 Task: Create new invoice with Date Opened :15-Apr-23, Select Customer: The Lewisville Liquor, Terms: Payment Term 1. Make invoice entry for item-1 with Date: 15-Apr-23, Description: Talenti Alphonso Mango Sorbetto Pint_x000D_
, Action: Material, Income Account: Income:Sales, Quantity: 2, Unit Price: 10.2, Discount $: 1. Make entry for item-2 with Date: 15-Apr-23, Description: Lay's Dip French Onion (15 oz)_x000D_
, Action: Material, Income Account: Income:Sales, Quantity: 1, Unit Price: 7.5, Discount $: 2. Make entry for item-3 with Date: 15-Apr-23, Description: Organic Bananas (bunch), Action: Material, Income Account: Income:Sales, Quantity: 1, Unit Price: 8.5, Discount $: 2.5. Write Notes: 'Looking forward to serving you again.'. Post Invoice with Post Date: 15-Apr-23, Post to Accounts: Assets:Accounts Receivable. Pay / Process Payment with Transaction Date: 15-May-23, Amount: 30.9, Transfer Account: Checking Account. Print Invoice, display notes by going to Option, then go to Display Tab and check 'Invoice Notes'.
Action: Mouse moved to (210, 86)
Screenshot: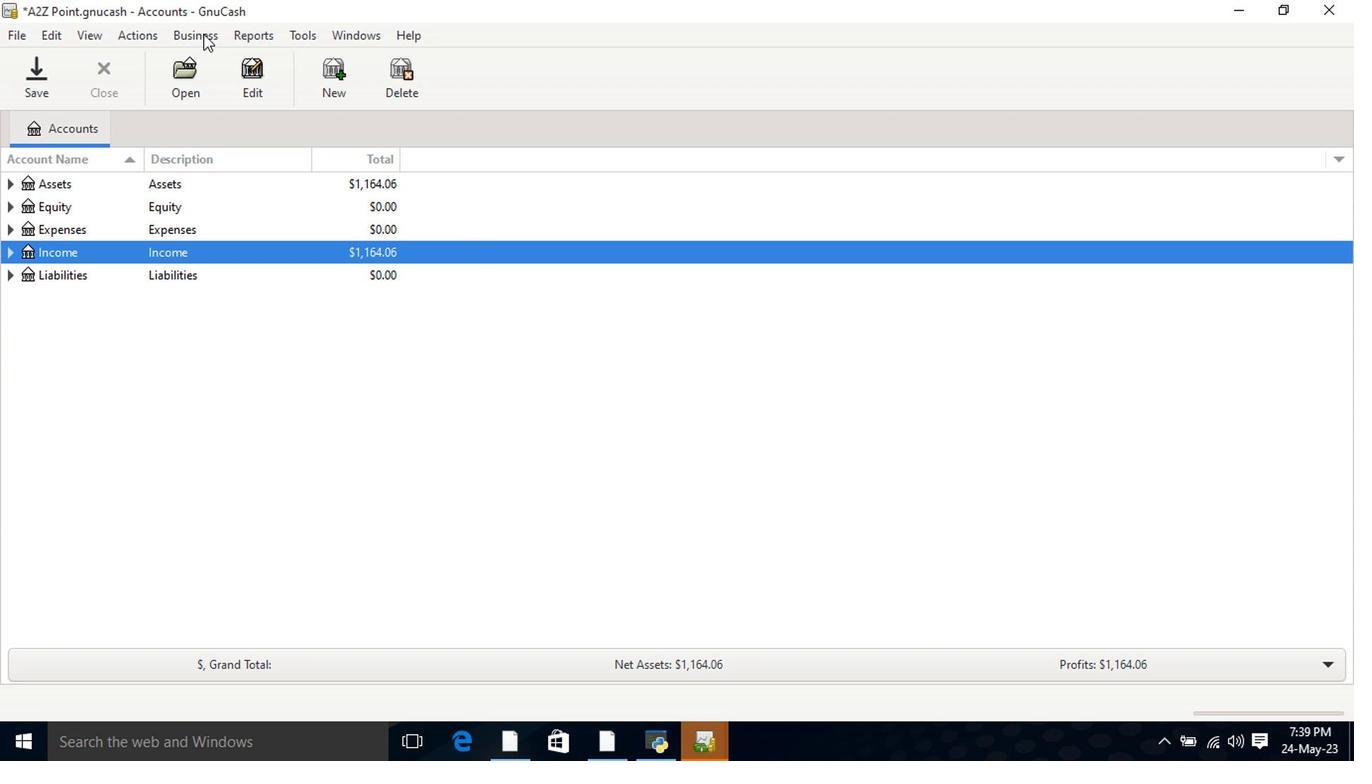 
Action: Mouse pressed left at (210, 86)
Screenshot: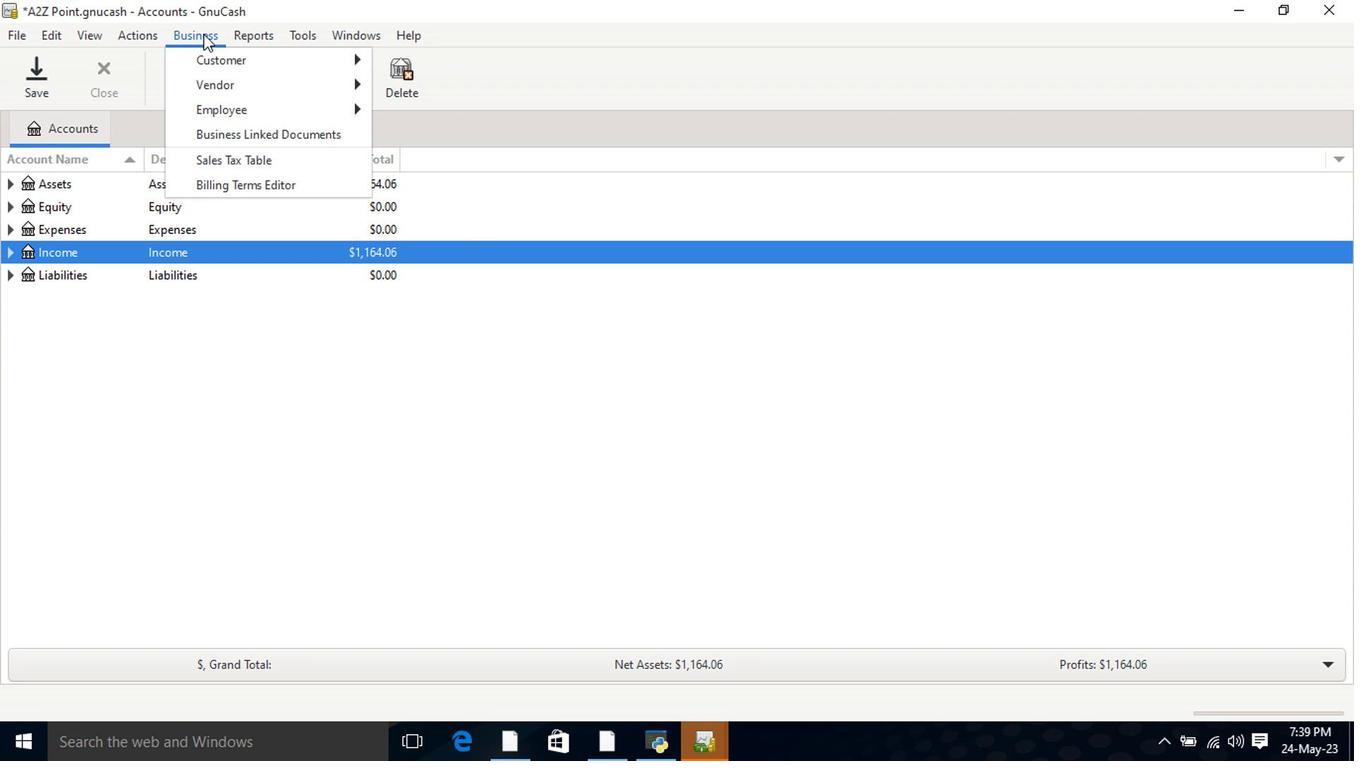 
Action: Mouse moved to (419, 169)
Screenshot: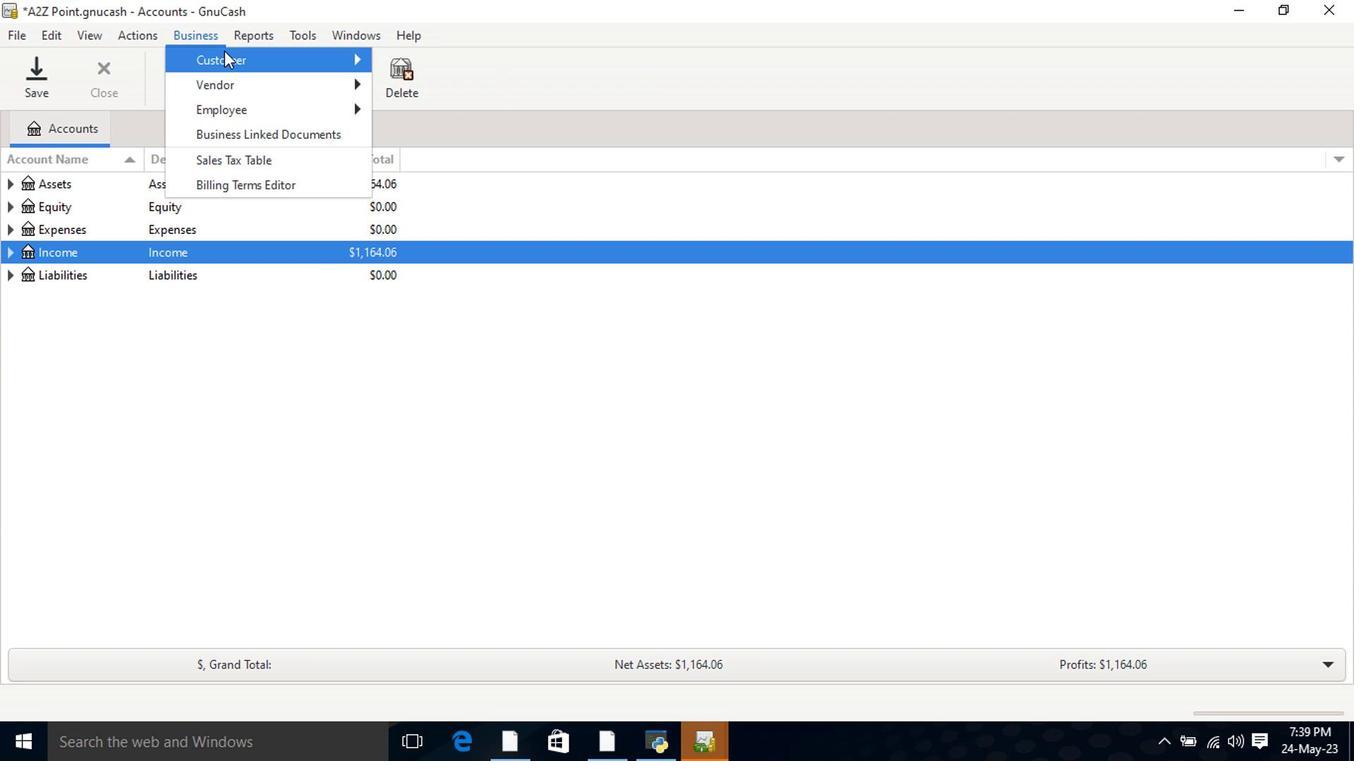 
Action: Mouse pressed left at (419, 169)
Screenshot: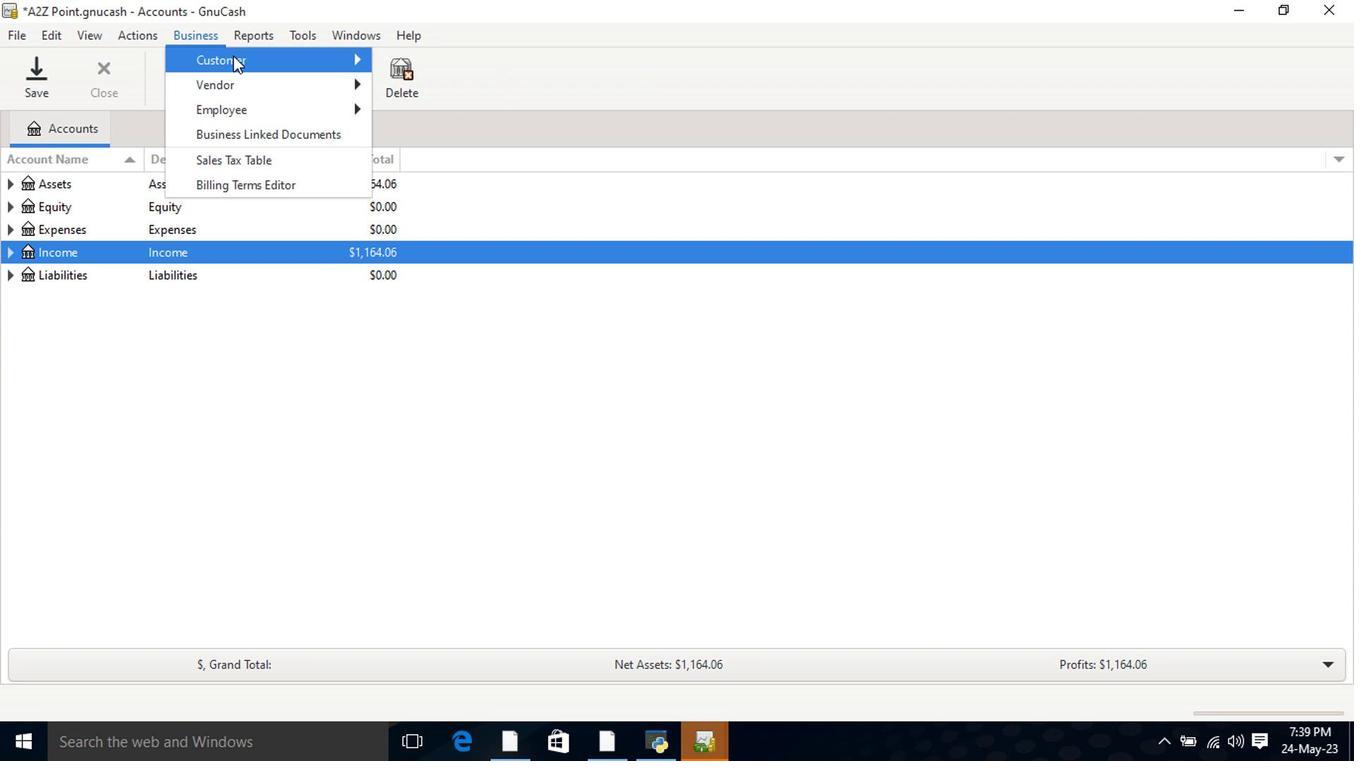 
Action: Mouse moved to (788, 323)
Screenshot: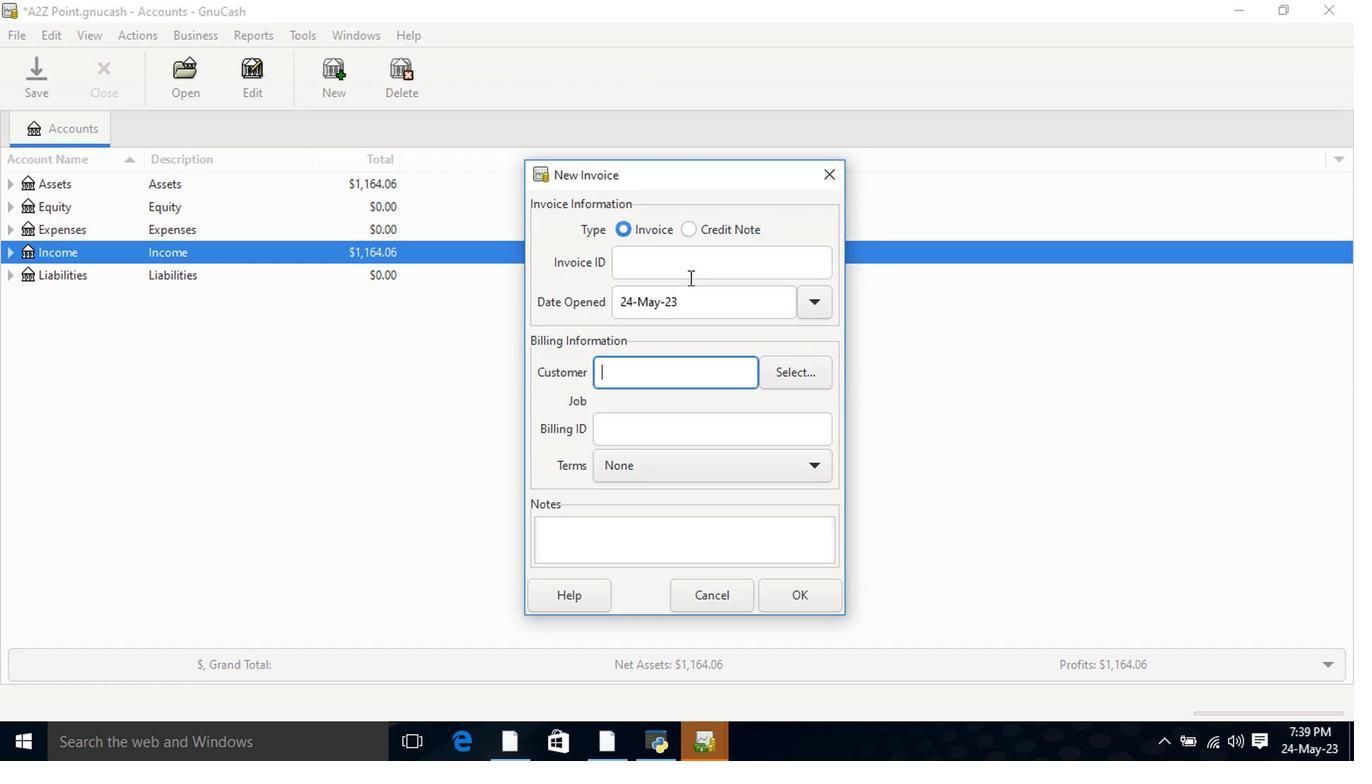 
Action: Mouse pressed left at (788, 323)
Screenshot: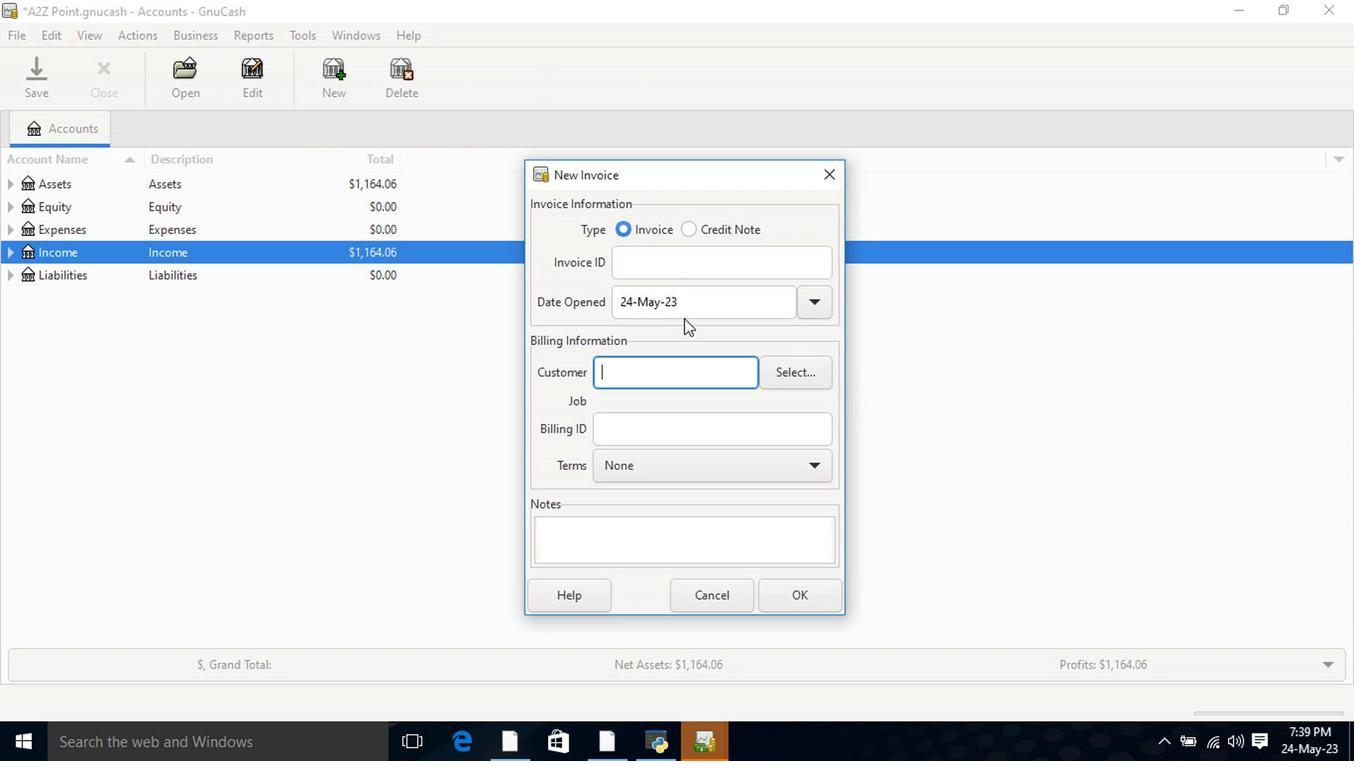 
Action: Mouse moved to (649, 343)
Screenshot: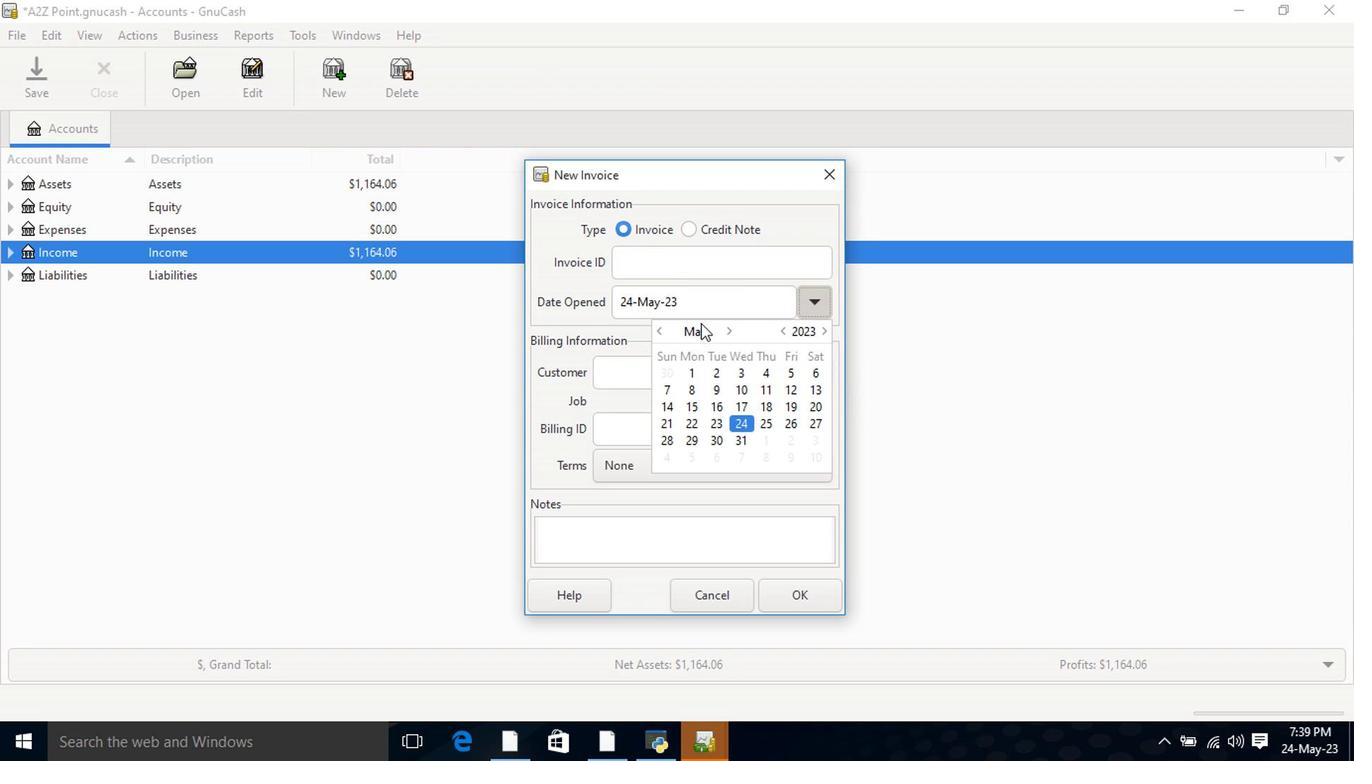 
Action: Mouse pressed left at (649, 343)
Screenshot: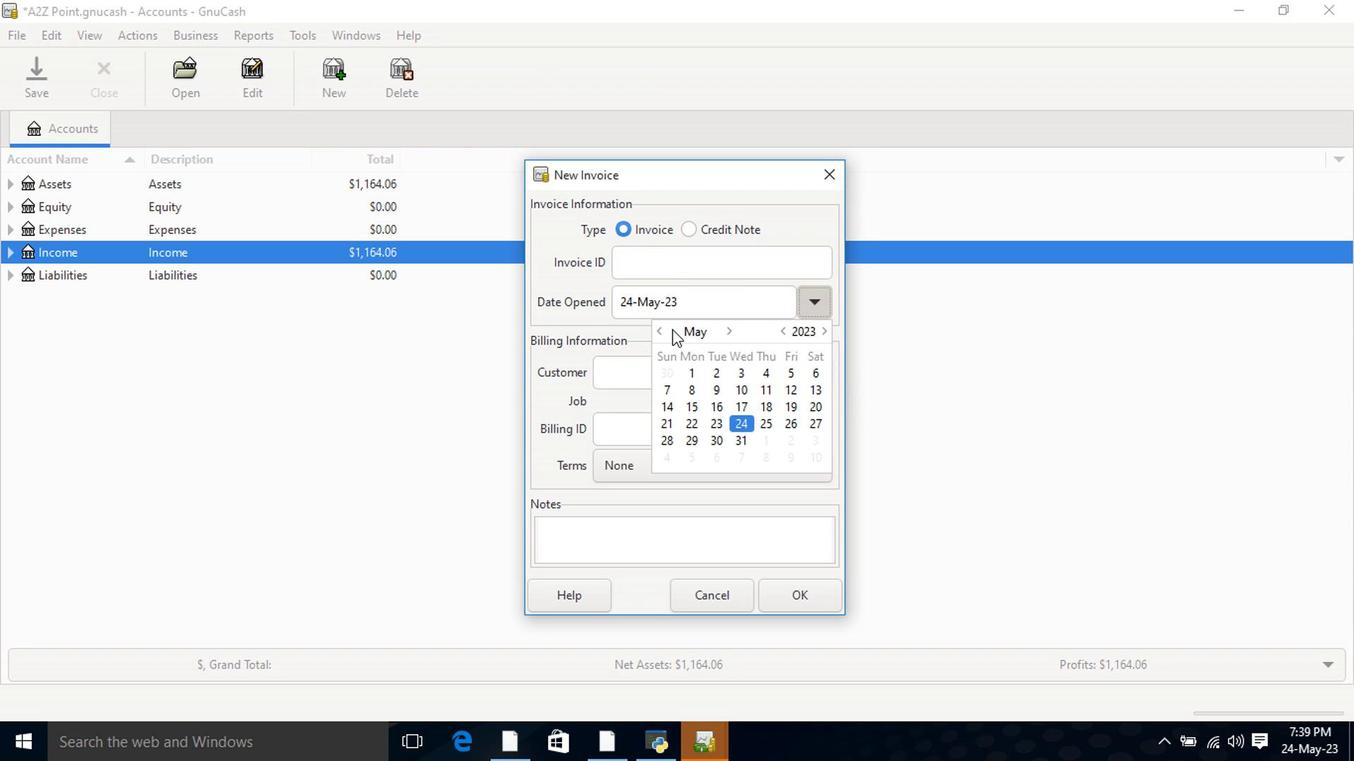 
Action: Mouse moved to (792, 411)
Screenshot: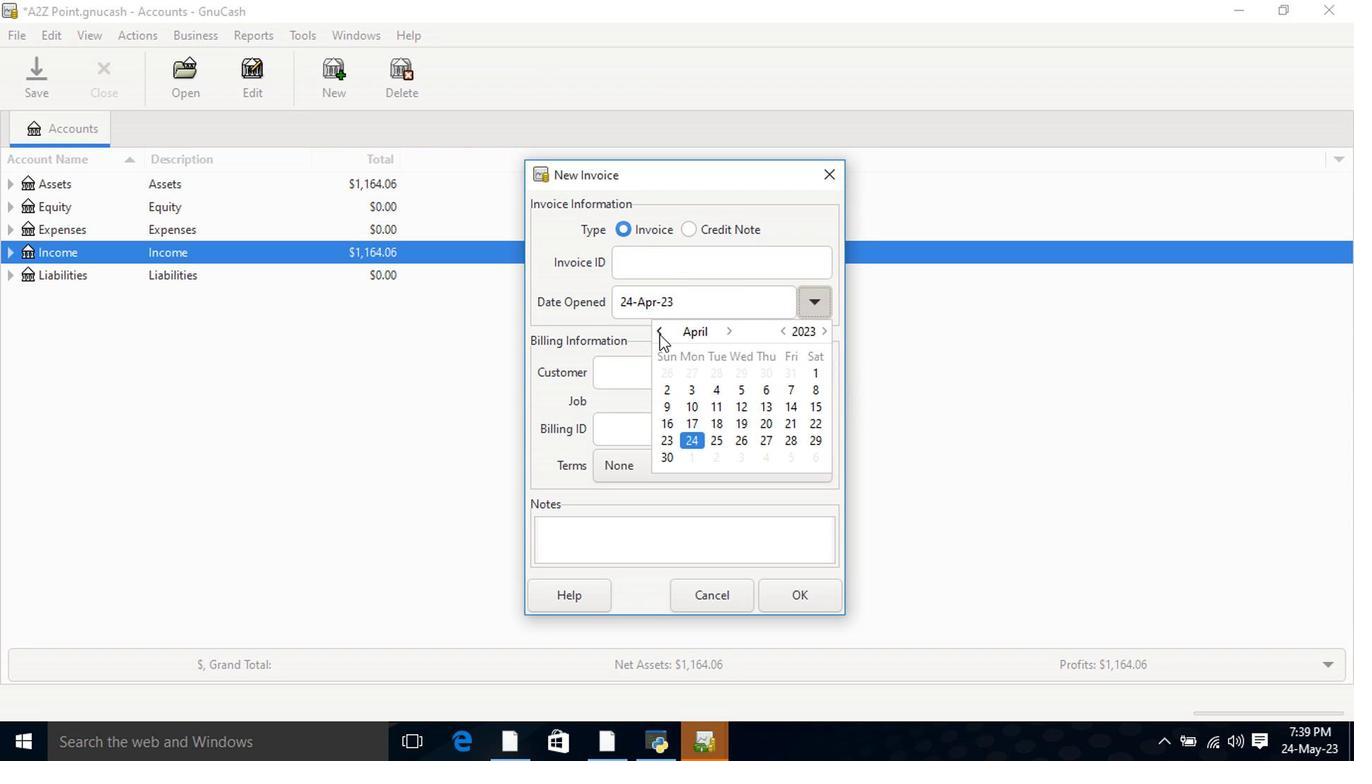 
Action: Mouse pressed left at (792, 411)
Screenshot: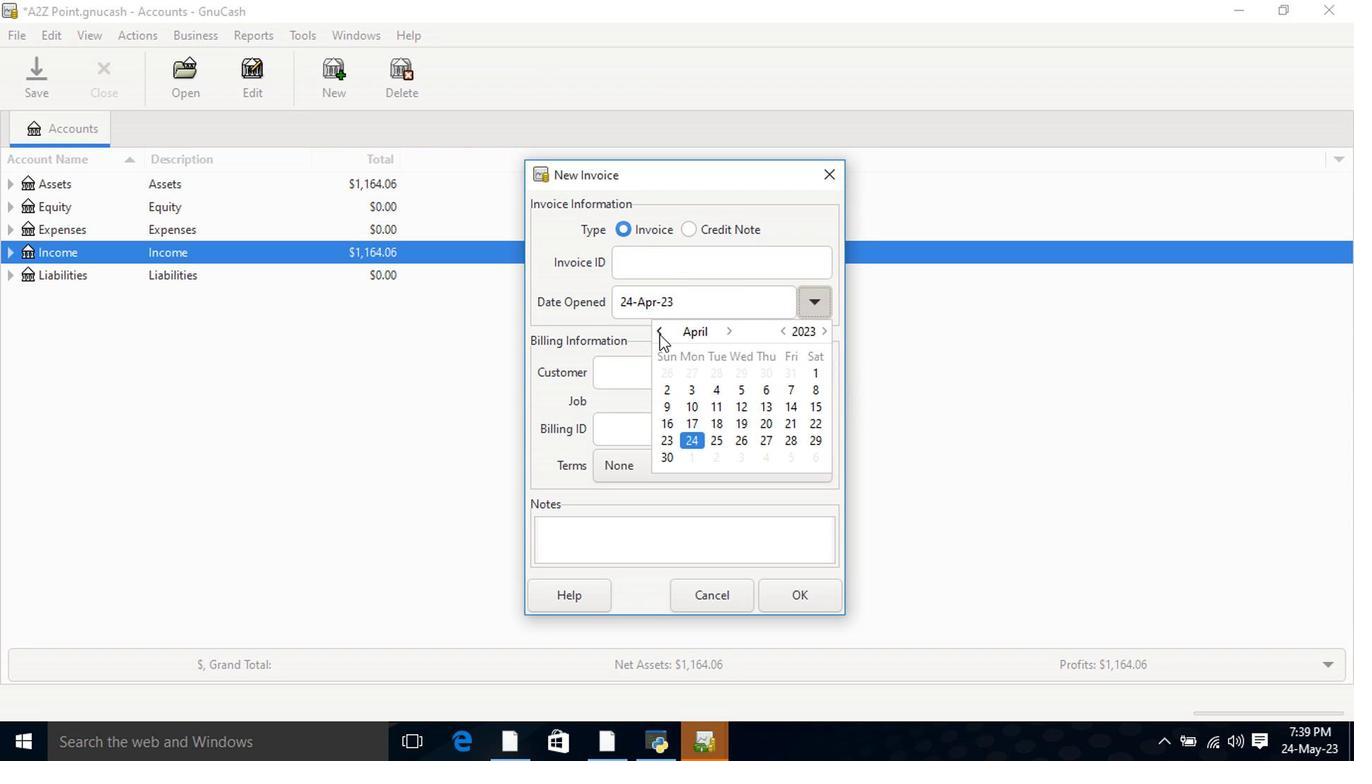 
Action: Mouse pressed left at (792, 411)
Screenshot: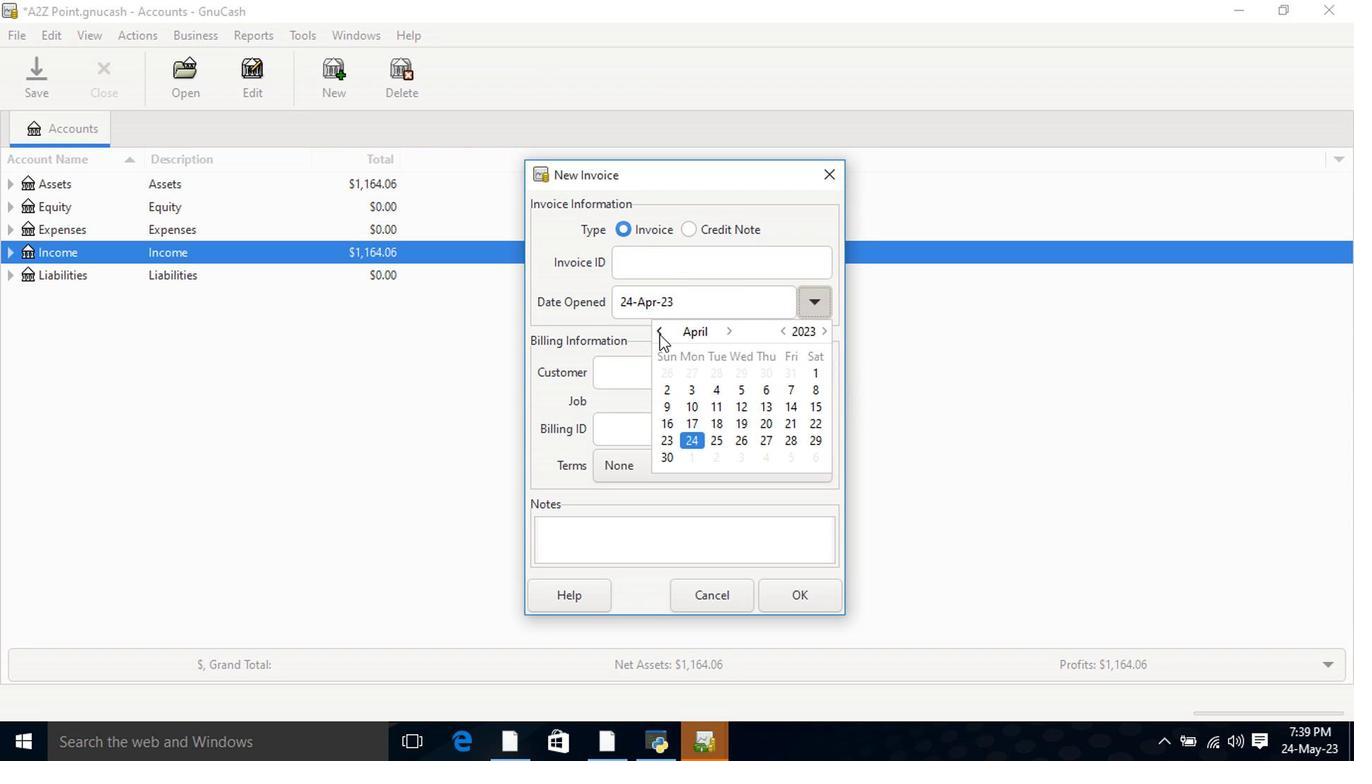 
Action: Mouse moved to (556, 354)
Screenshot: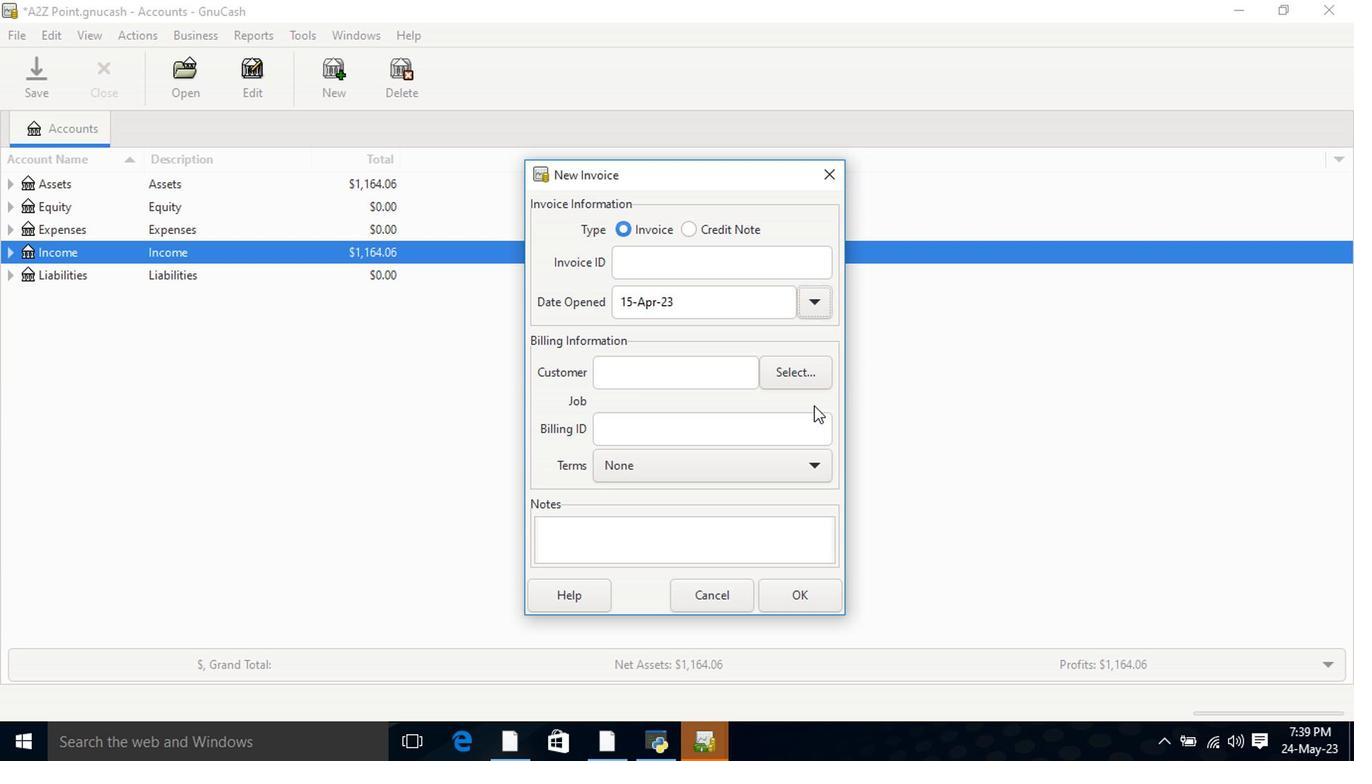 
Action: Mouse pressed left at (556, 354)
Screenshot: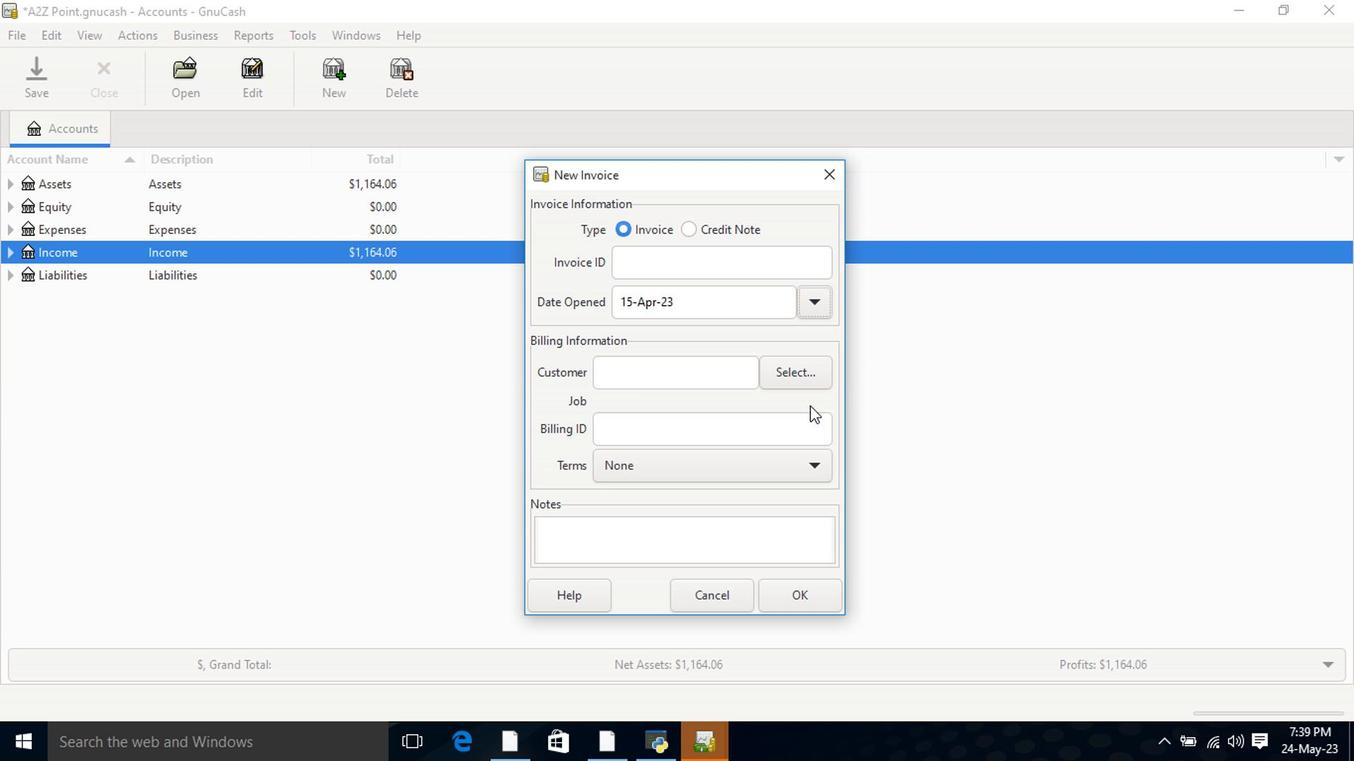 
Action: Mouse moved to (611, 373)
Screenshot: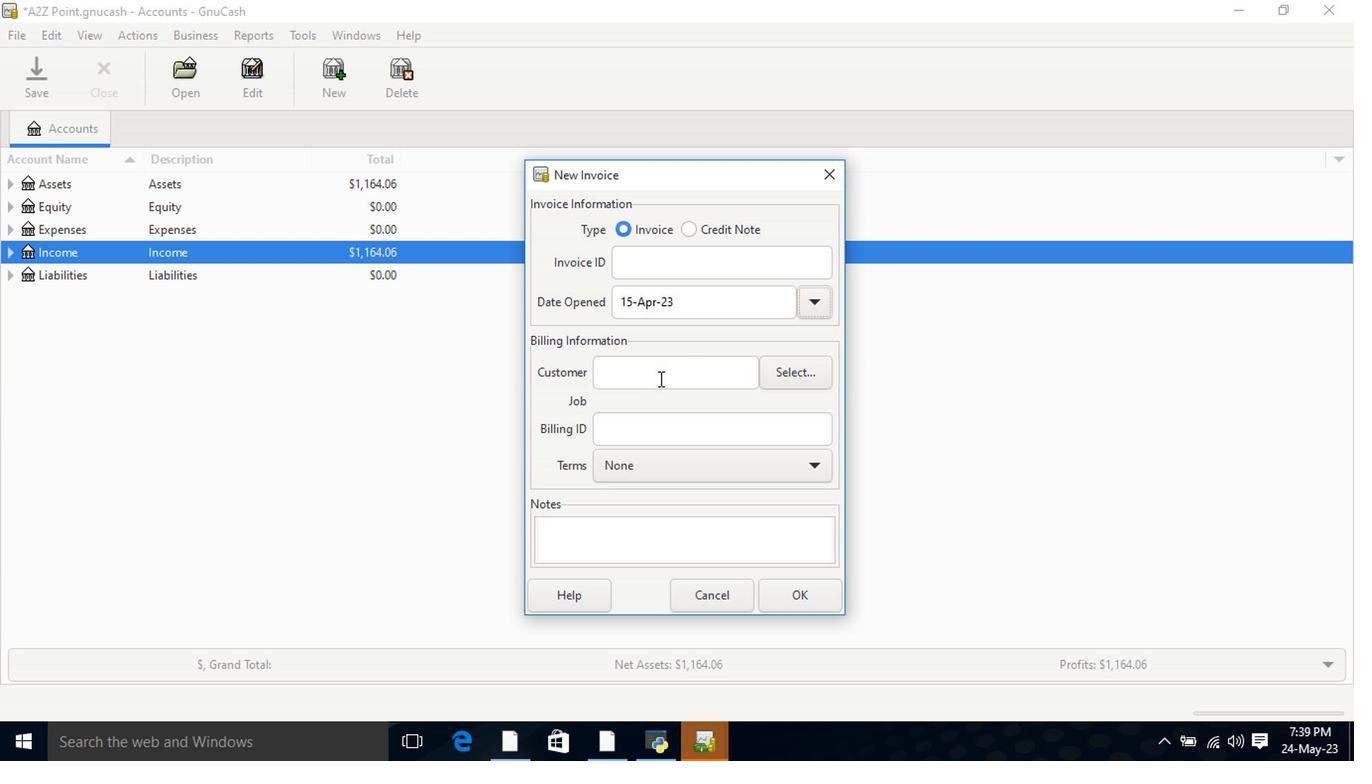 
Action: Mouse pressed left at (611, 373)
Screenshot: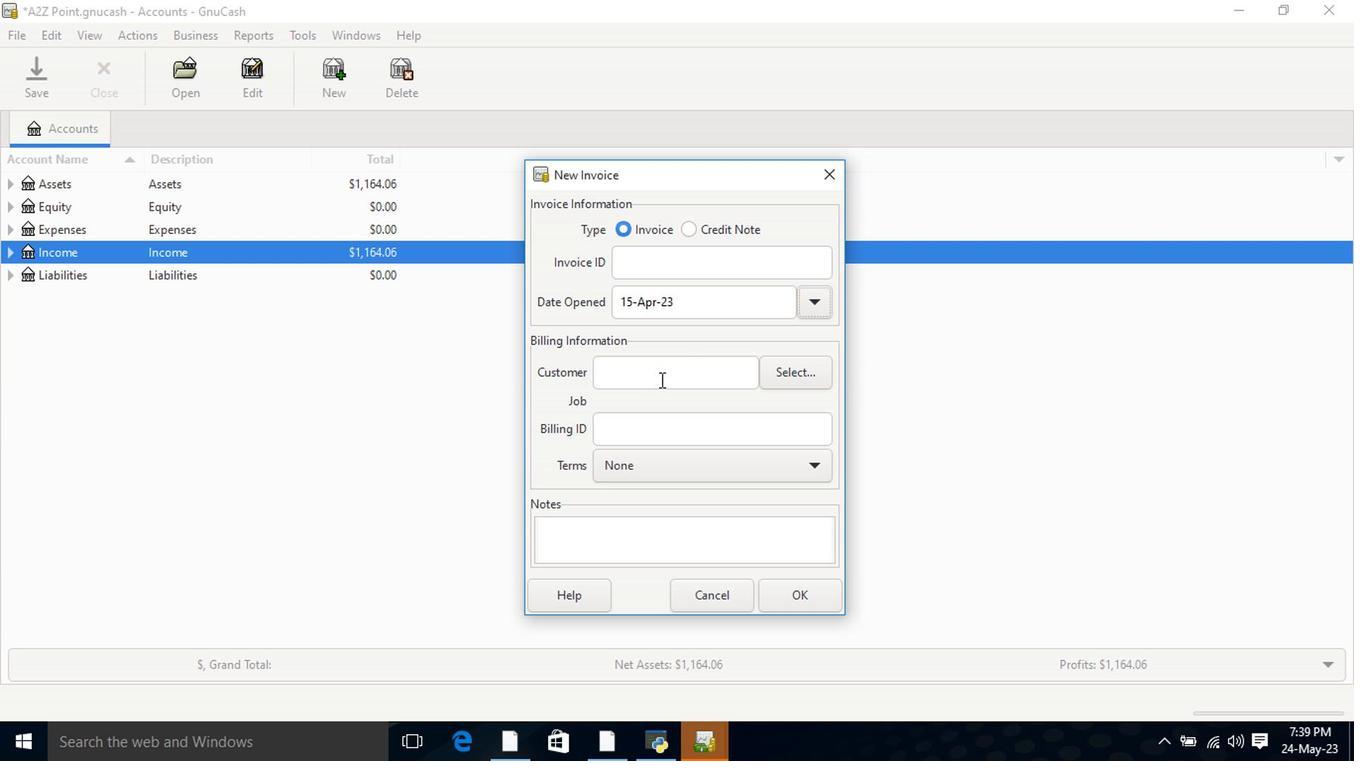 
Action: Key pressed <Key.shift>The<Key.space><Key.shift>Lewisvil<Key.backspace><Key.backspace><Key.backspace><Key.backspace><Key.backspace><Key.backspace>wisville<Key.space>iquor
Screenshot: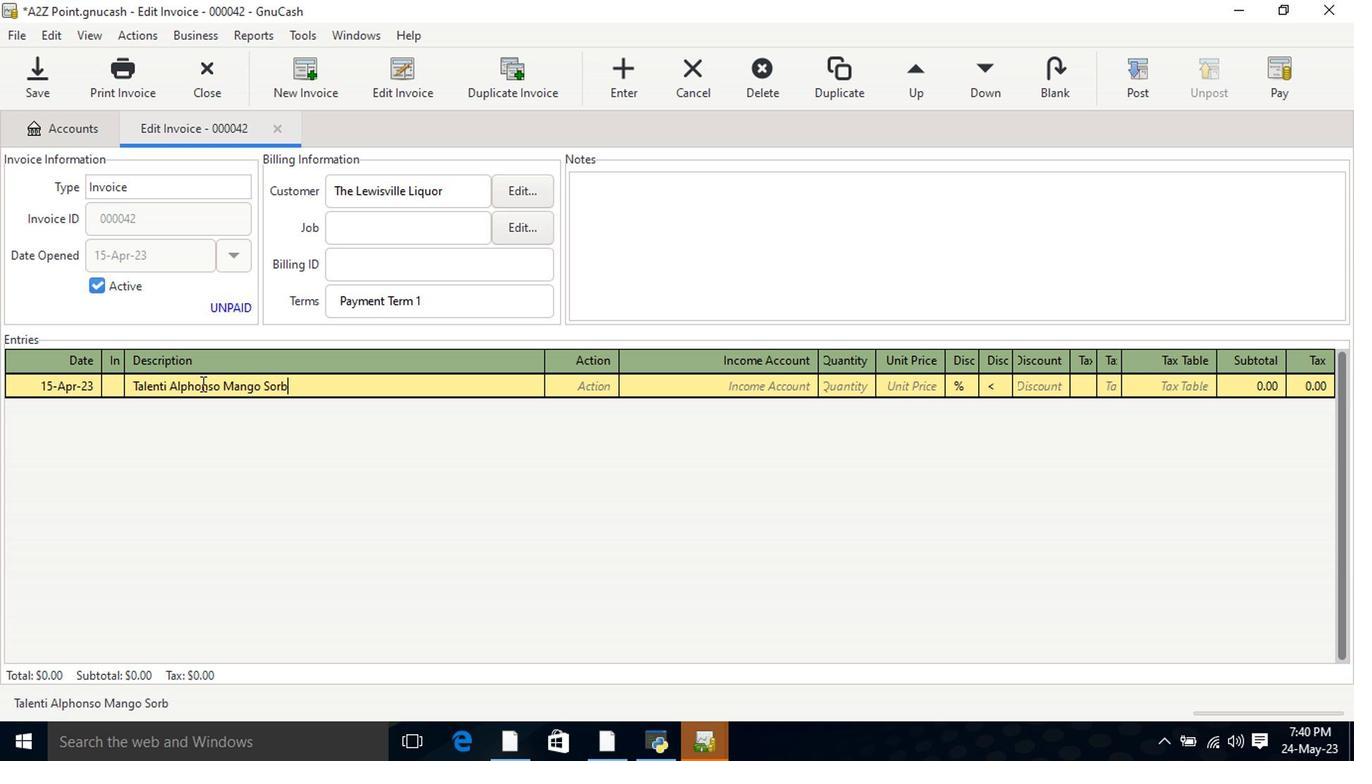 
Action: Mouse moved to (723, 380)
Screenshot: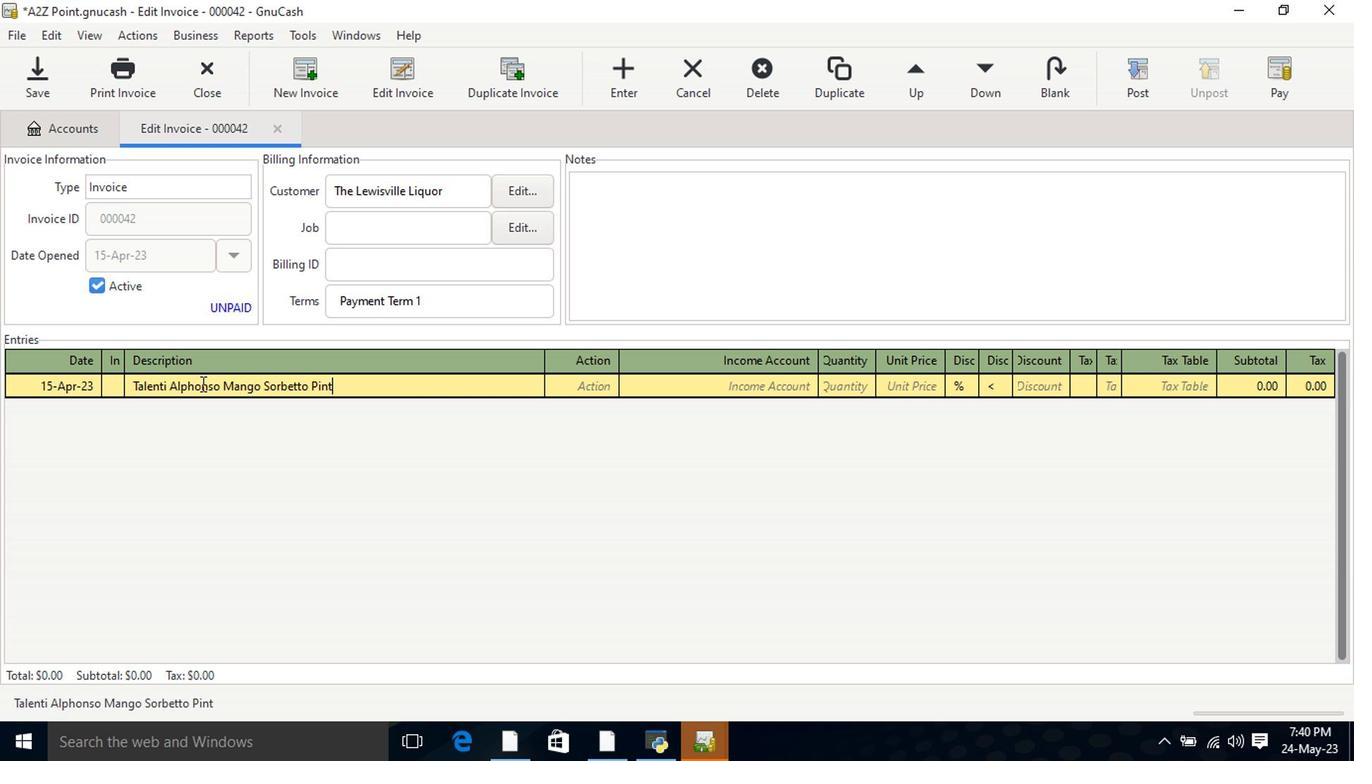 
Action: Mouse pressed left at (723, 380)
Screenshot: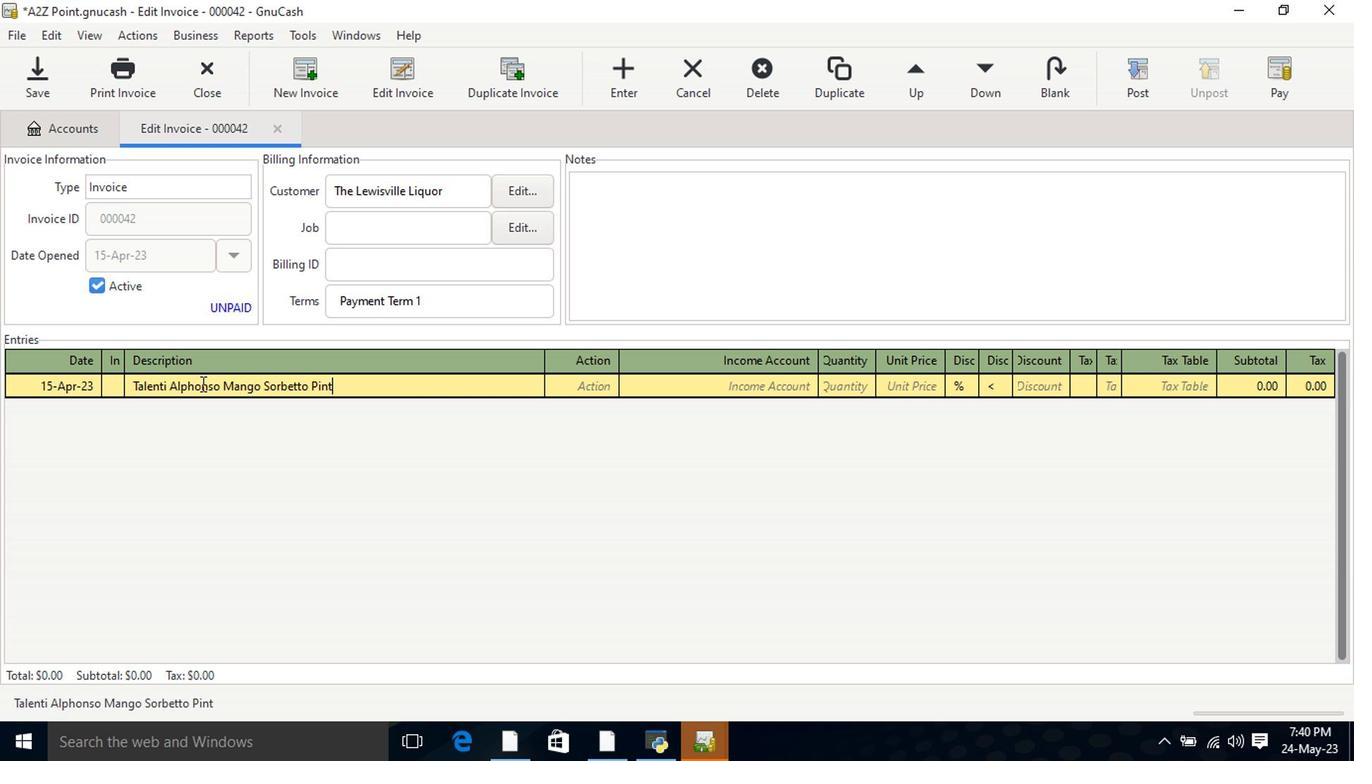 
Action: Mouse moved to (716, 380)
Screenshot: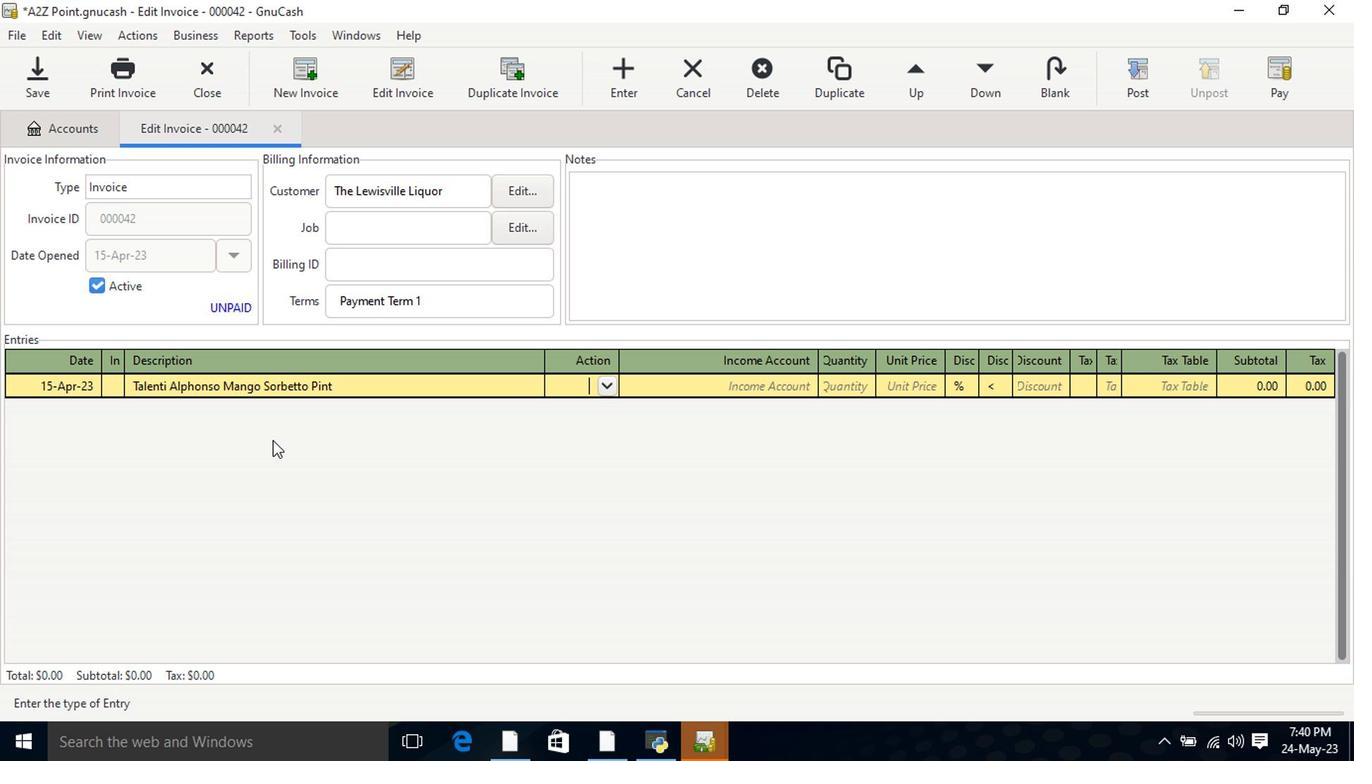 
Action: Key pressed <Key.backspace>th
Screenshot: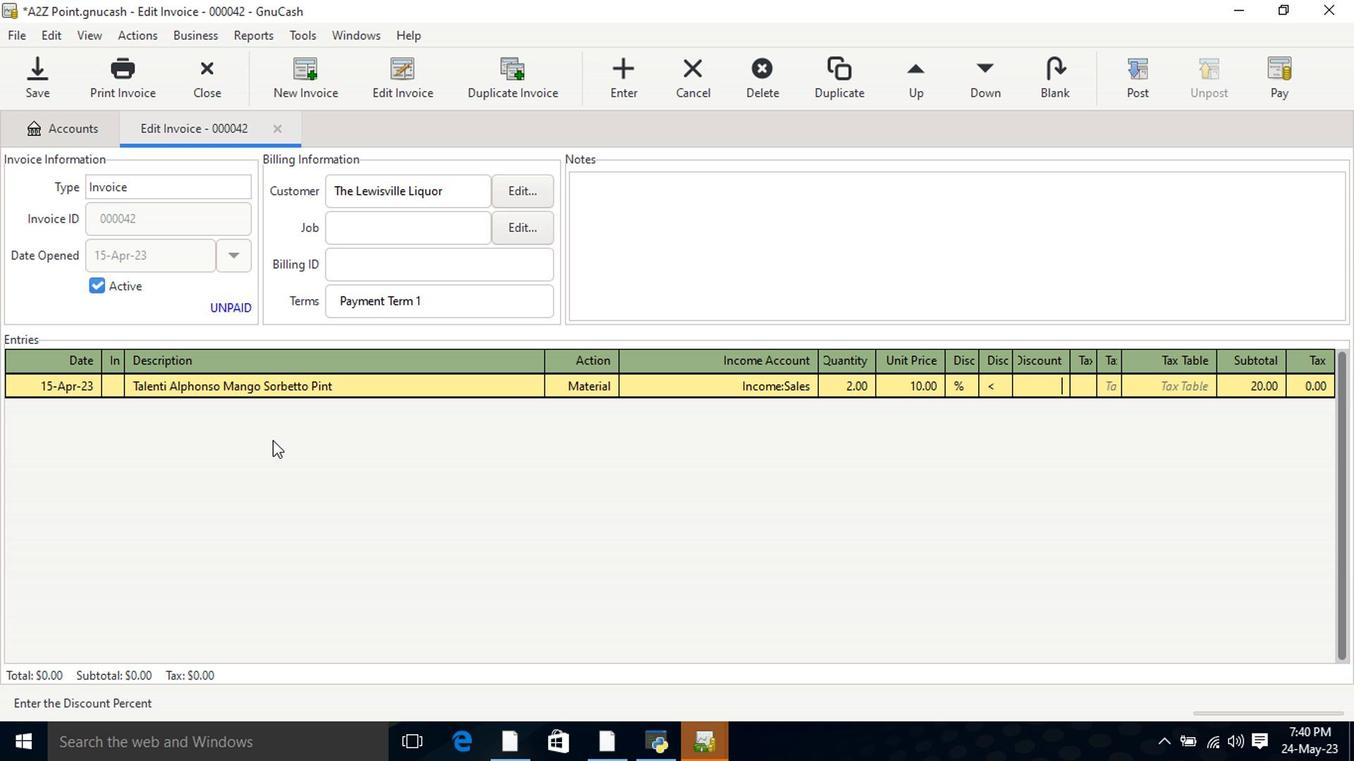 
Action: Mouse moved to (672, 472)
Screenshot: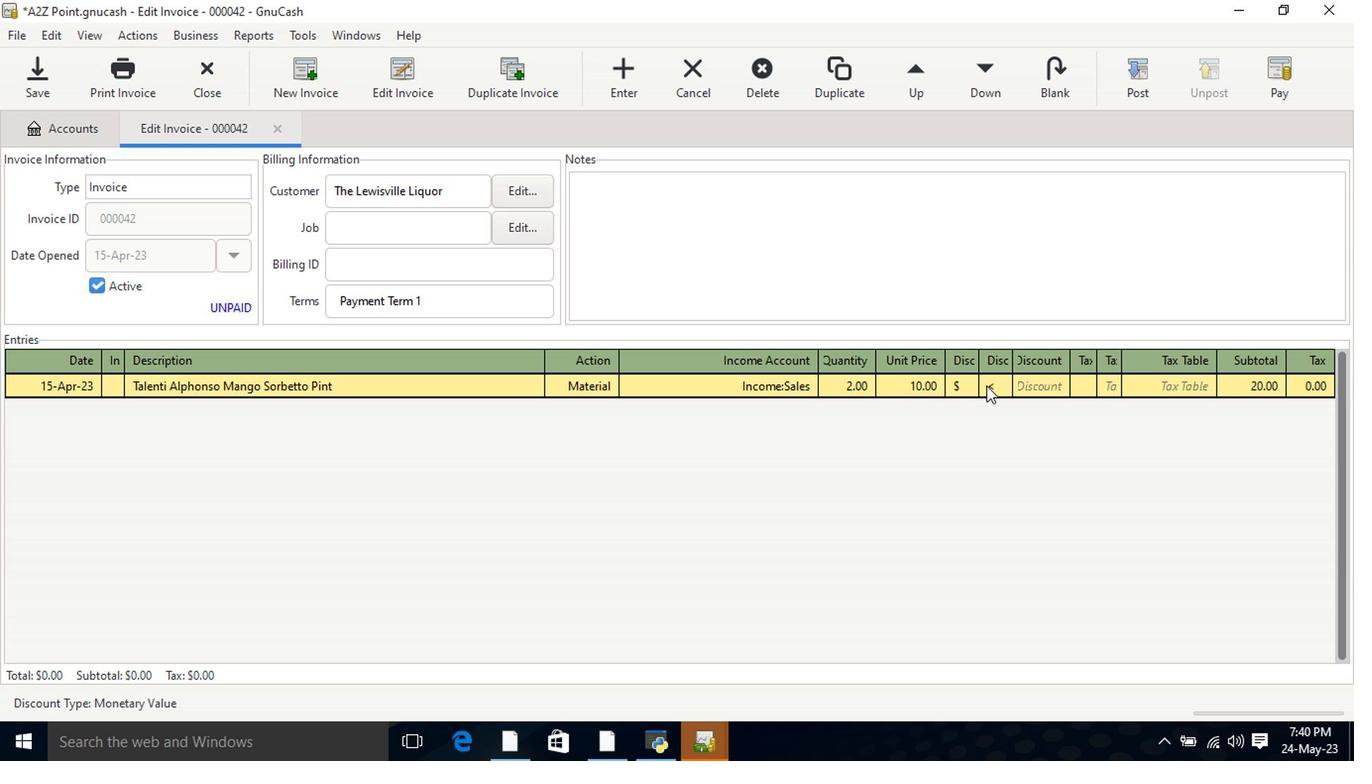 
Action: Mouse pressed left at (672, 472)
Screenshot: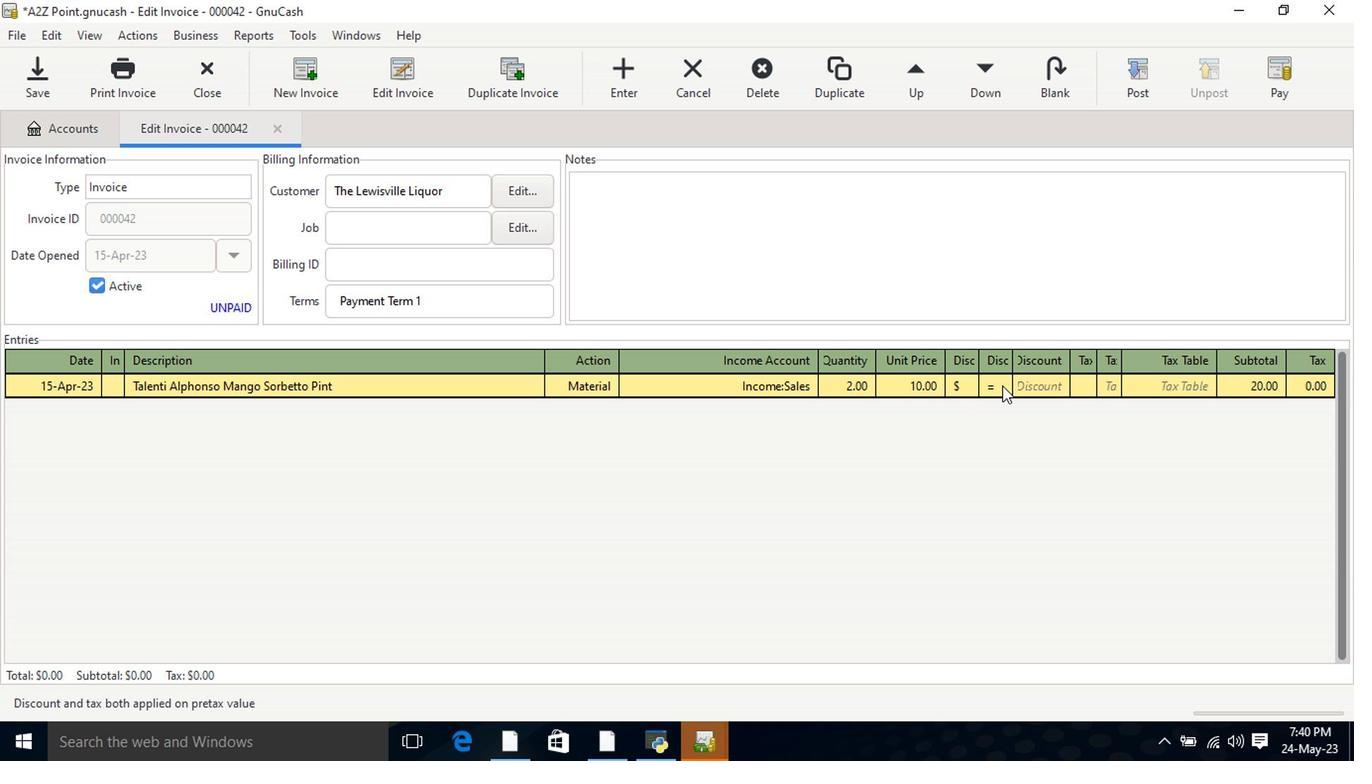
Action: Mouse moved to (818, 213)
Screenshot: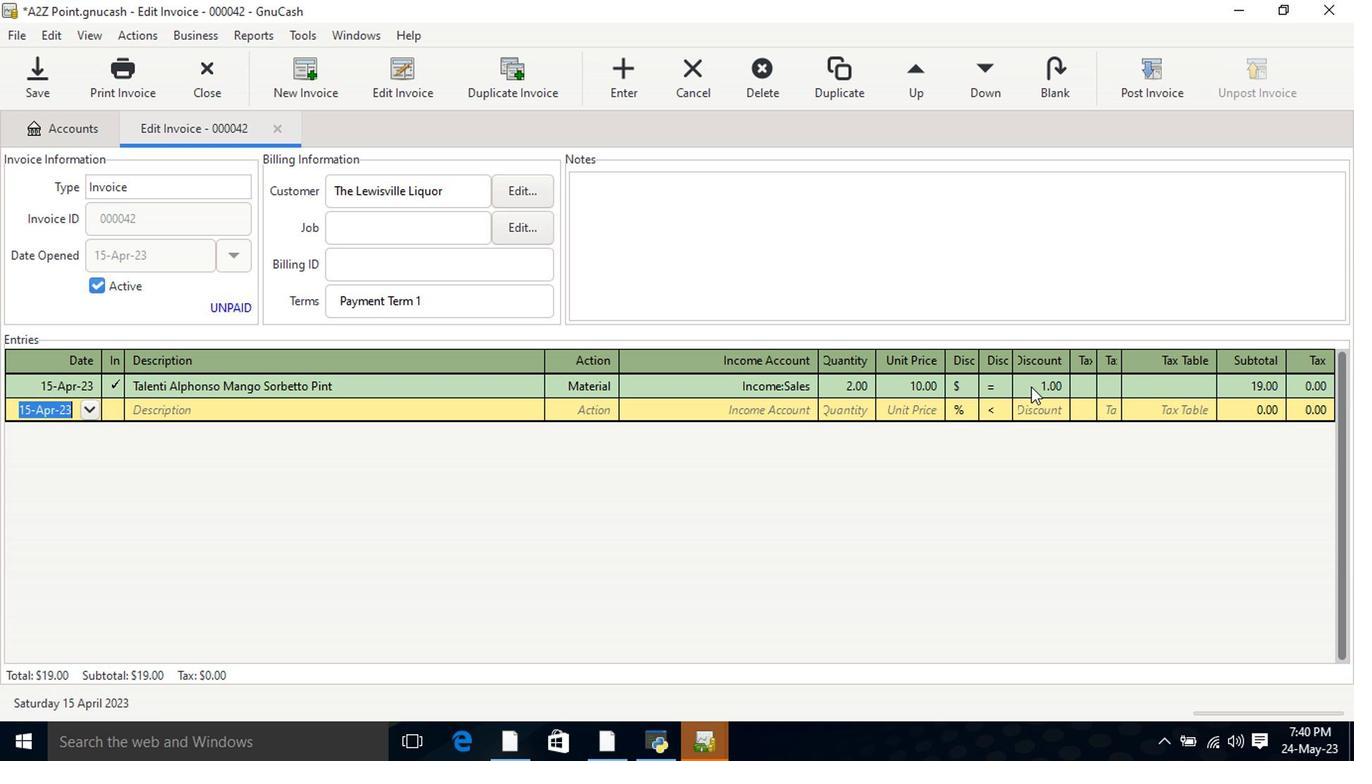 
Action: Mouse pressed left at (818, 213)
Screenshot: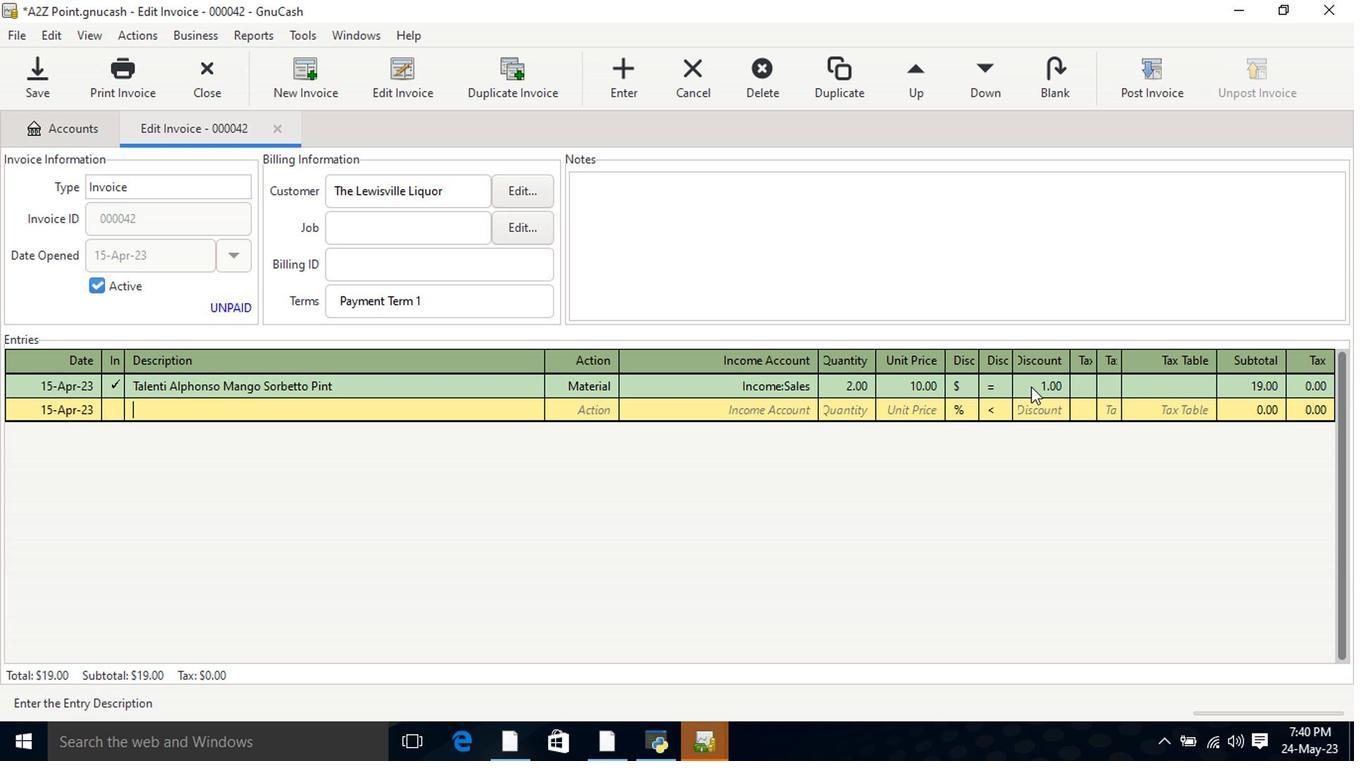 
Action: Mouse moved to (204, 81)
Screenshot: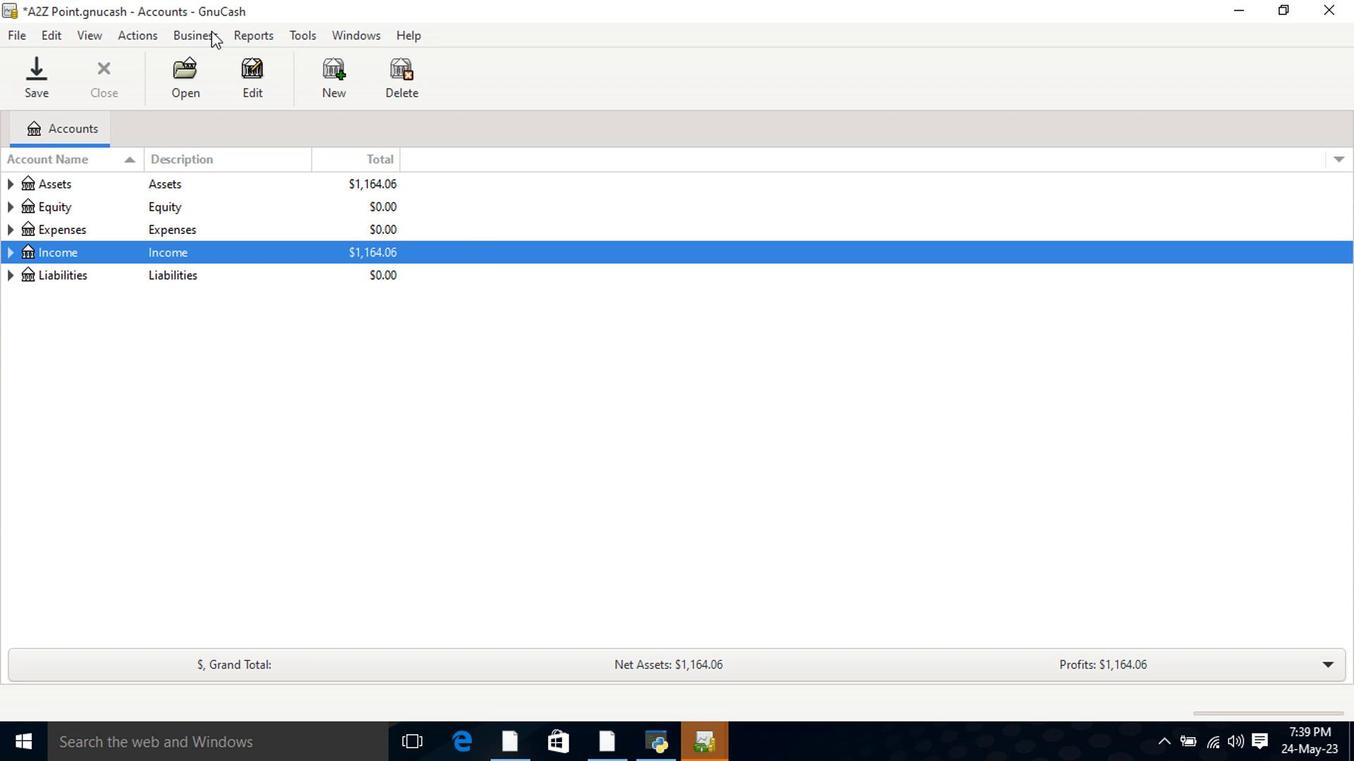
Action: Mouse pressed left at (204, 81)
Screenshot: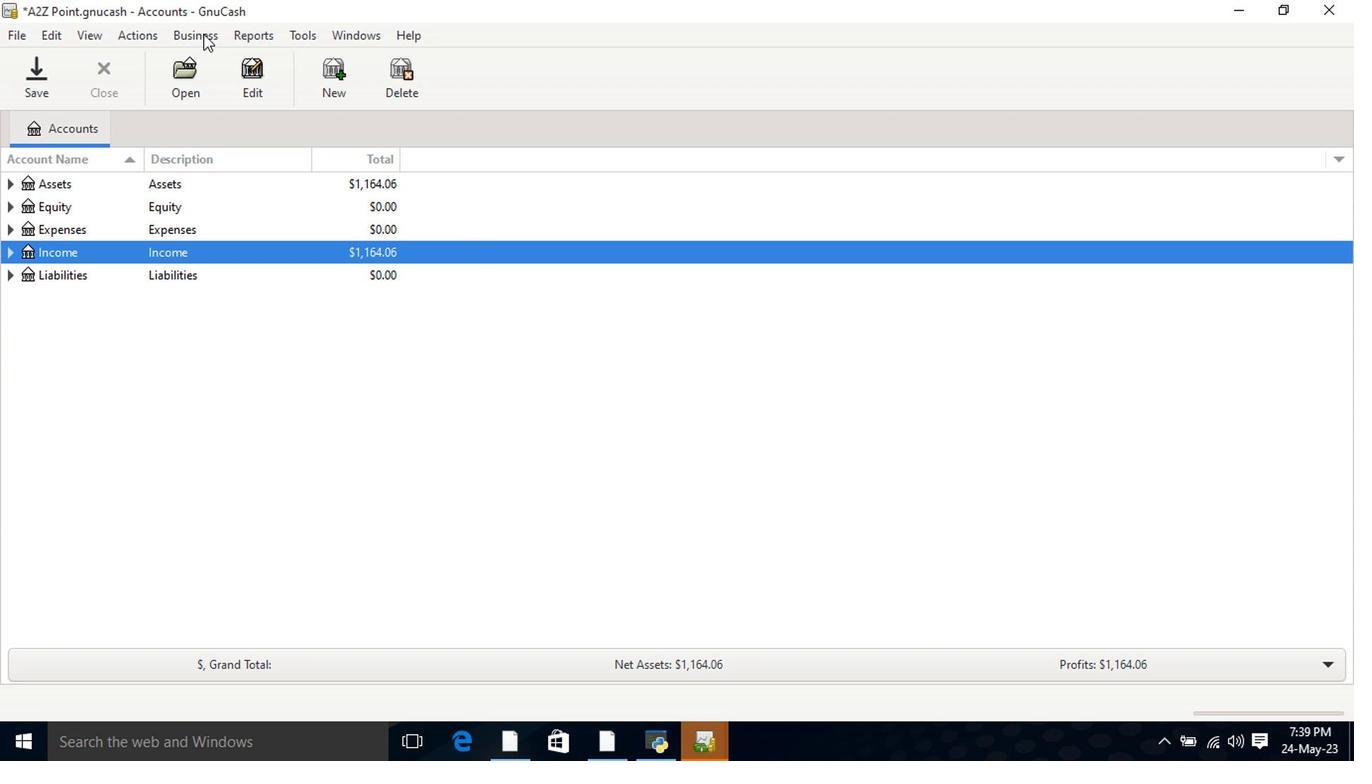 
Action: Mouse moved to (476, 174)
Screenshot: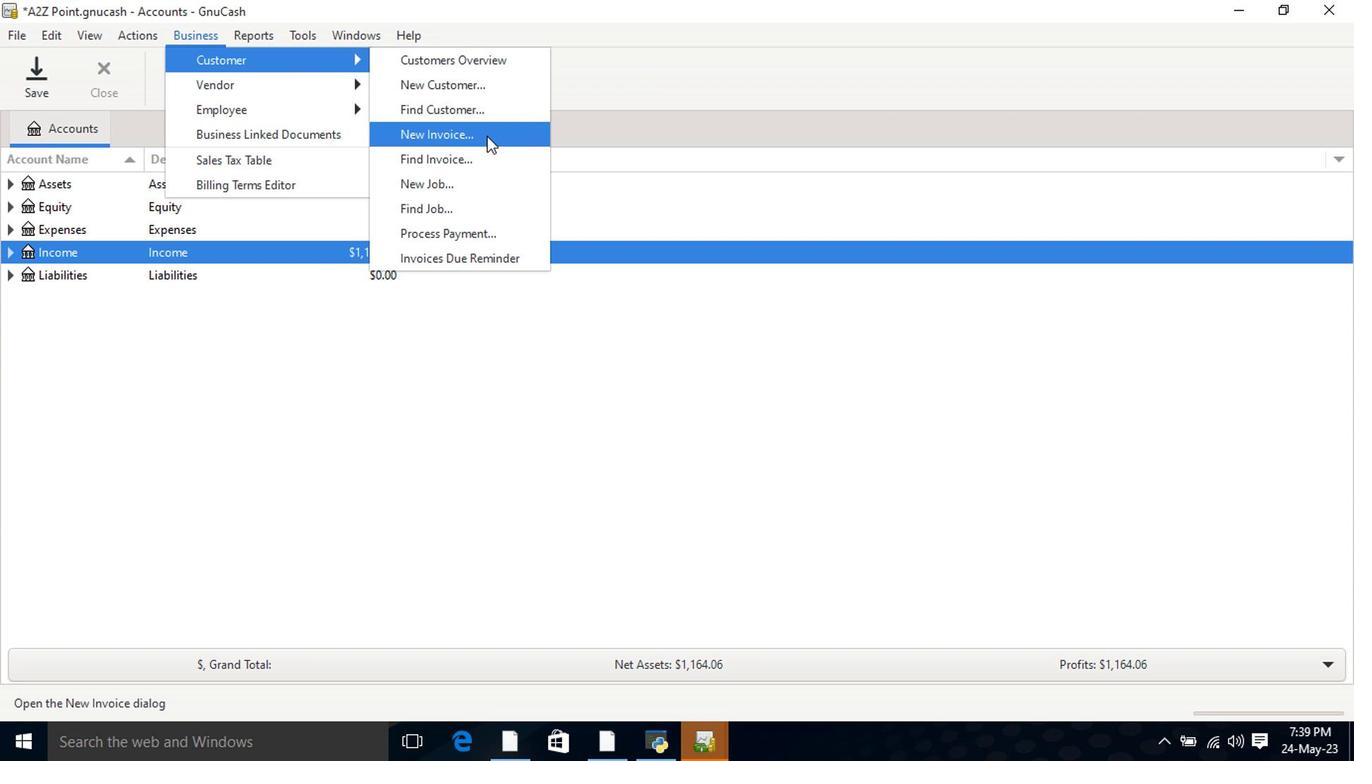 
Action: Mouse pressed left at (476, 174)
Screenshot: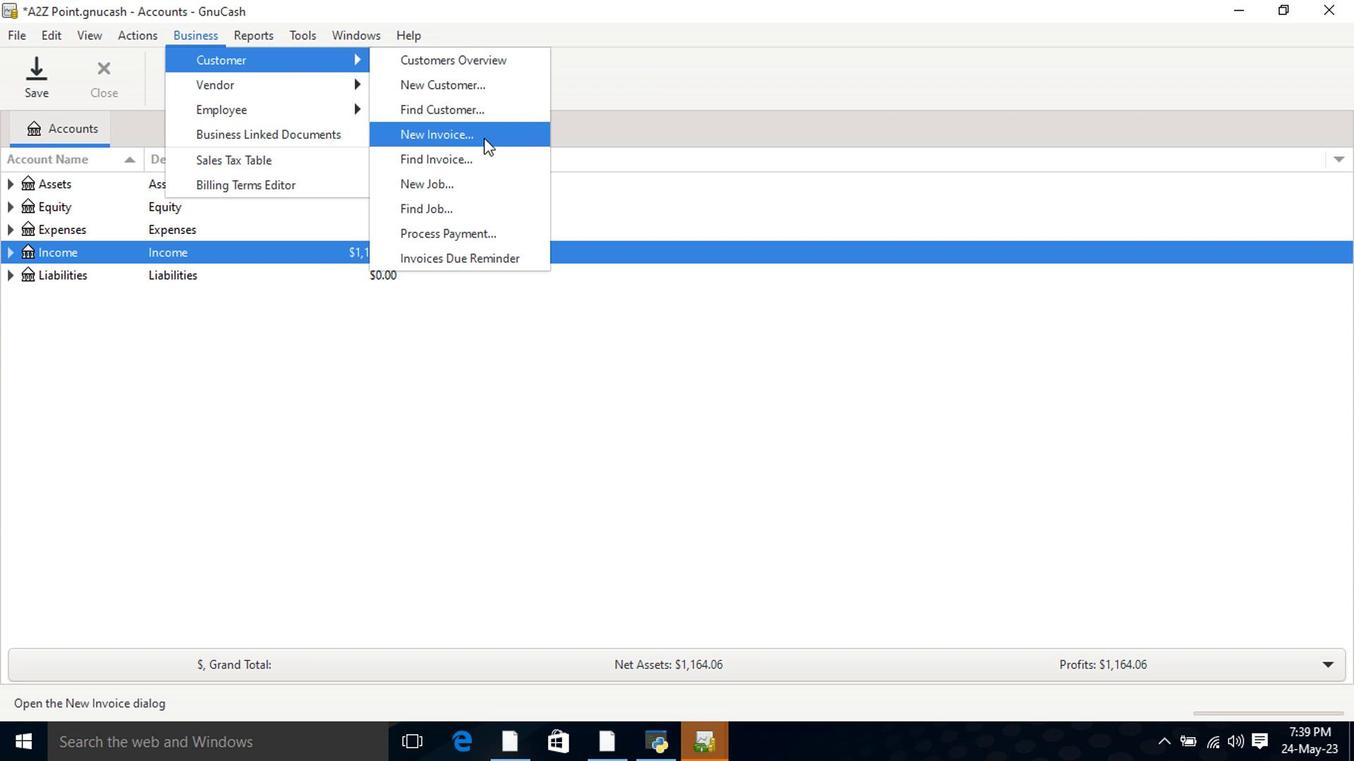 
Action: Mouse moved to (793, 323)
Screenshot: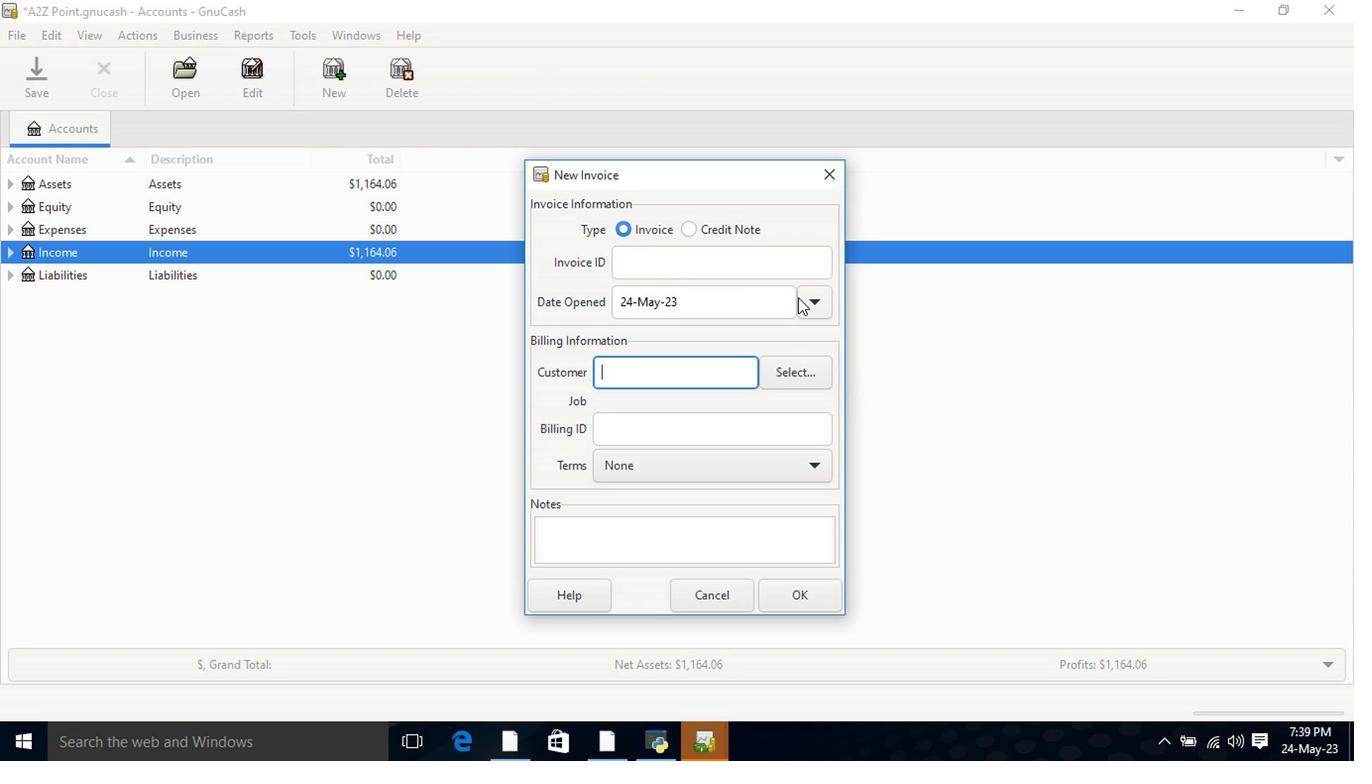 
Action: Mouse pressed left at (793, 323)
Screenshot: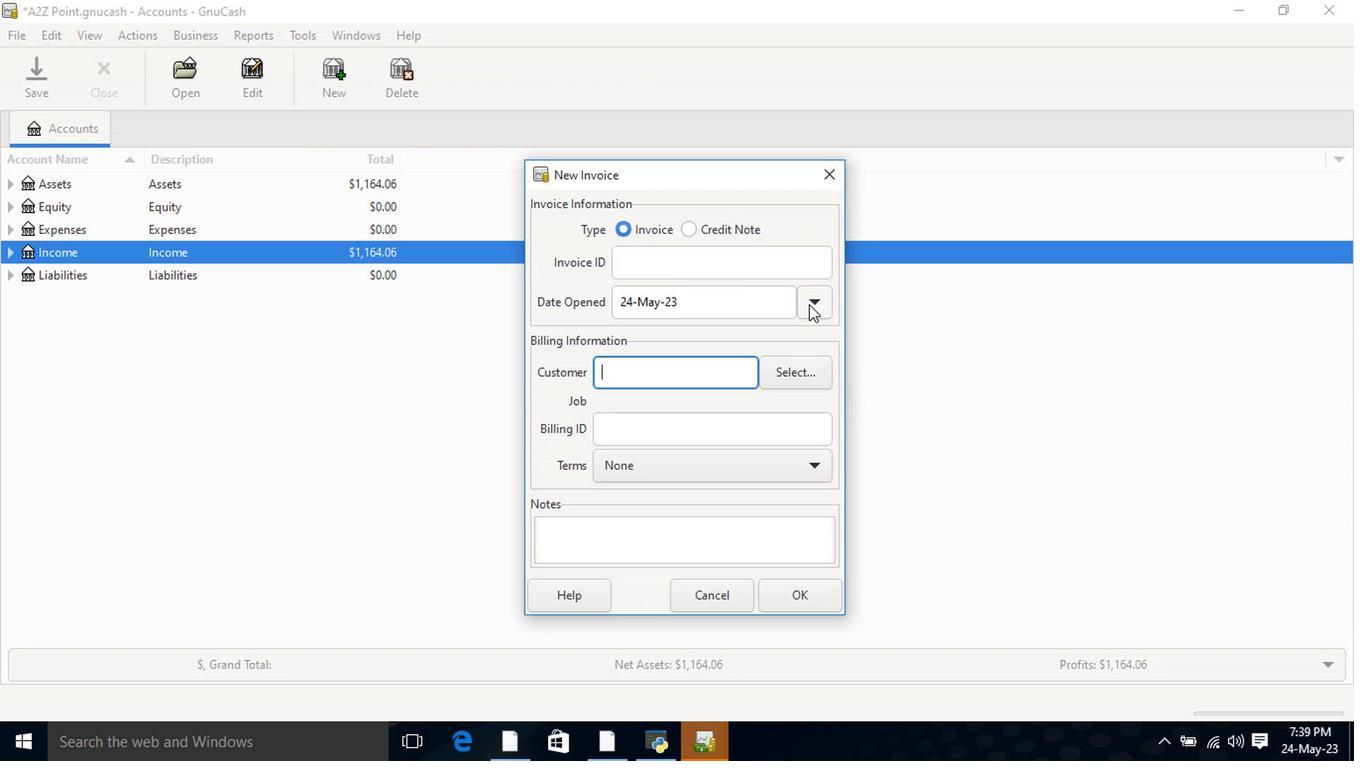 
Action: Mouse moved to (646, 341)
Screenshot: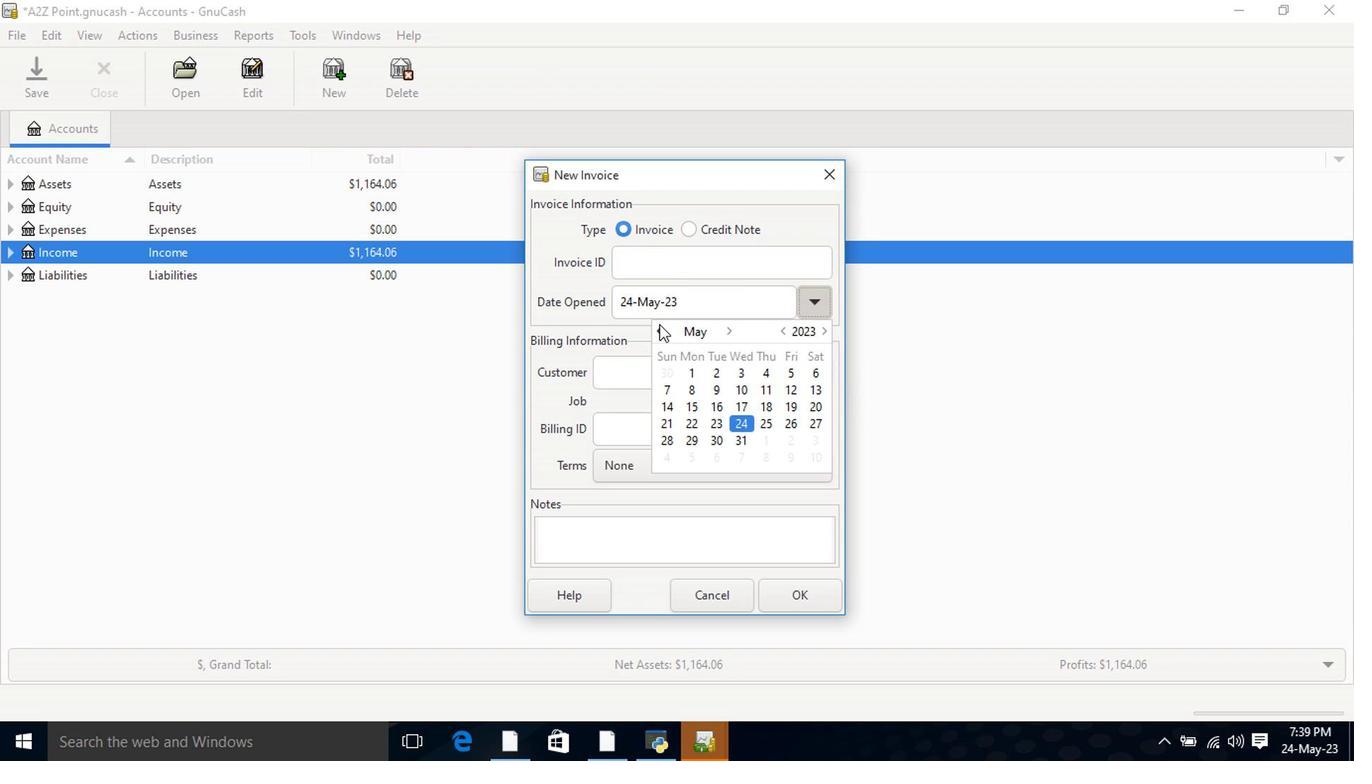 
Action: Mouse pressed left at (646, 341)
Screenshot: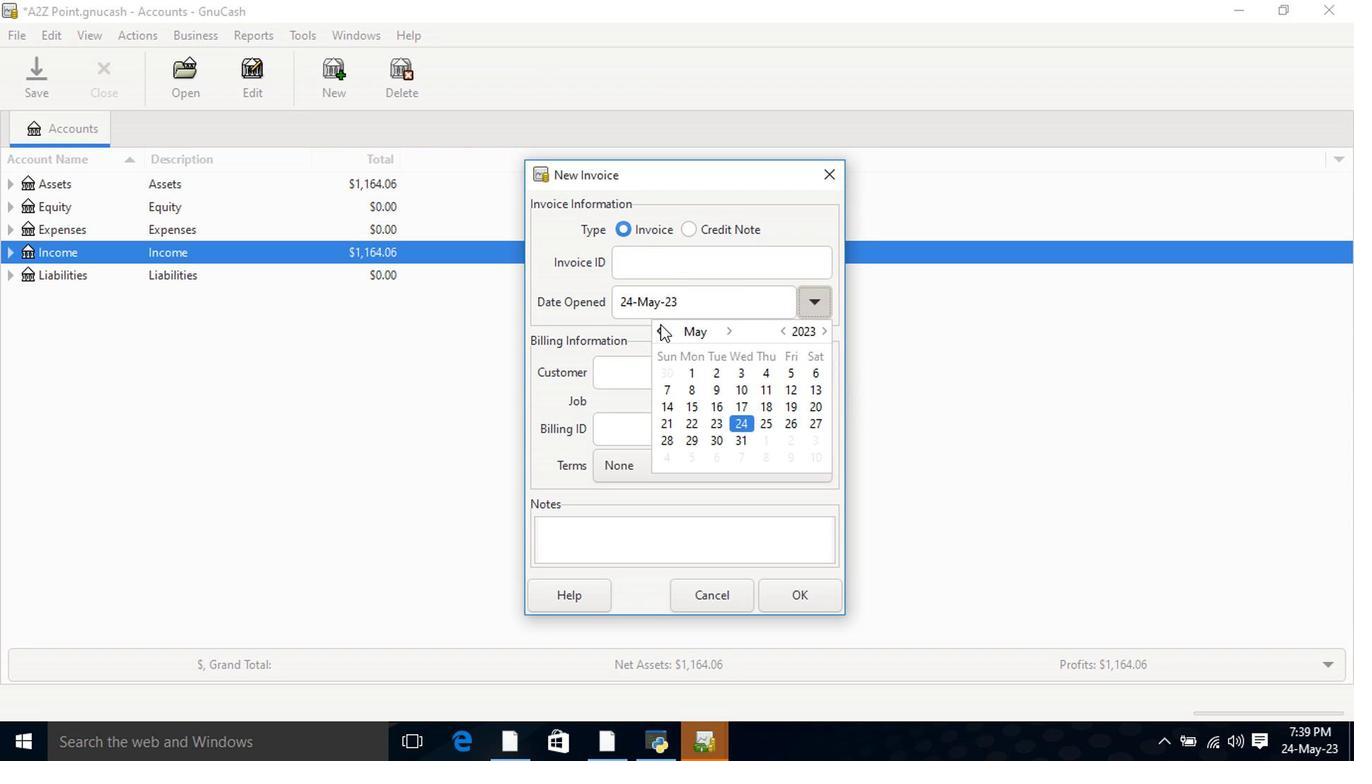 
Action: Mouse moved to (795, 412)
Screenshot: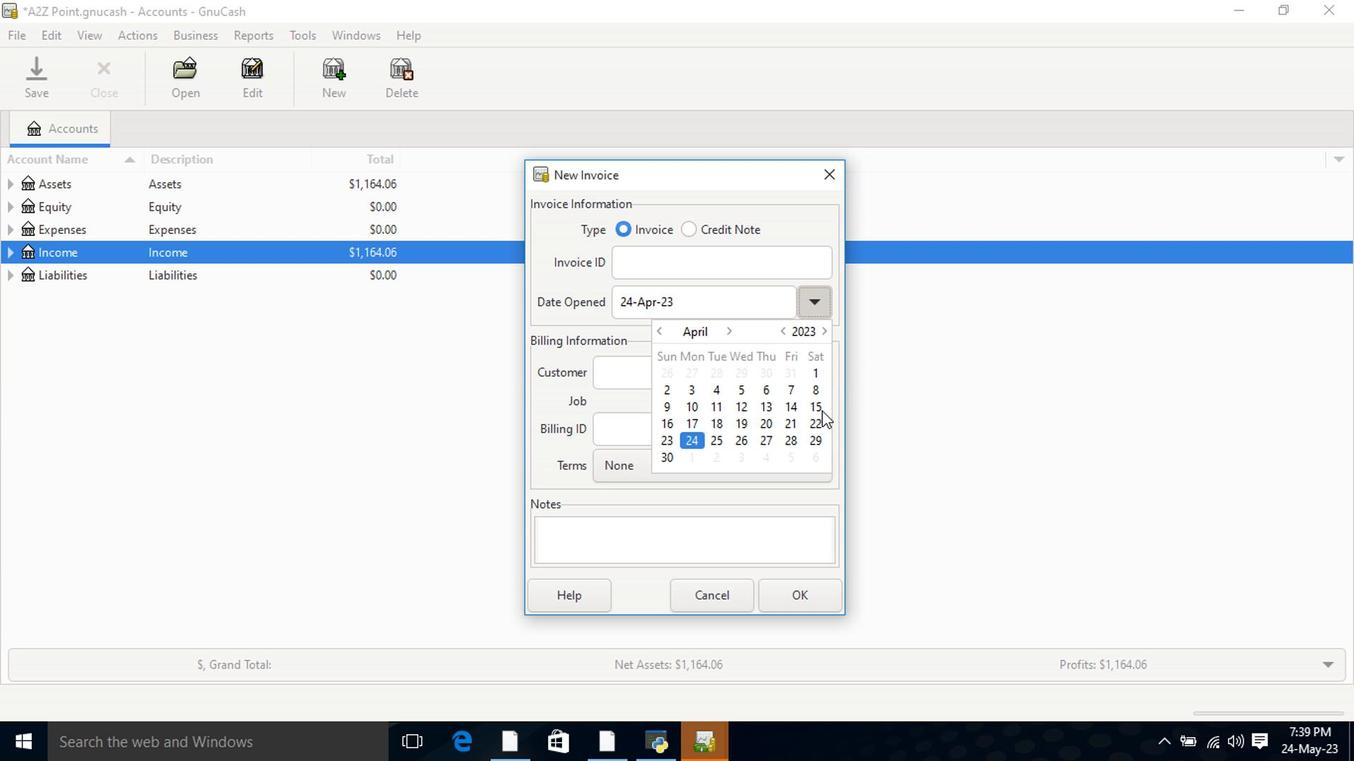 
Action: Mouse pressed left at (795, 412)
Screenshot: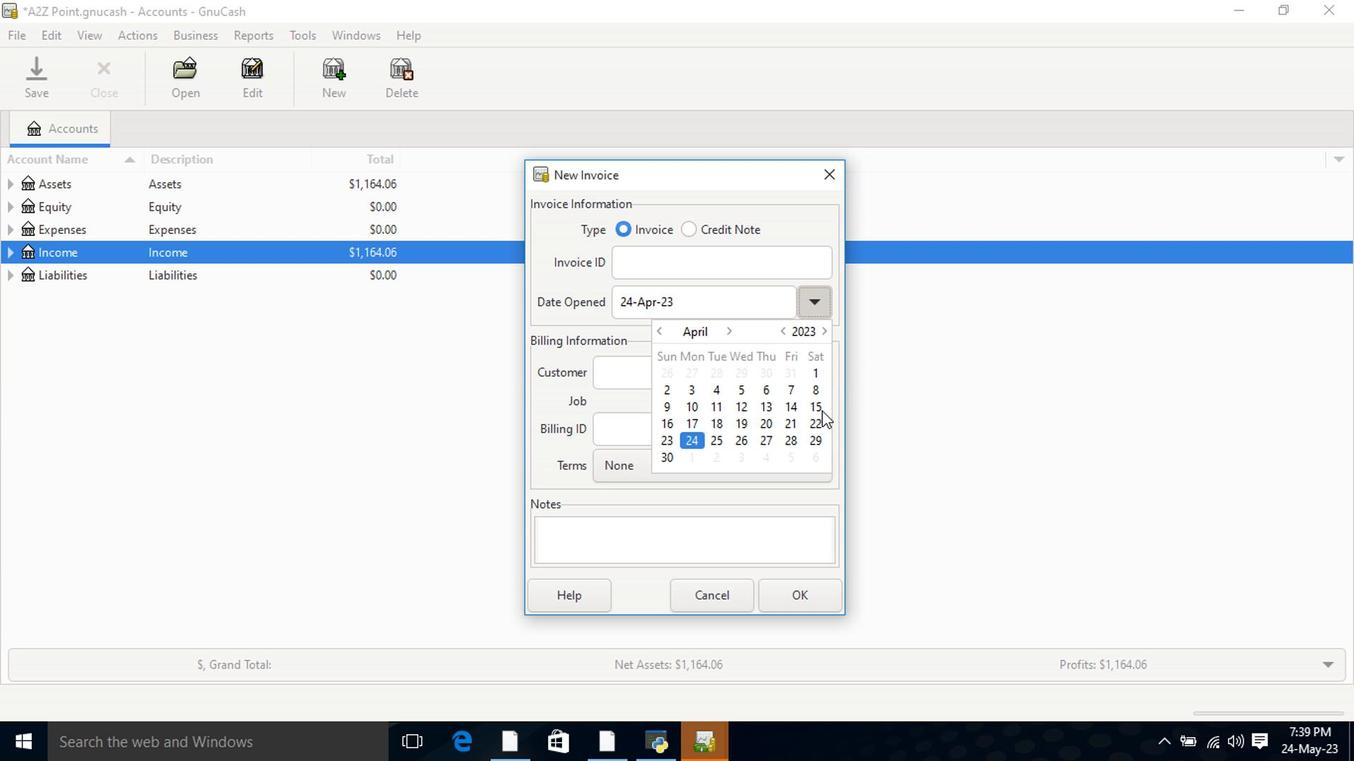 
Action: Mouse pressed left at (795, 412)
Screenshot: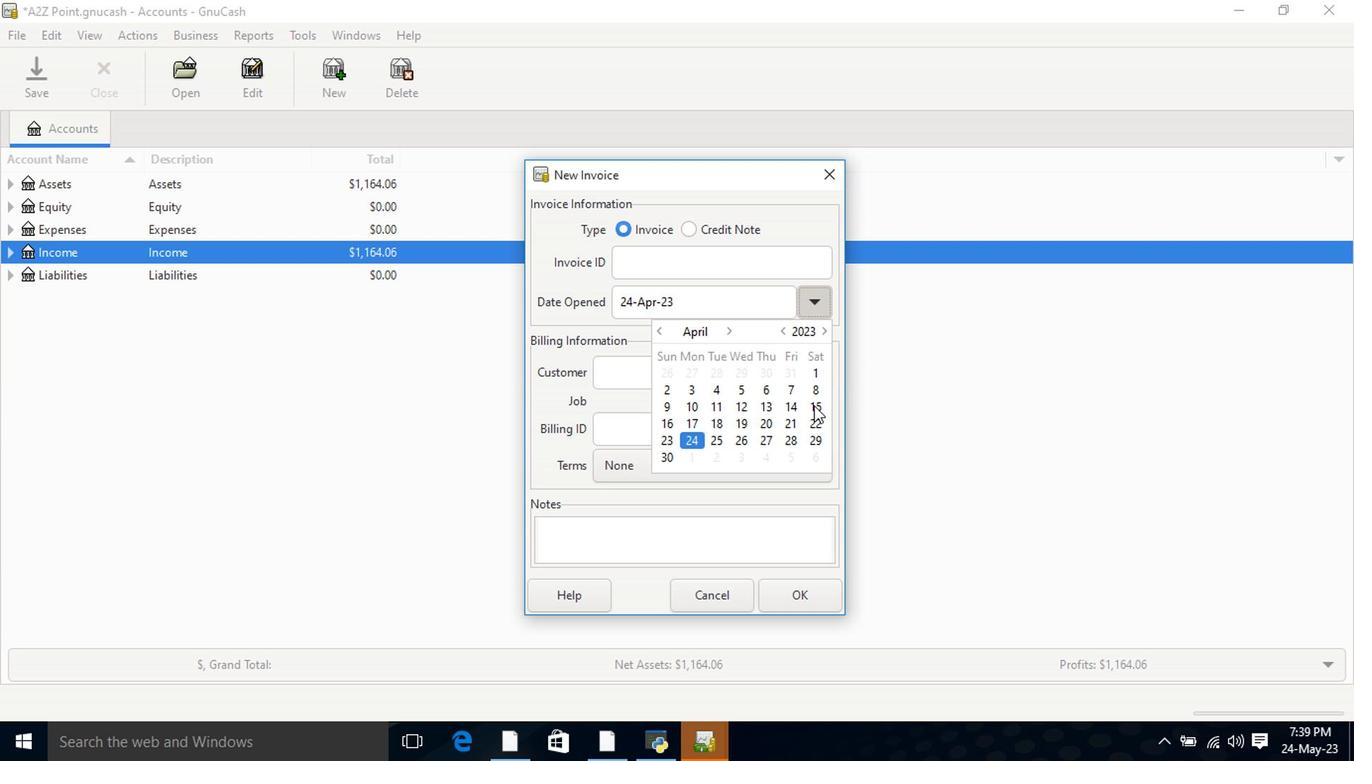 
Action: Mouse moved to (684, 391)
Screenshot: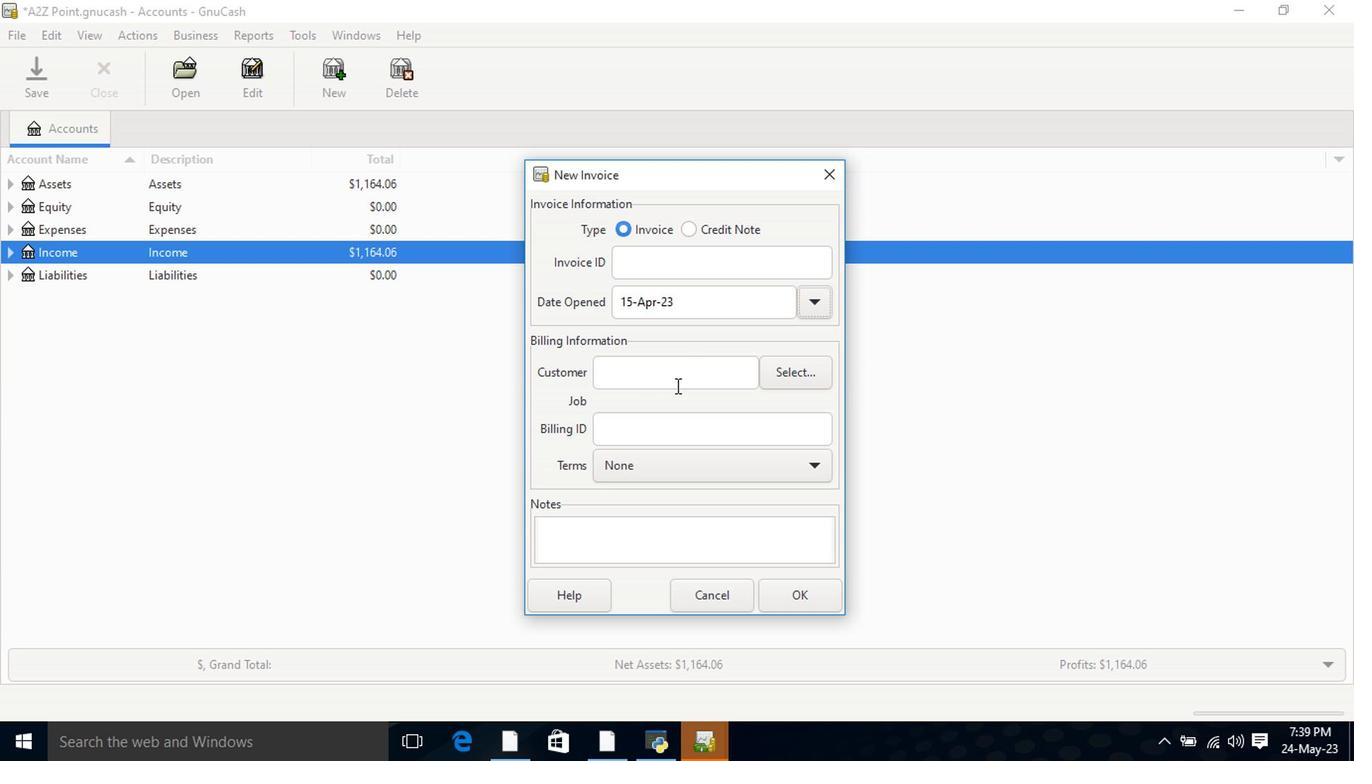 
Action: Mouse pressed left at (684, 391)
Screenshot: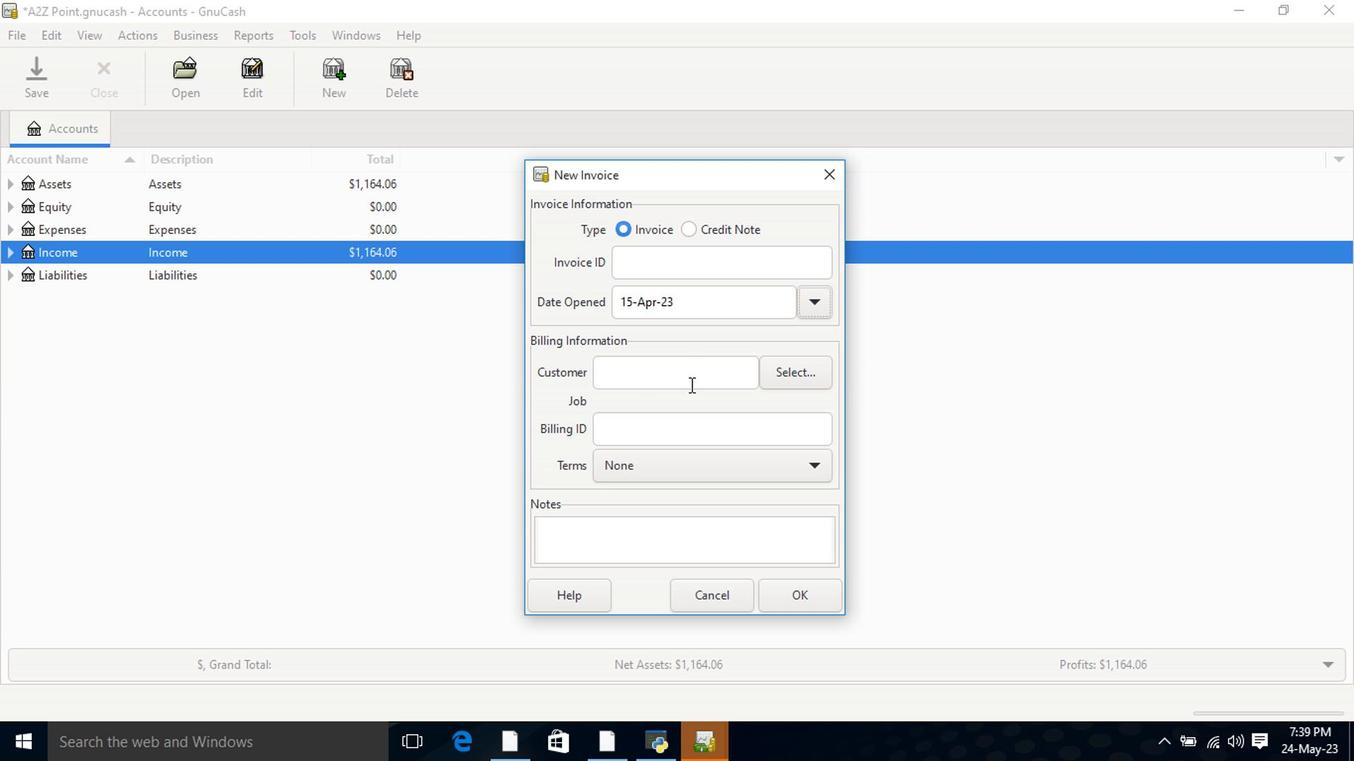 
Action: Key pressed the<Key.space>l
Screenshot: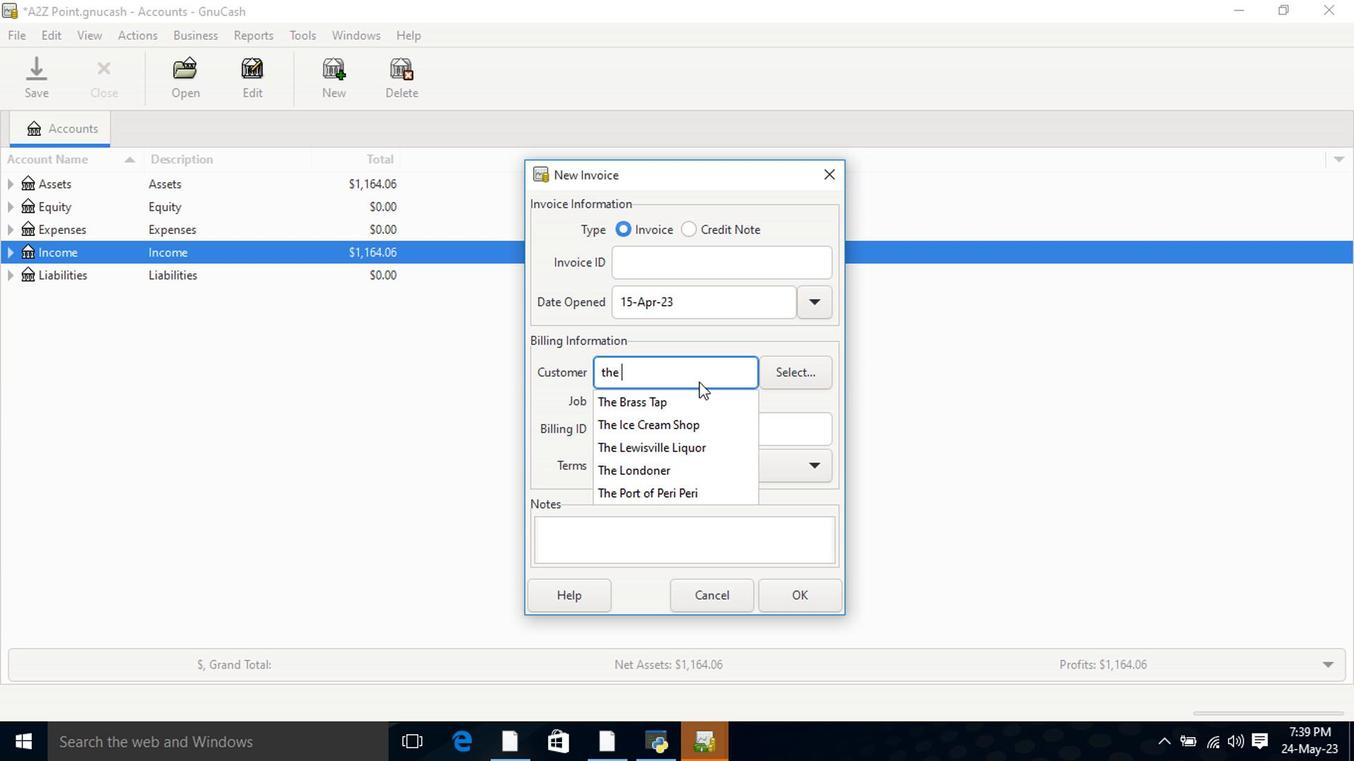 
Action: Mouse moved to (672, 407)
Screenshot: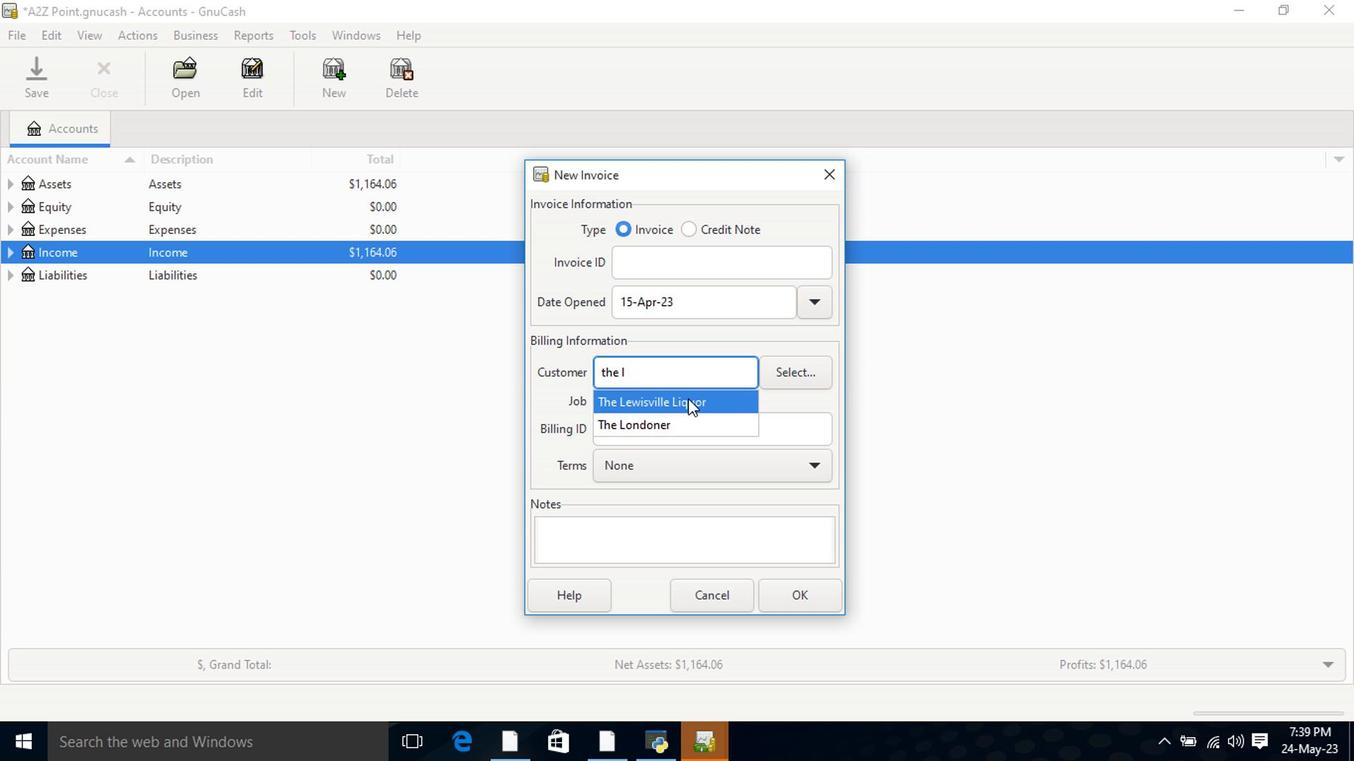 
Action: Mouse pressed left at (672, 407)
Screenshot: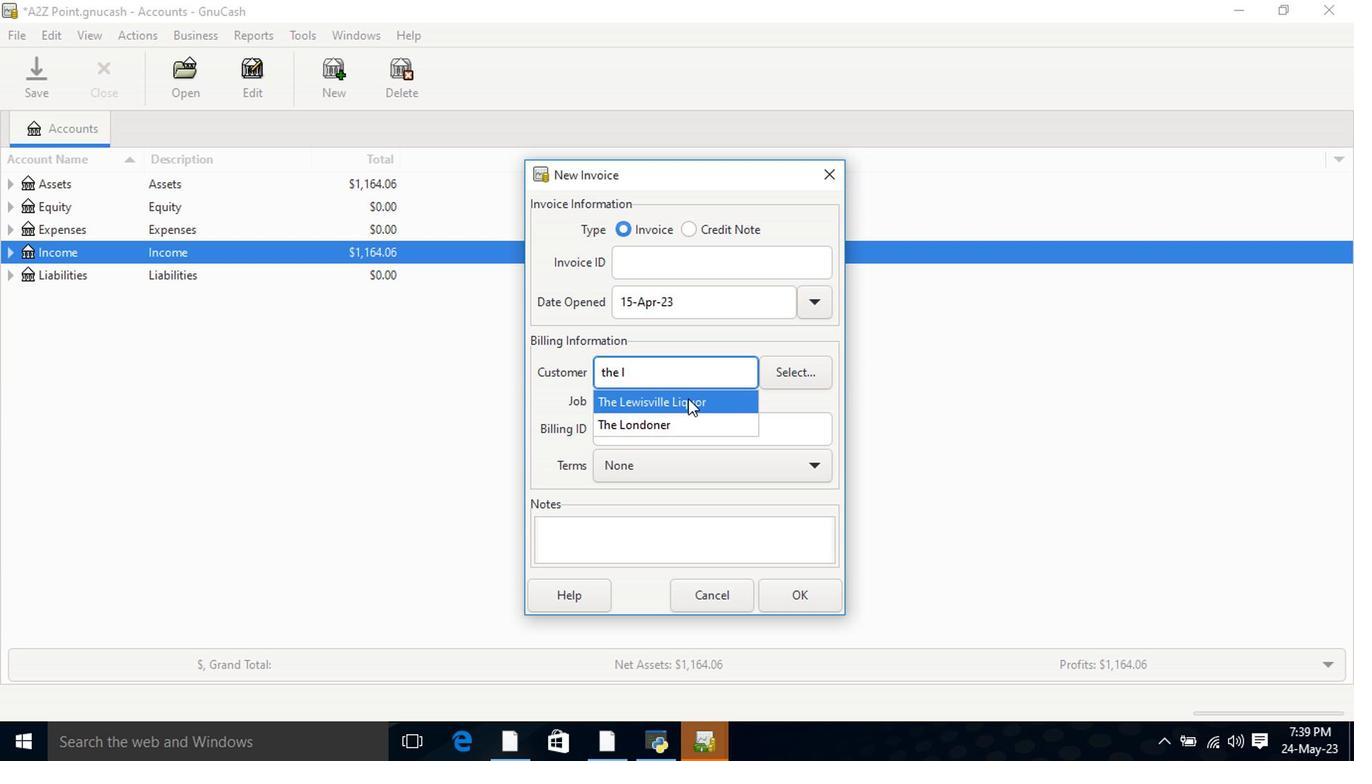 
Action: Mouse moved to (653, 482)
Screenshot: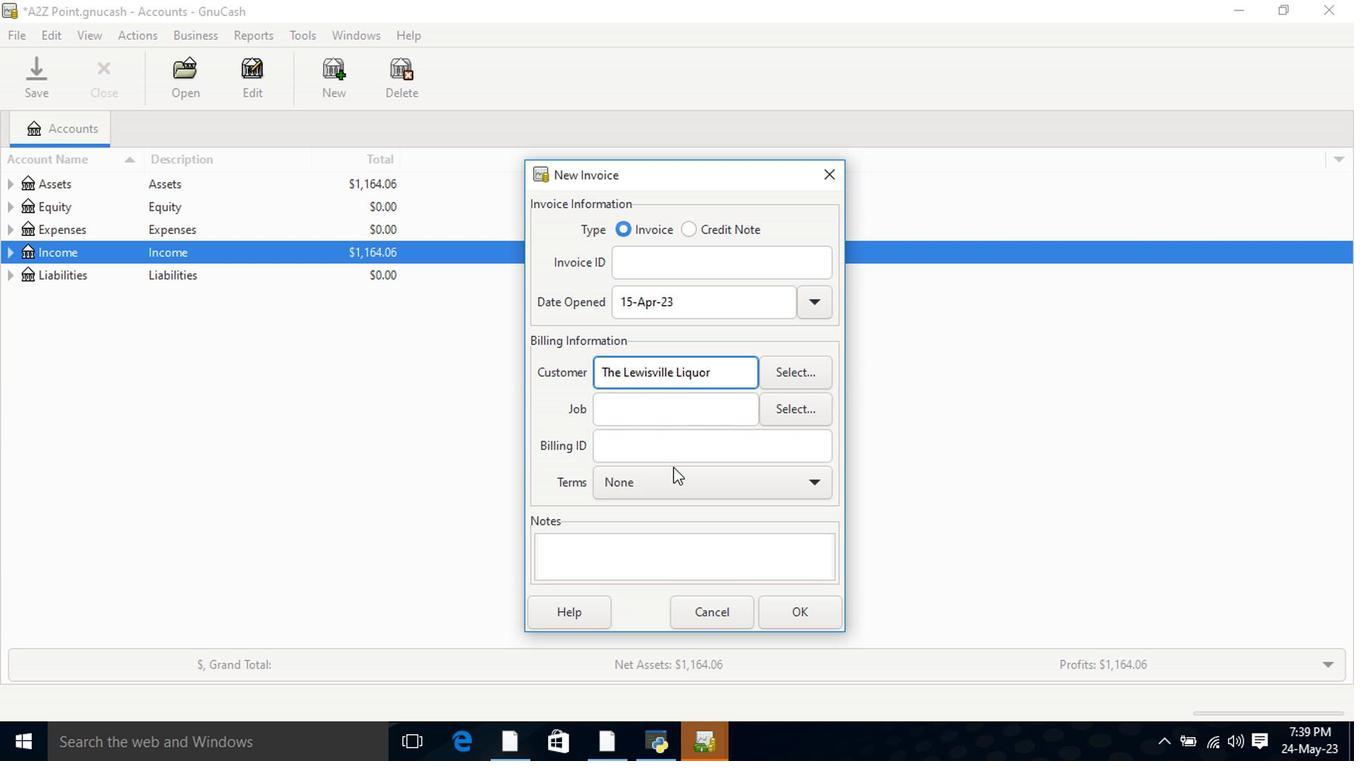 
Action: Mouse pressed left at (653, 482)
Screenshot: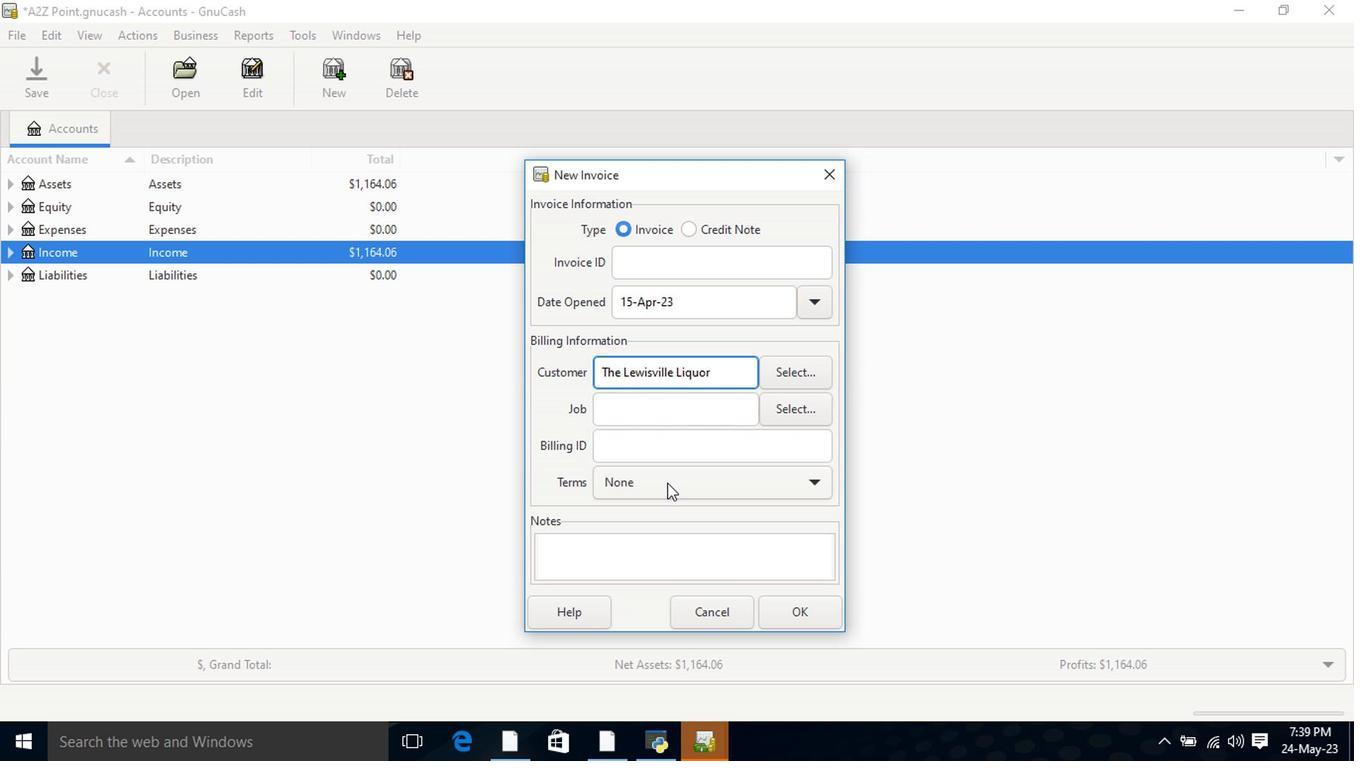 
Action: Mouse moved to (785, 593)
Screenshot: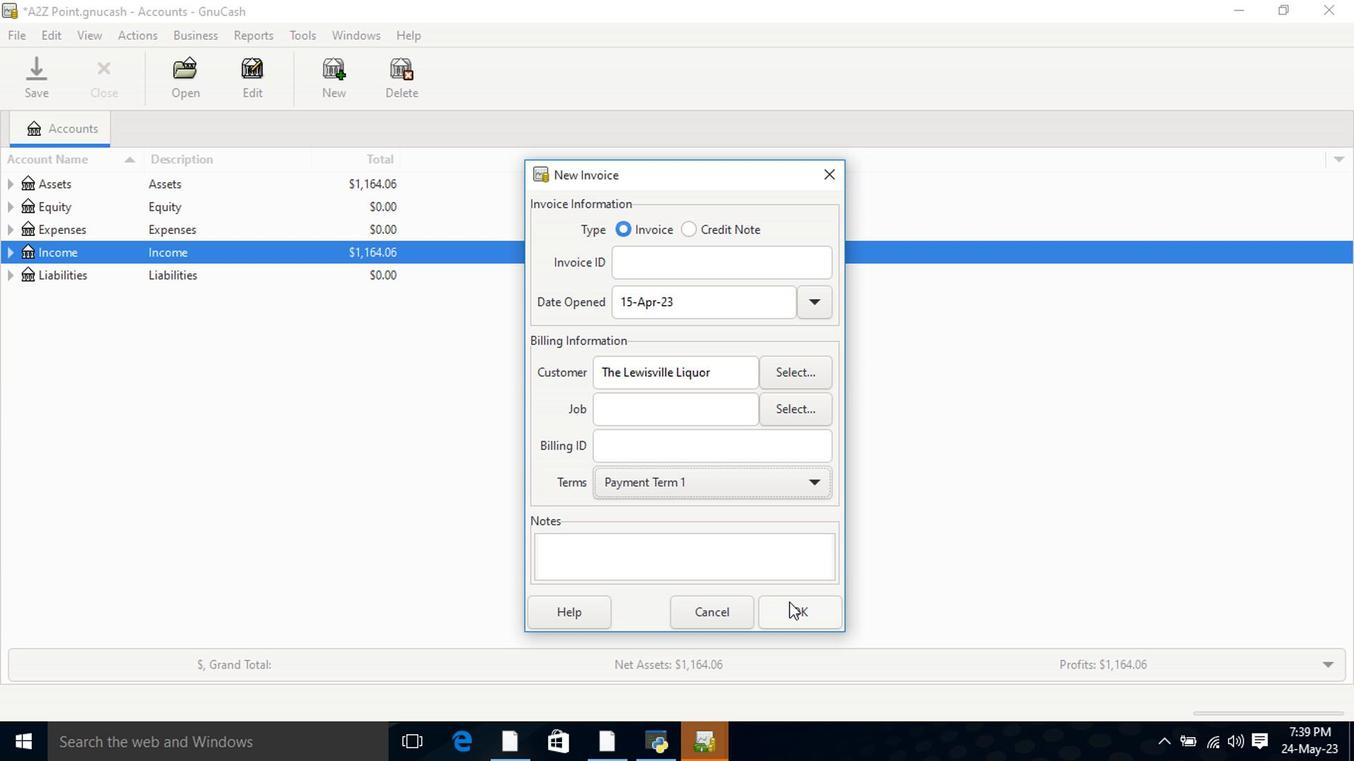 
Action: Mouse pressed left at (785, 593)
Screenshot: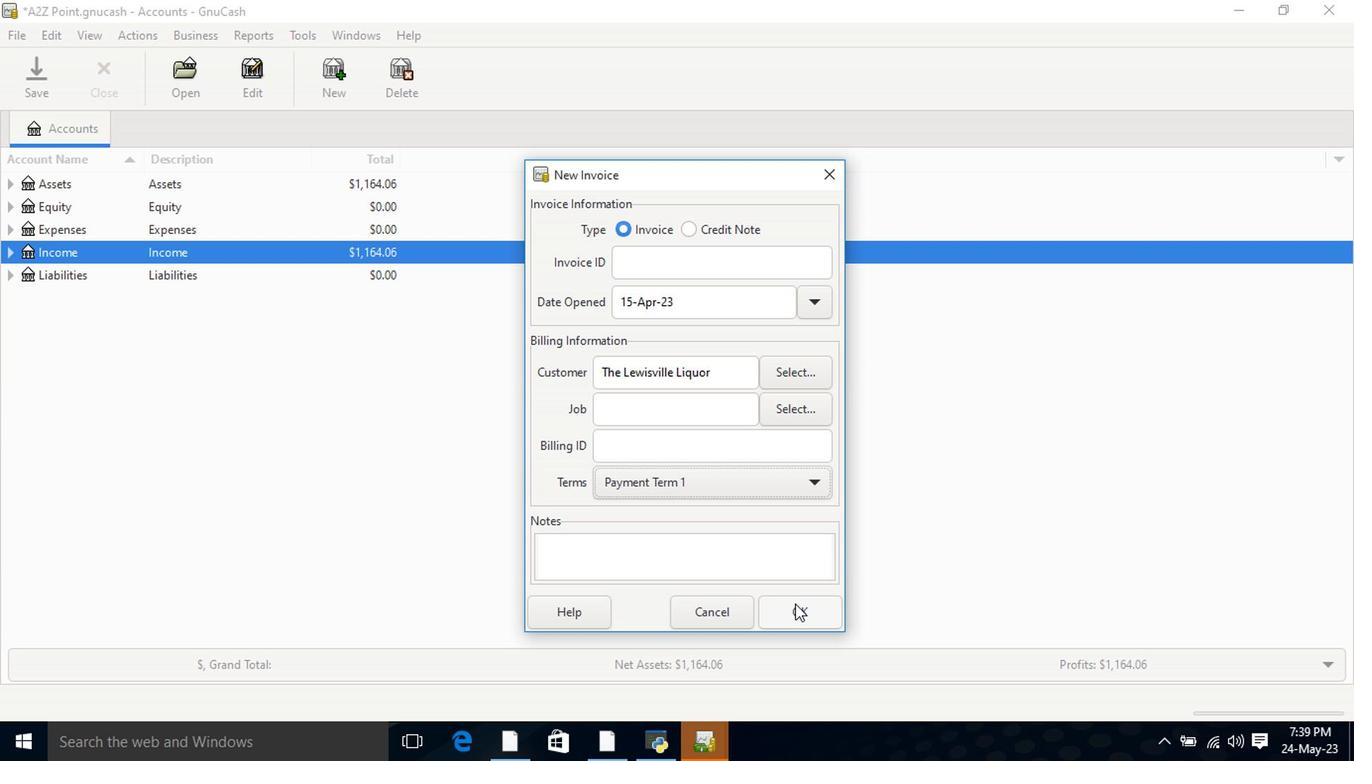 
Action: Mouse moved to (90, 393)
Screenshot: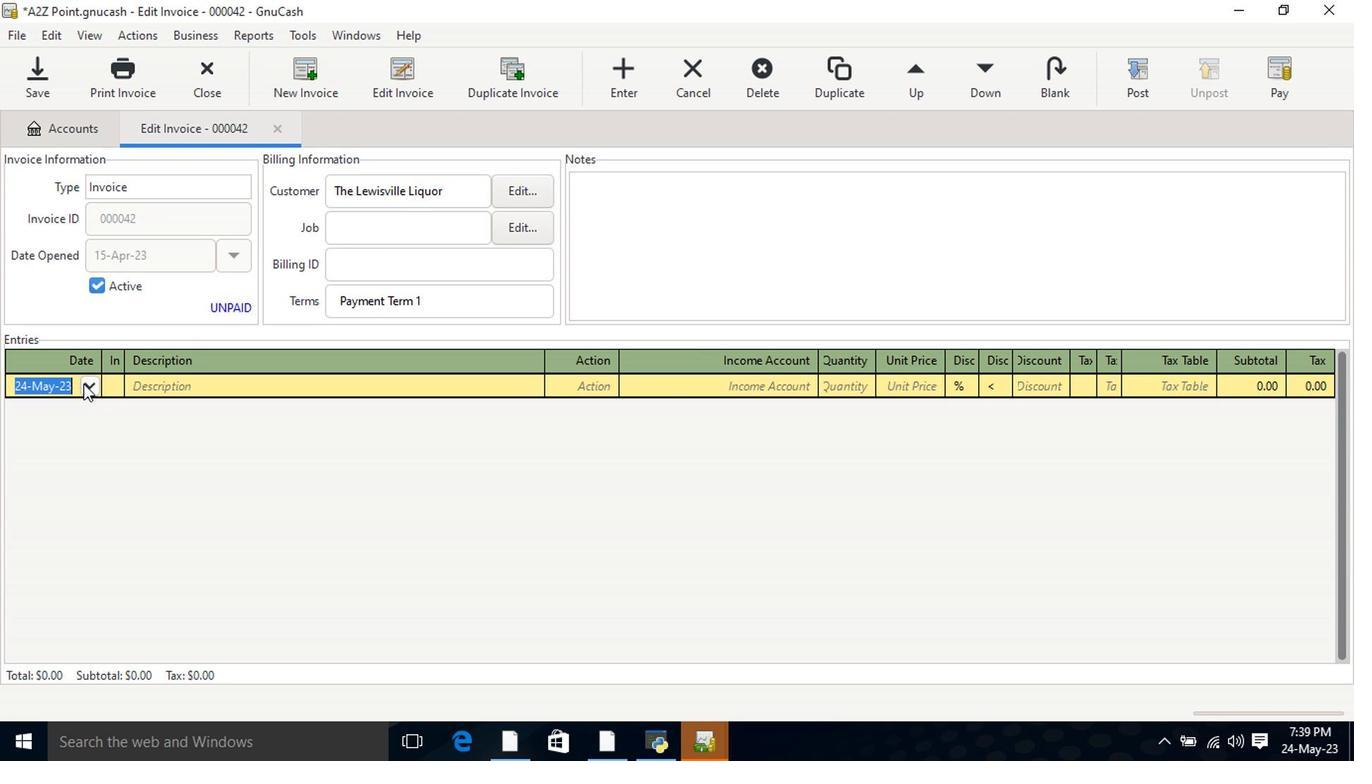 
Action: Mouse pressed left at (90, 393)
Screenshot: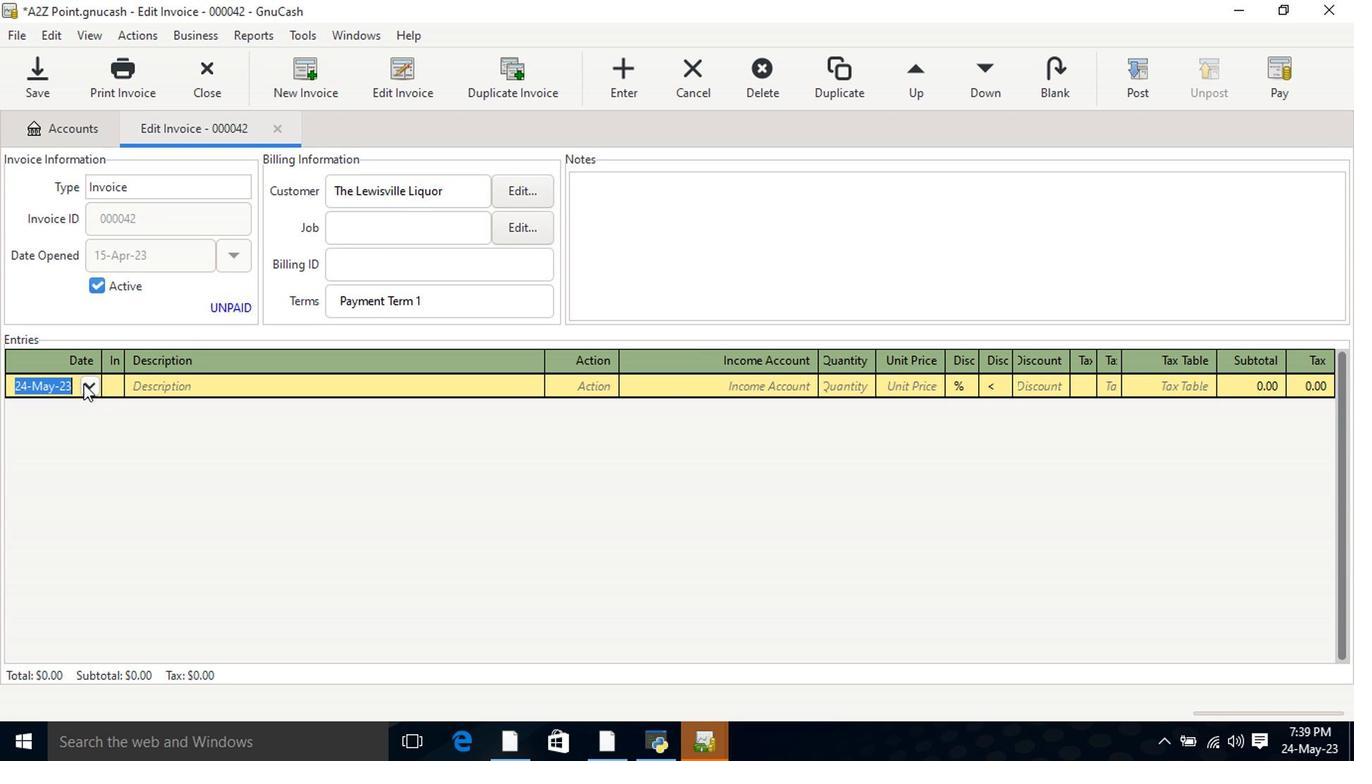 
Action: Mouse moved to (24, 416)
Screenshot: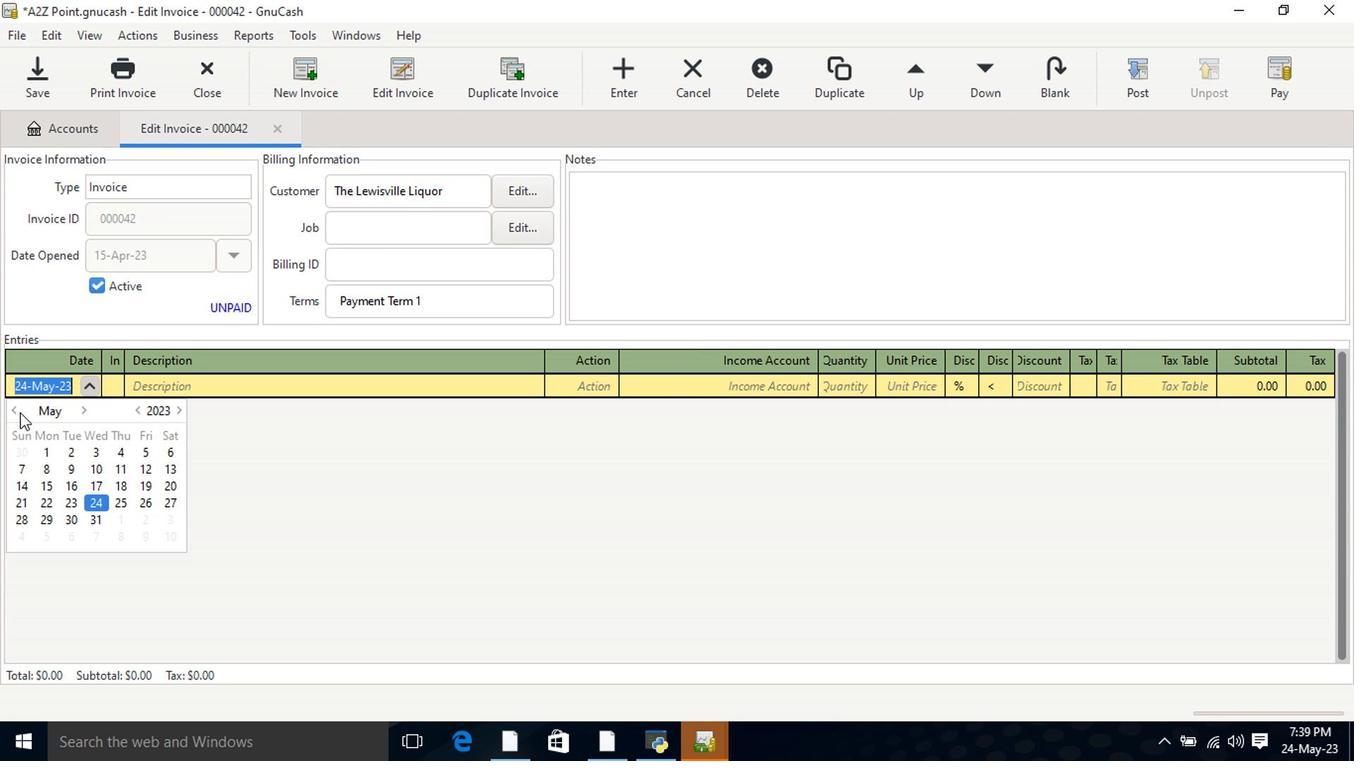 
Action: Mouse pressed left at (24, 416)
Screenshot: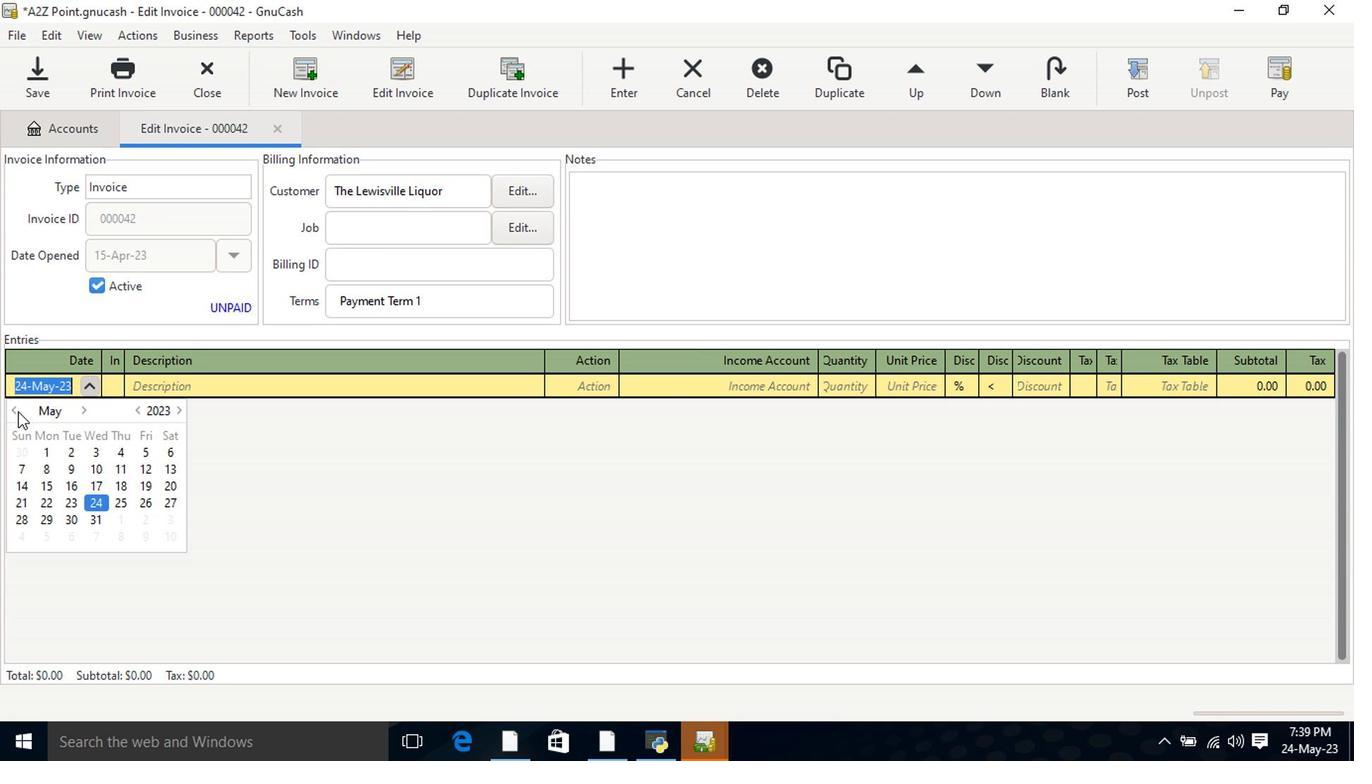
Action: Mouse moved to (172, 488)
Screenshot: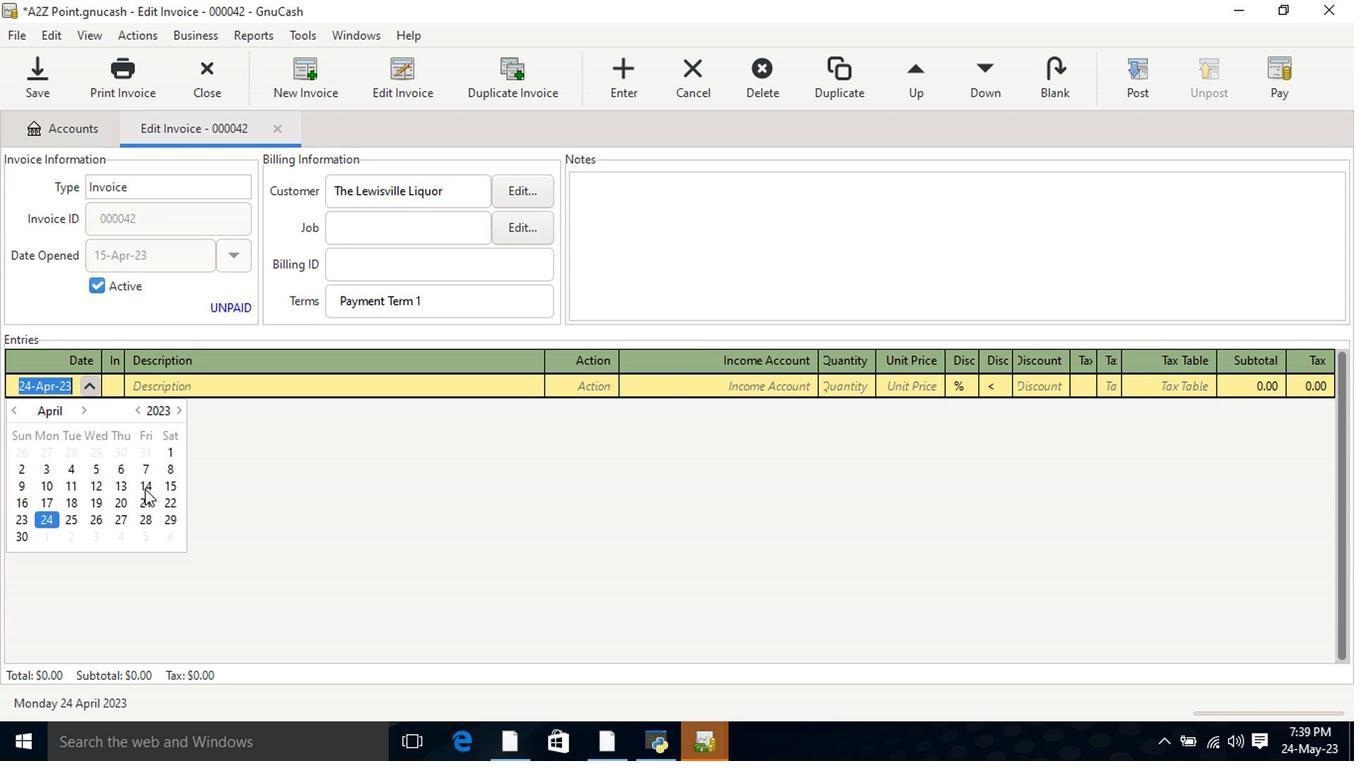 
Action: Mouse pressed left at (172, 488)
Screenshot: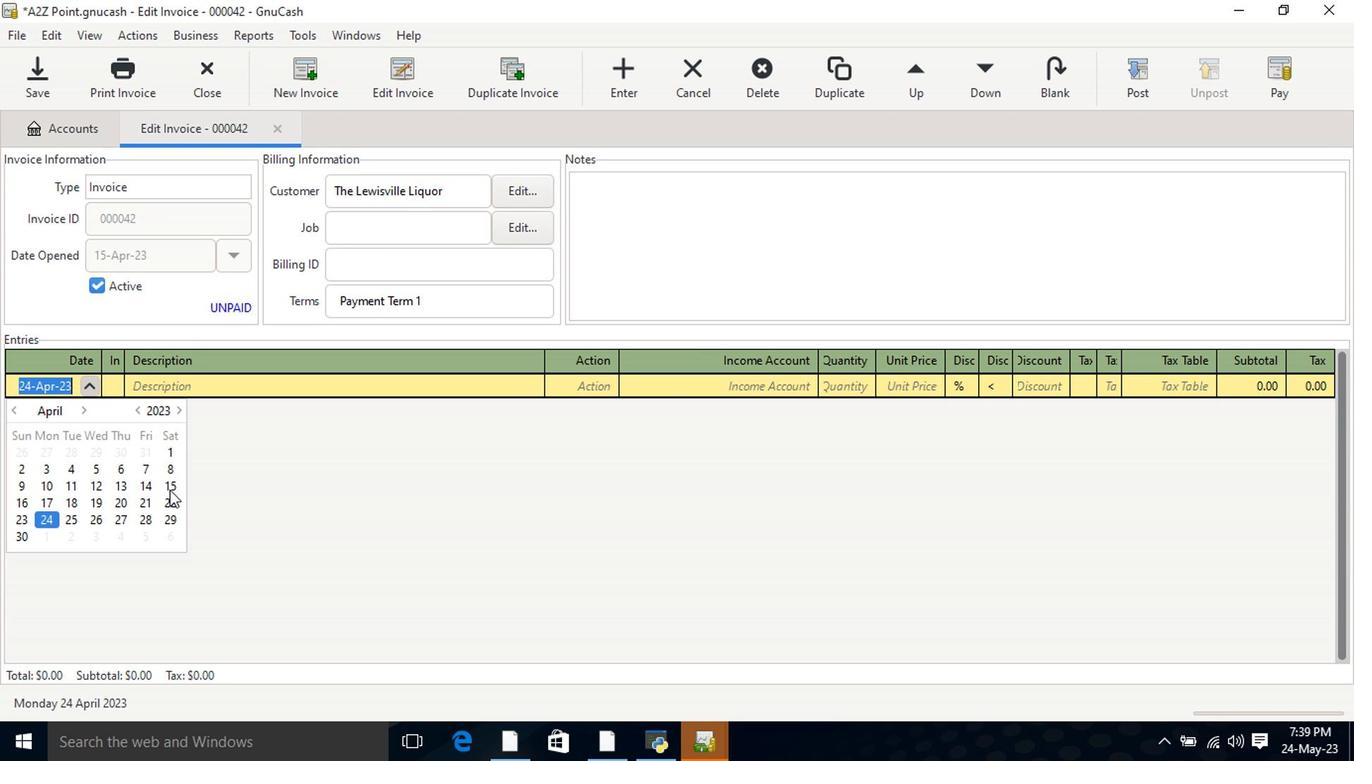 
Action: Mouse pressed left at (172, 488)
Screenshot: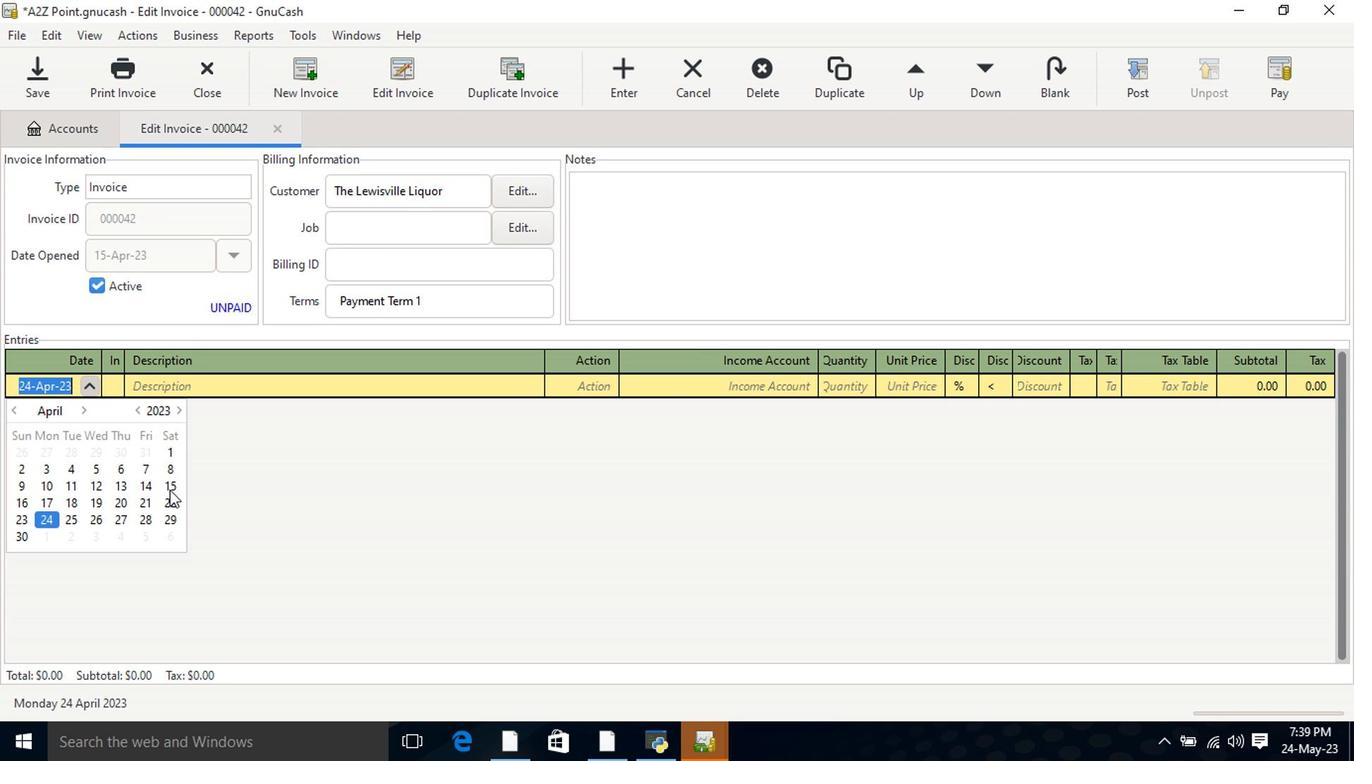 
Action: Mouse moved to (203, 393)
Screenshot: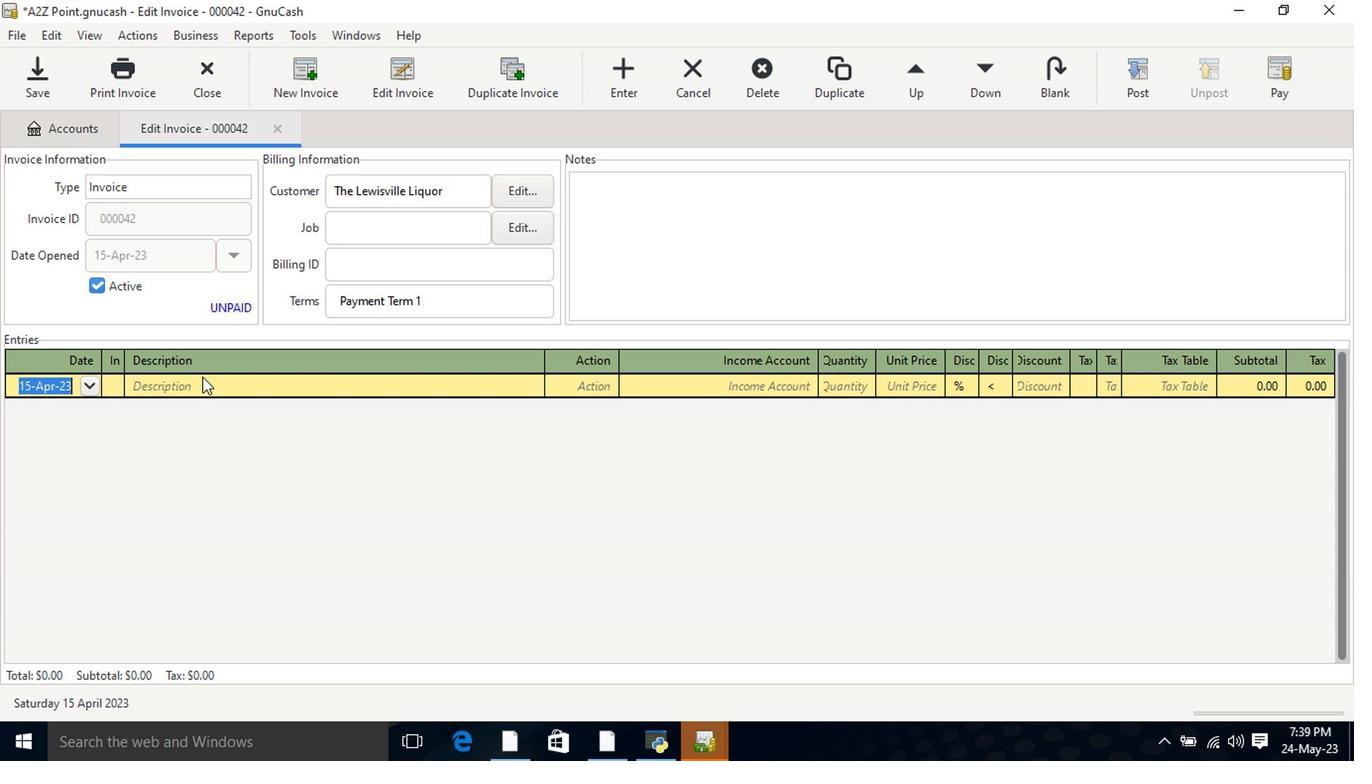 
Action: Mouse pressed left at (203, 393)
Screenshot: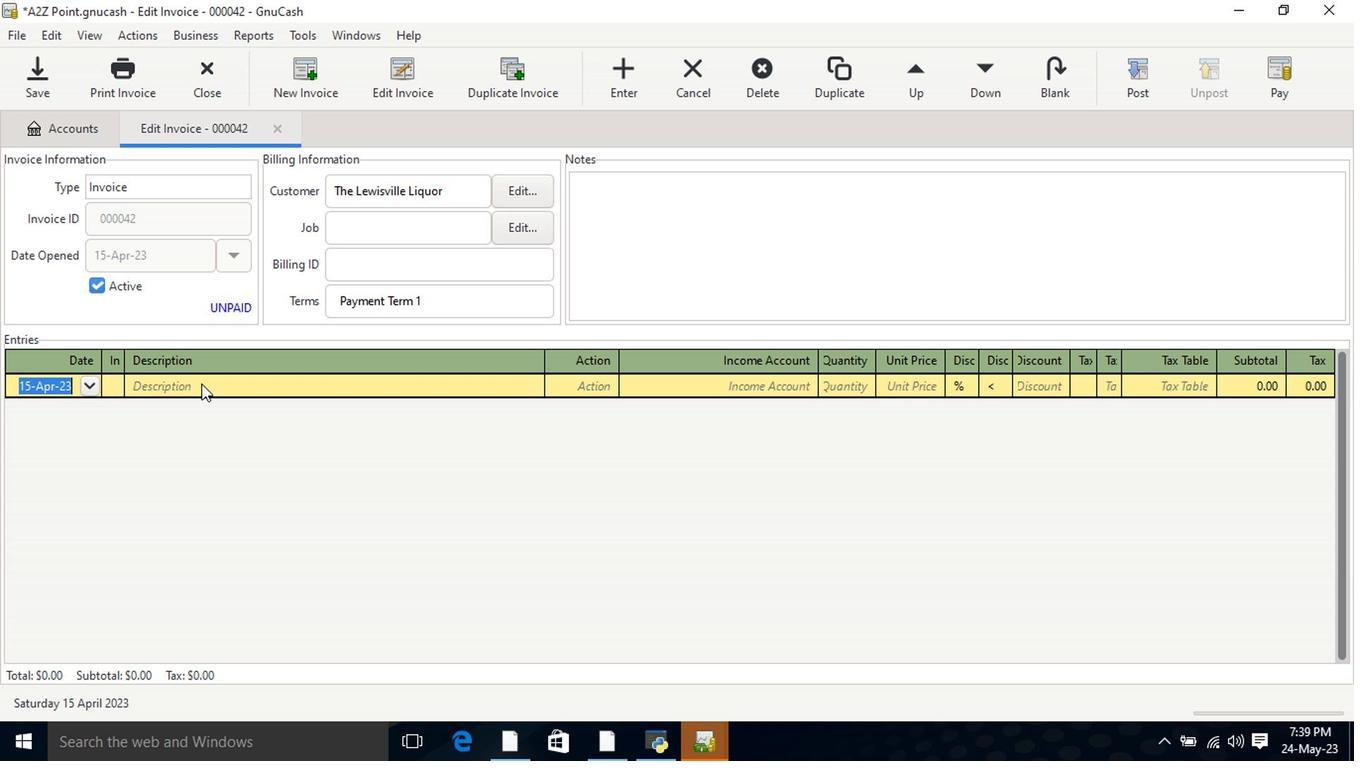 
Action: Key pressed <Key.shift>Talenti<Key.space><Key.shift>Alphonso<Key.space><Key.shift>Mango<Key.space><Key.shift>Sorbetto<Key.space><Key.shift>Pint<Key.tab>
Screenshot: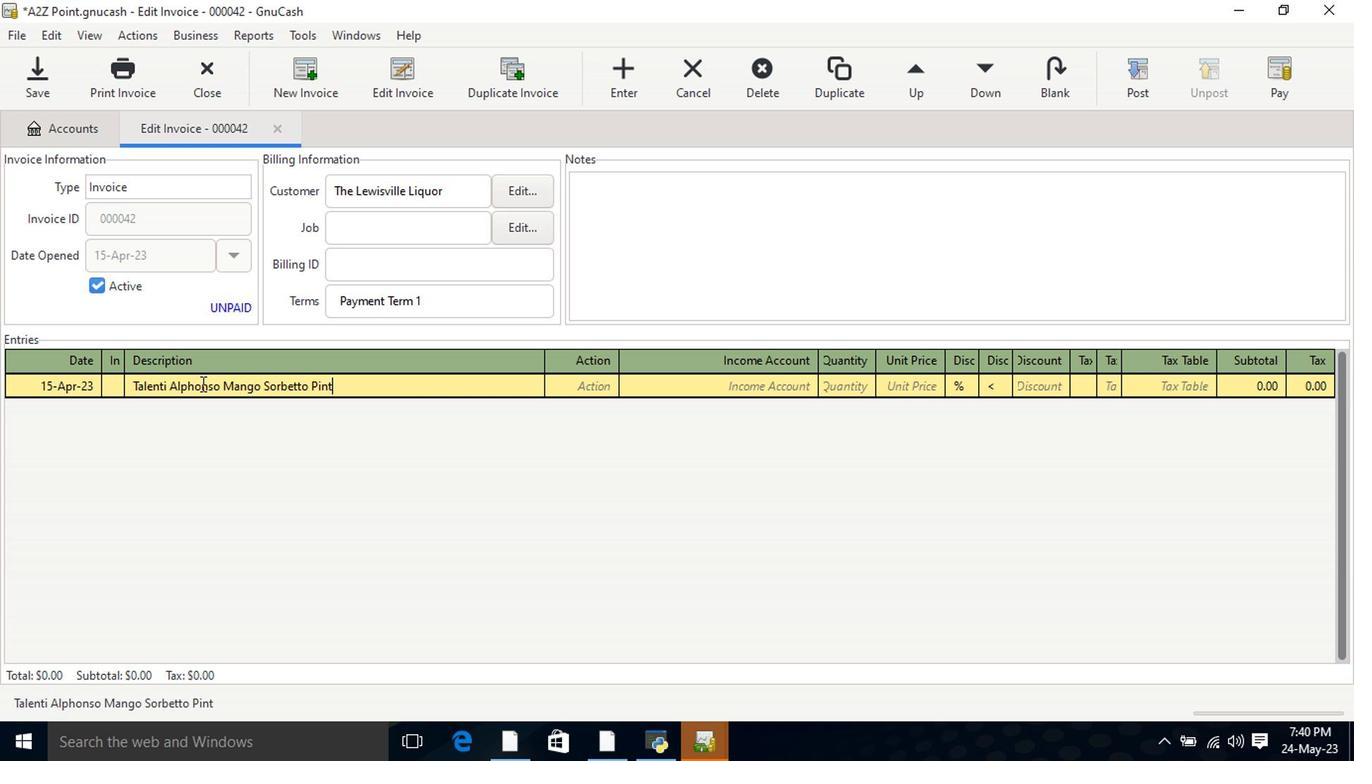 
Action: Mouse moved to (272, 443)
Screenshot: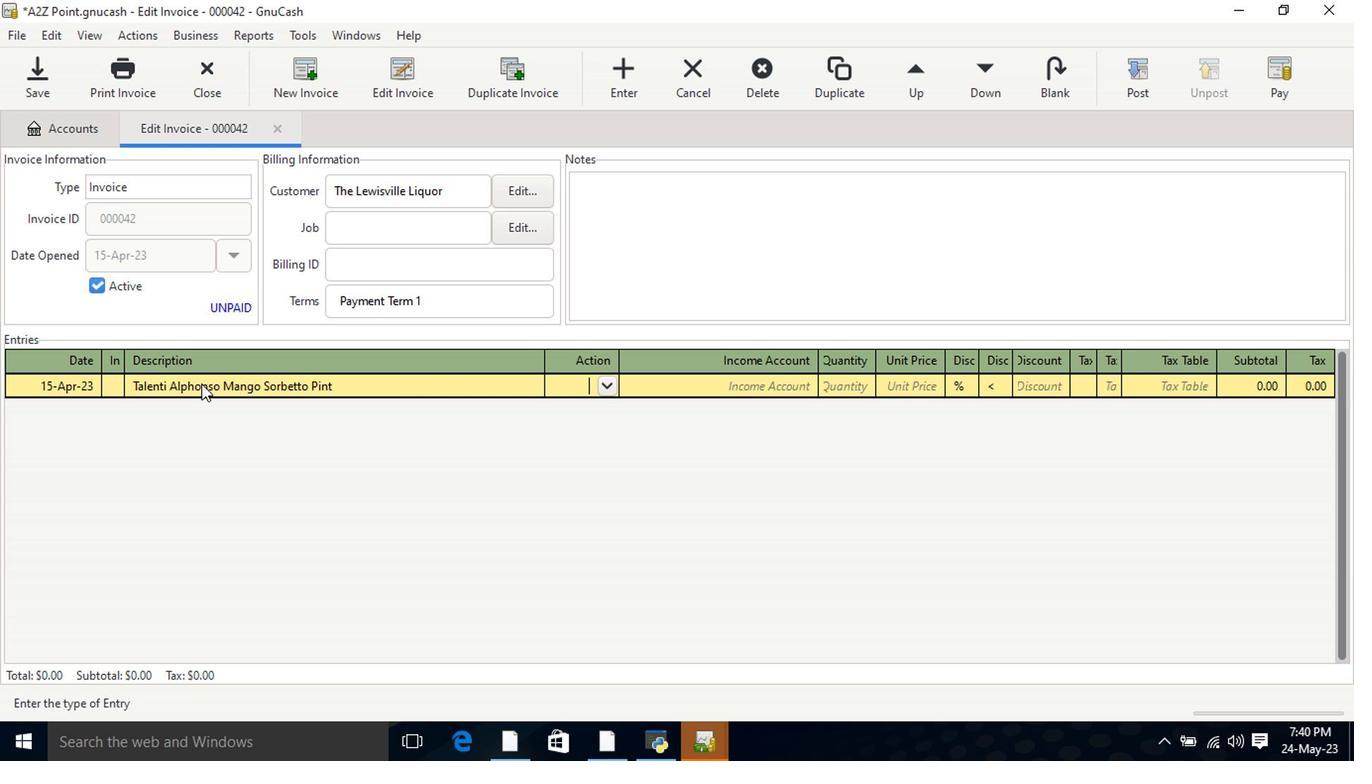 
Action: Key pressed <Key.shift>ma<Key.tab>incom<Key.down><Key.down><Key.tab>2<Key.tab>10<Key.tab>
Screenshot: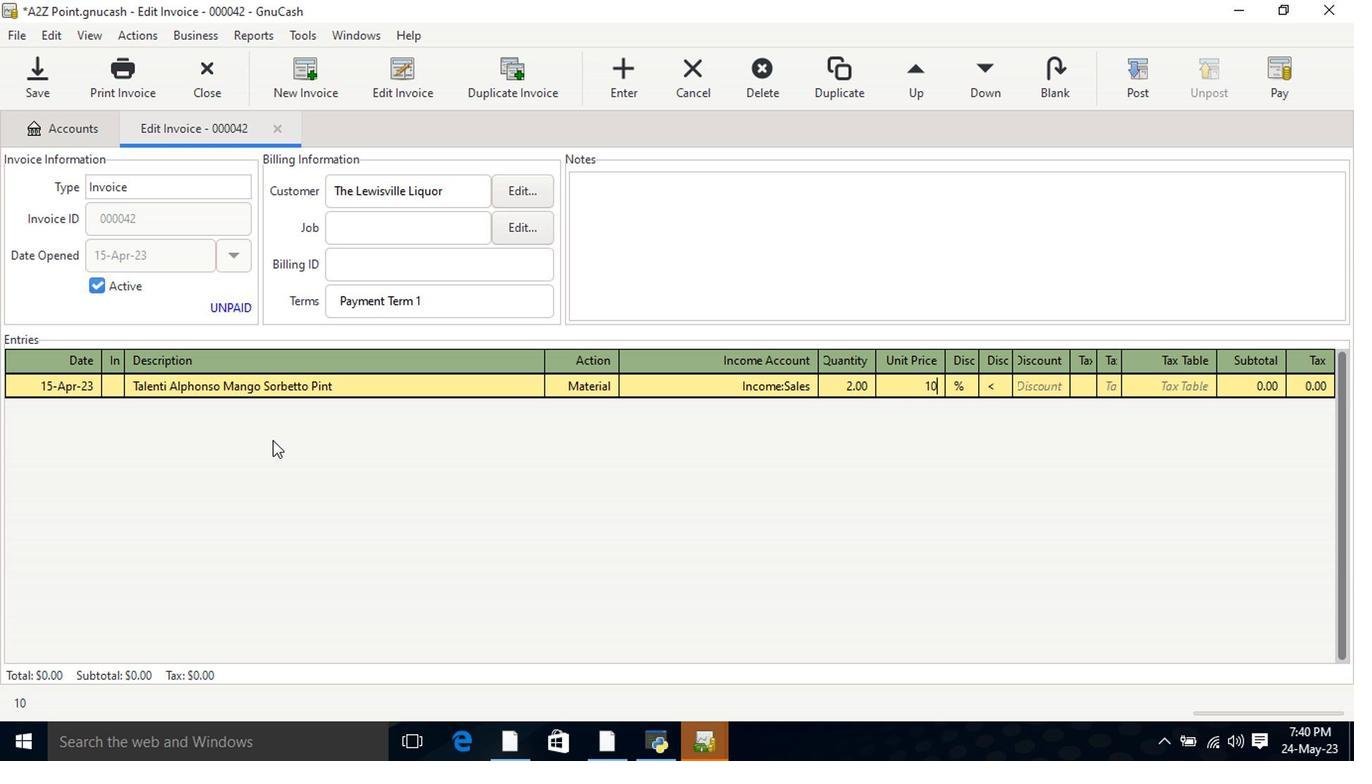 
Action: Mouse moved to (937, 395)
Screenshot: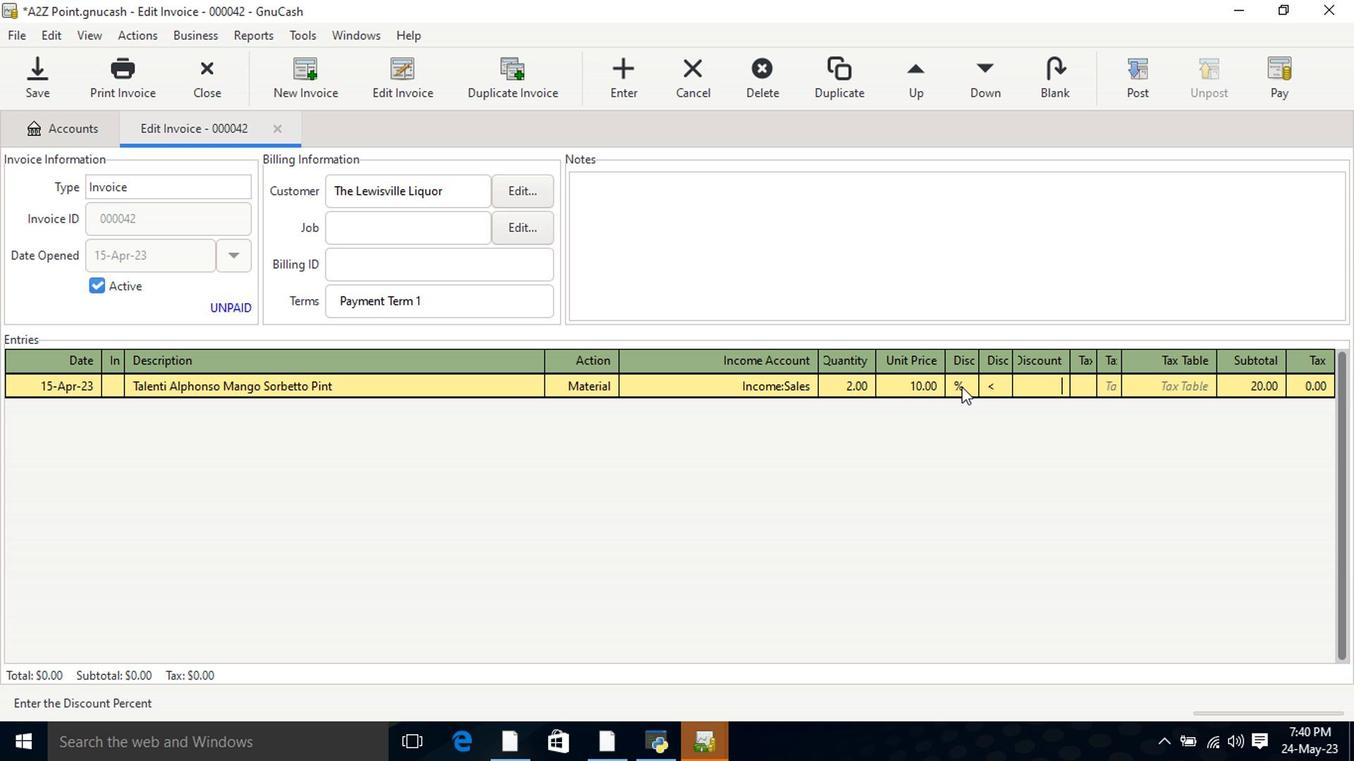 
Action: Mouse pressed left at (937, 395)
Screenshot: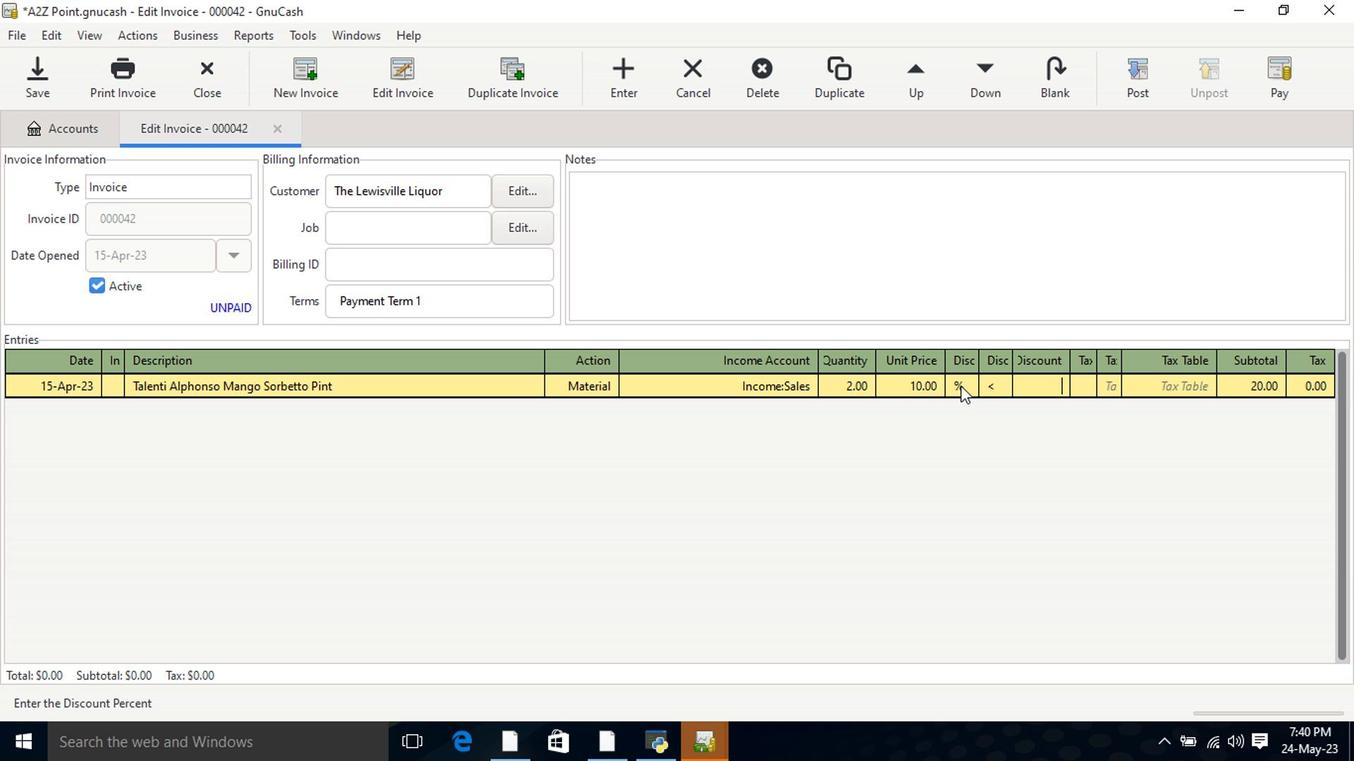 
Action: Mouse moved to (977, 395)
Screenshot: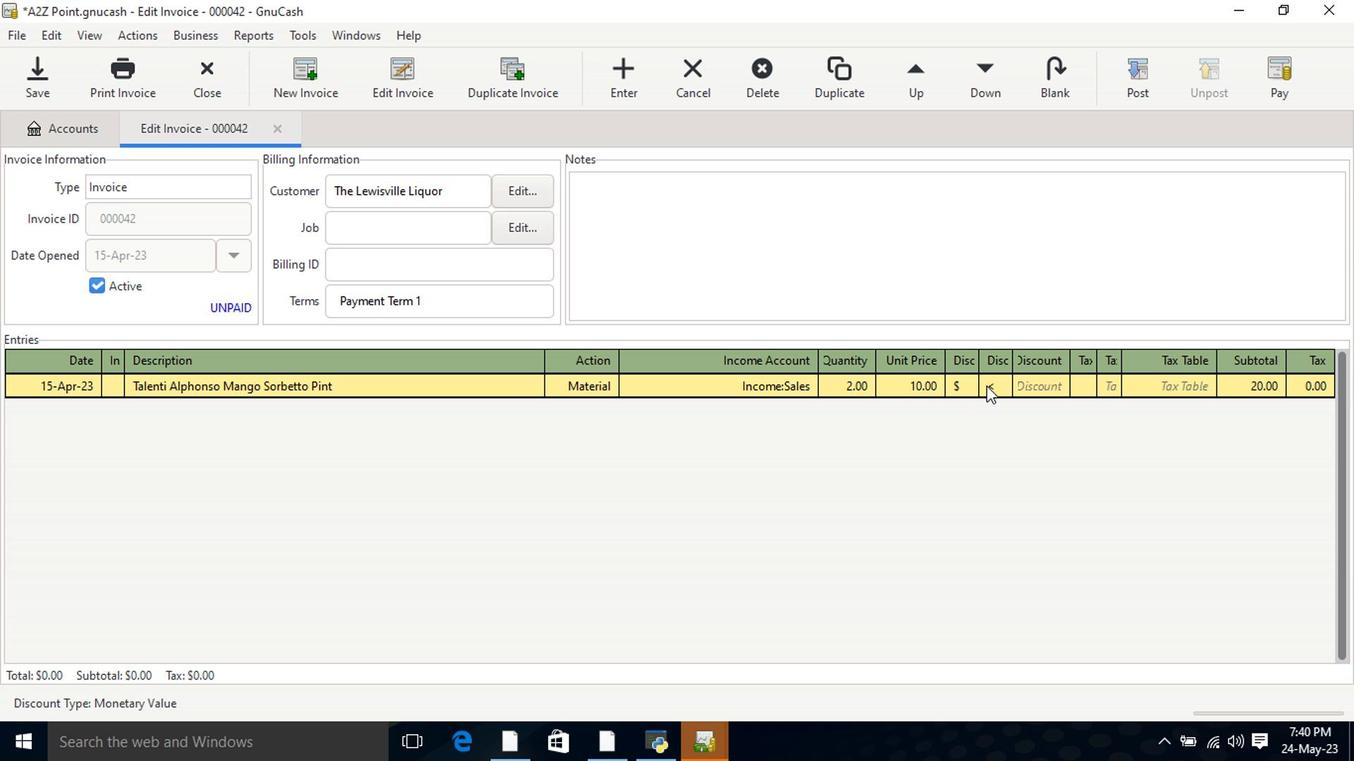 
Action: Mouse pressed left at (977, 395)
Screenshot: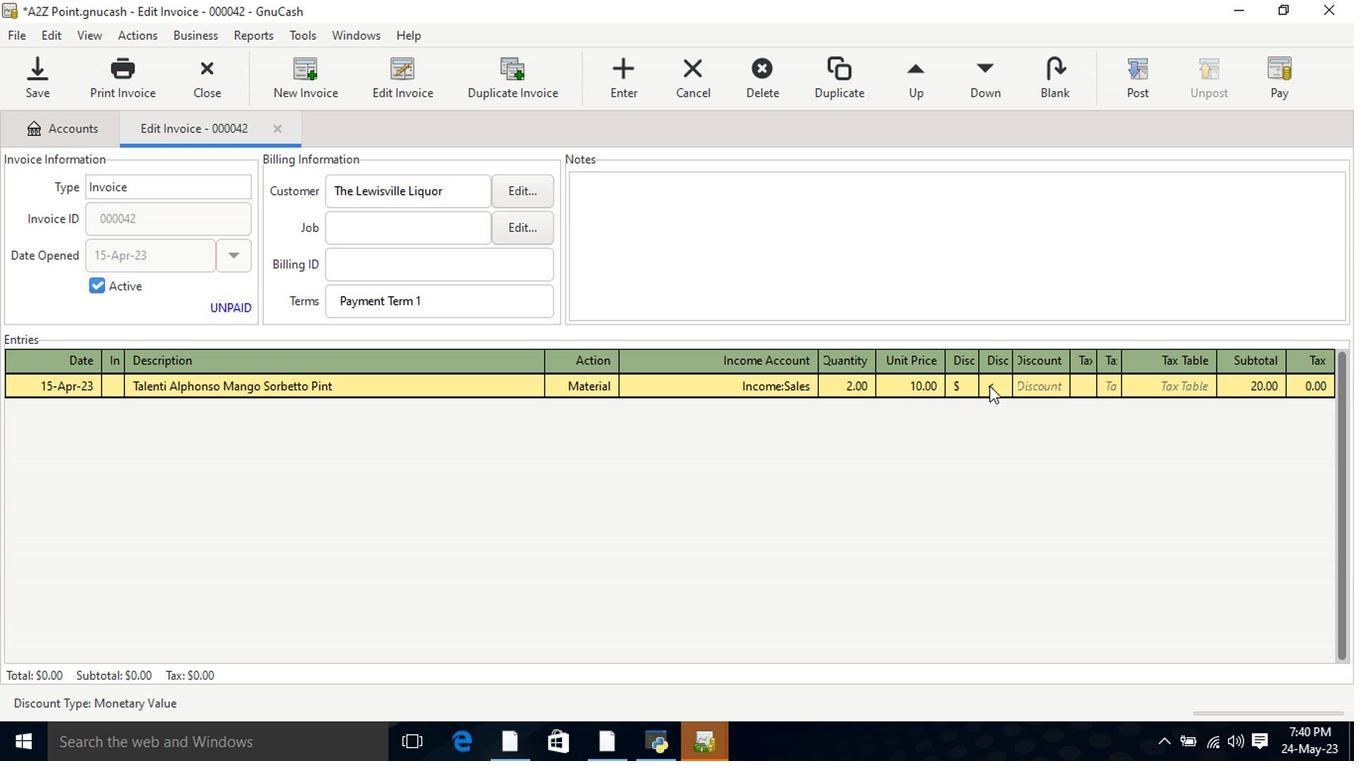 
Action: Mouse moved to (1005, 395)
Screenshot: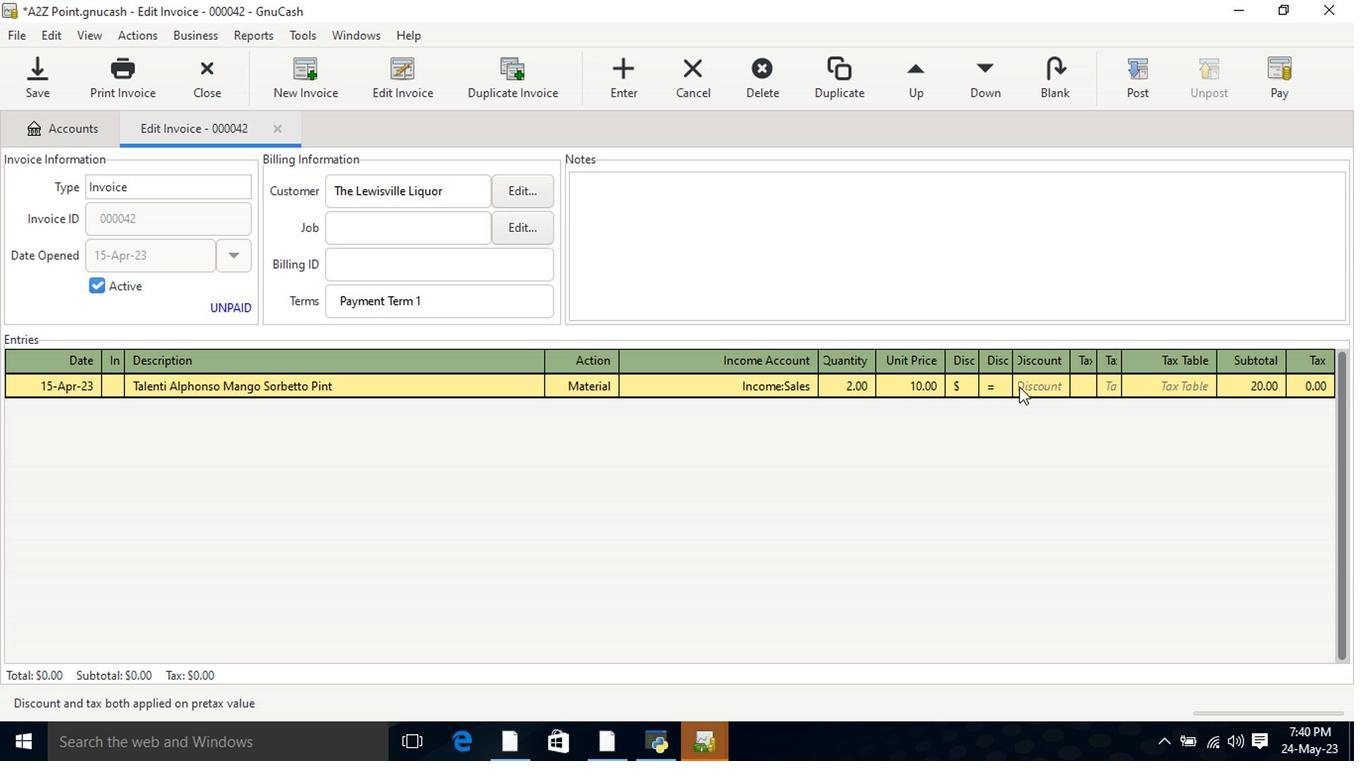 
Action: Mouse pressed left at (1005, 395)
Screenshot: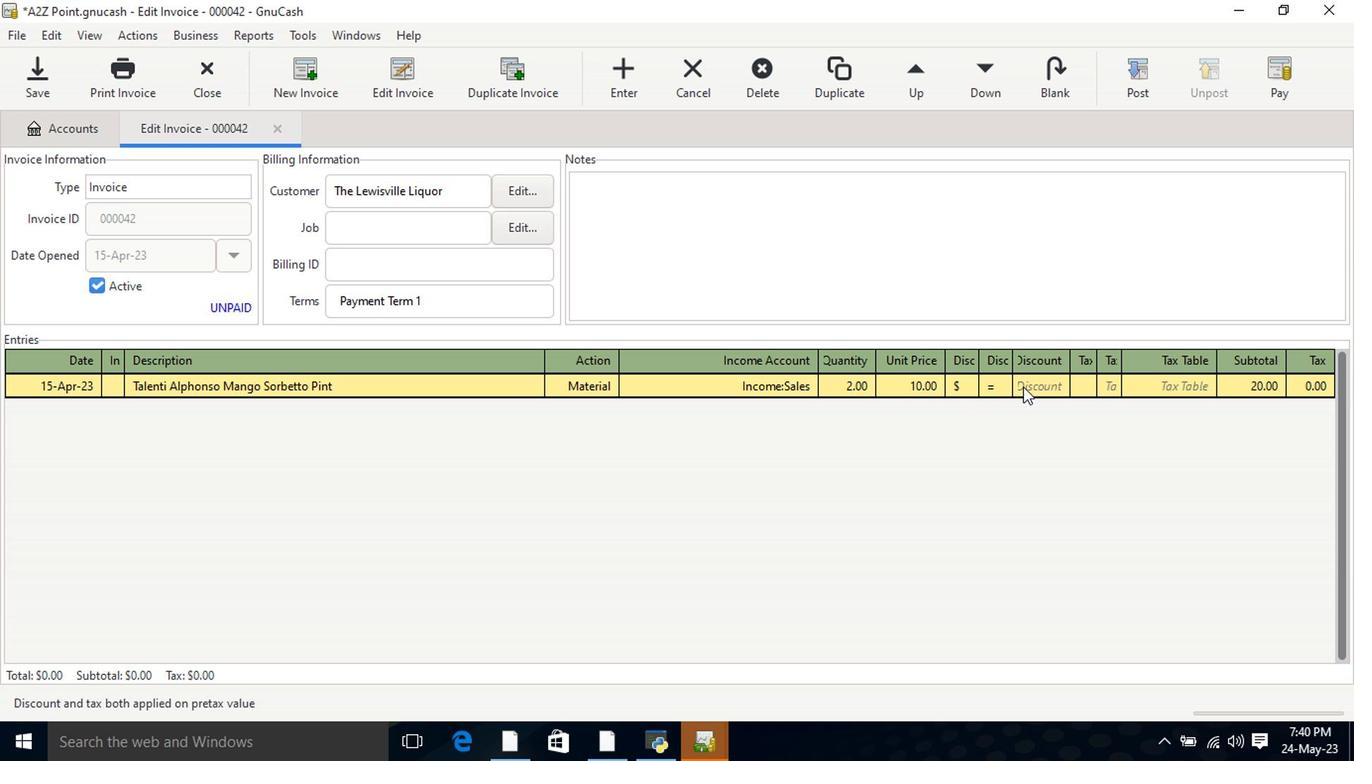 
Action: Key pressed 1<Key.tab><Key.tab><Key.shift>Lay's<Key.space><Key.shift><Key.shift>Dip<Key.space><Key.shift>Frch<Key.space><Key.shift>Onion<Key.space><Key.shift_r>(15<Key.space>oz<Key.shift_r><Key.shift_r><Key.shift_r><Key.shift_r>)<Key.tab>mater<Key.tab>income<Key.down><Key.down><Key.down><Key.tab>1<Key.tab>75<Key.backspace>.5<Key.tab>
Screenshot: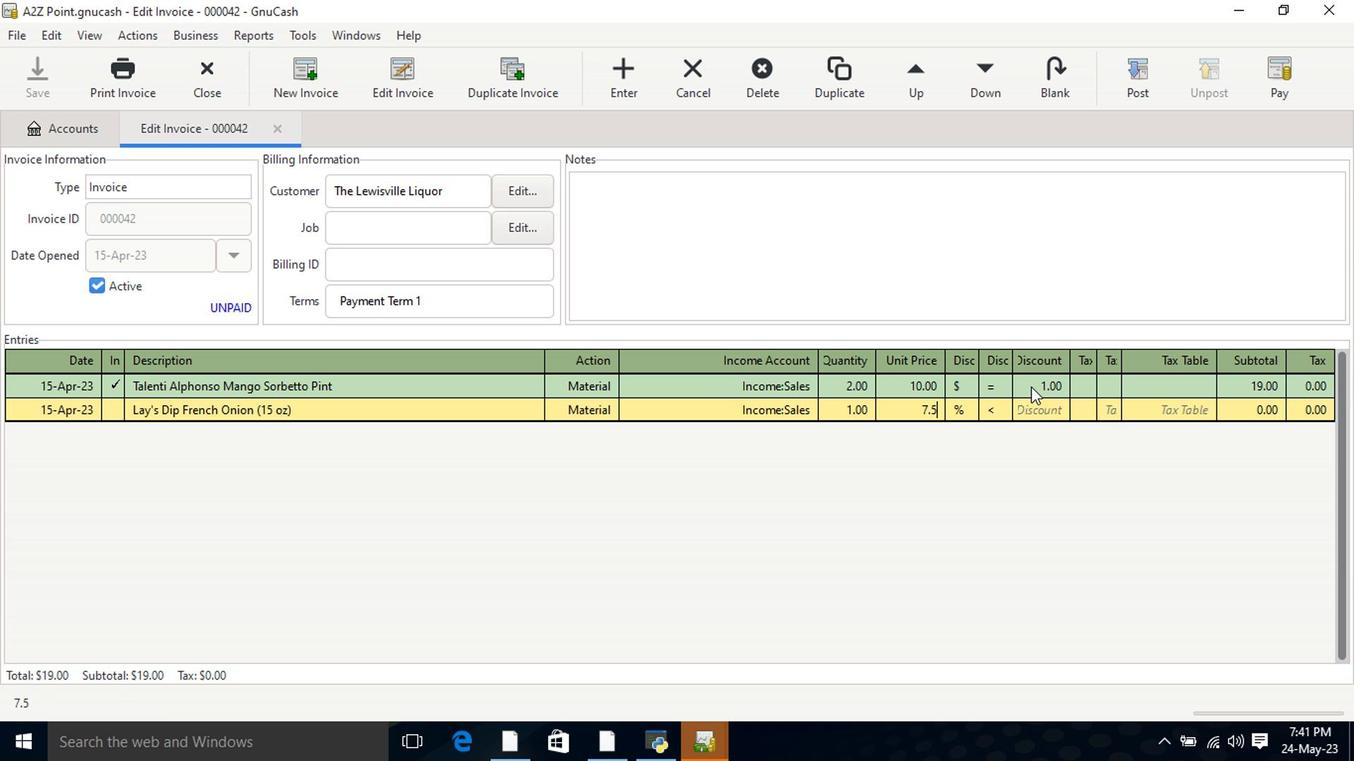 
Action: Mouse moved to (939, 415)
Screenshot: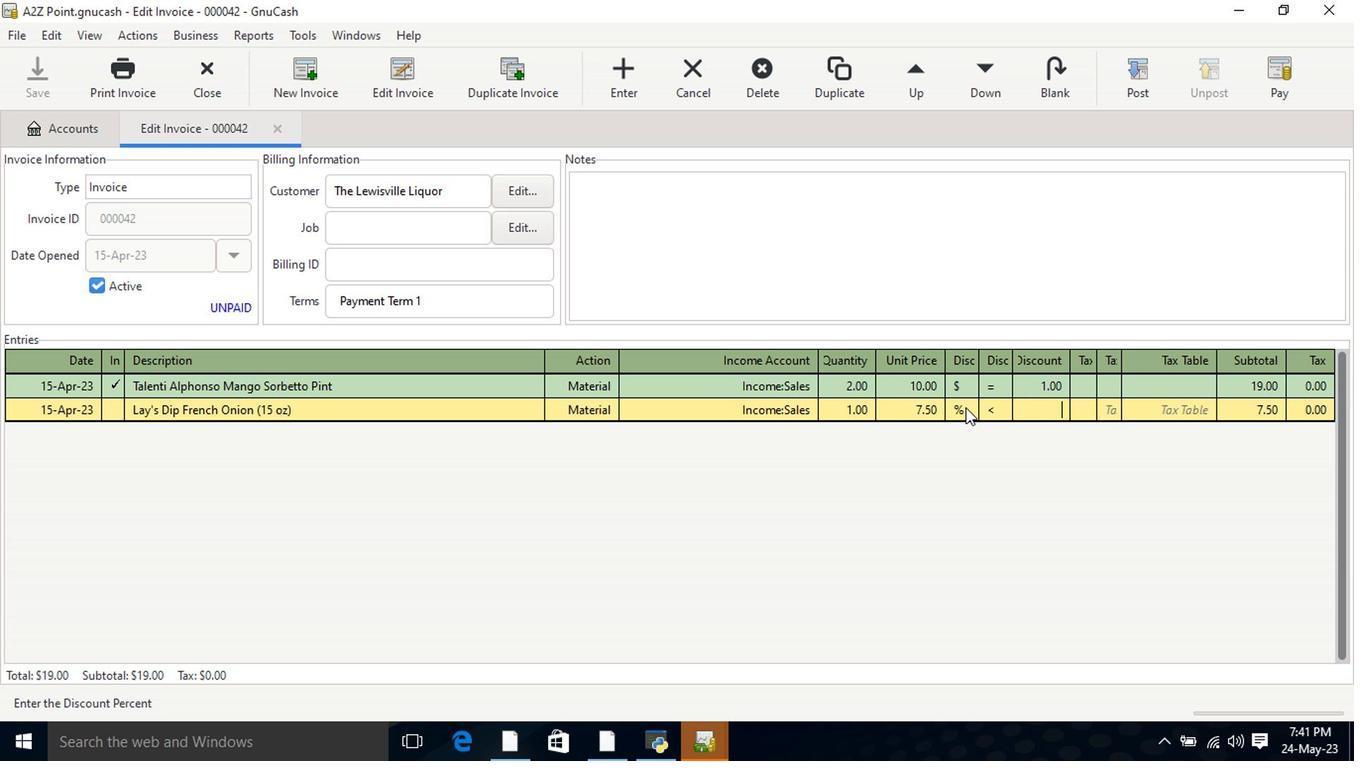 
Action: Mouse pressed left at (939, 415)
Screenshot: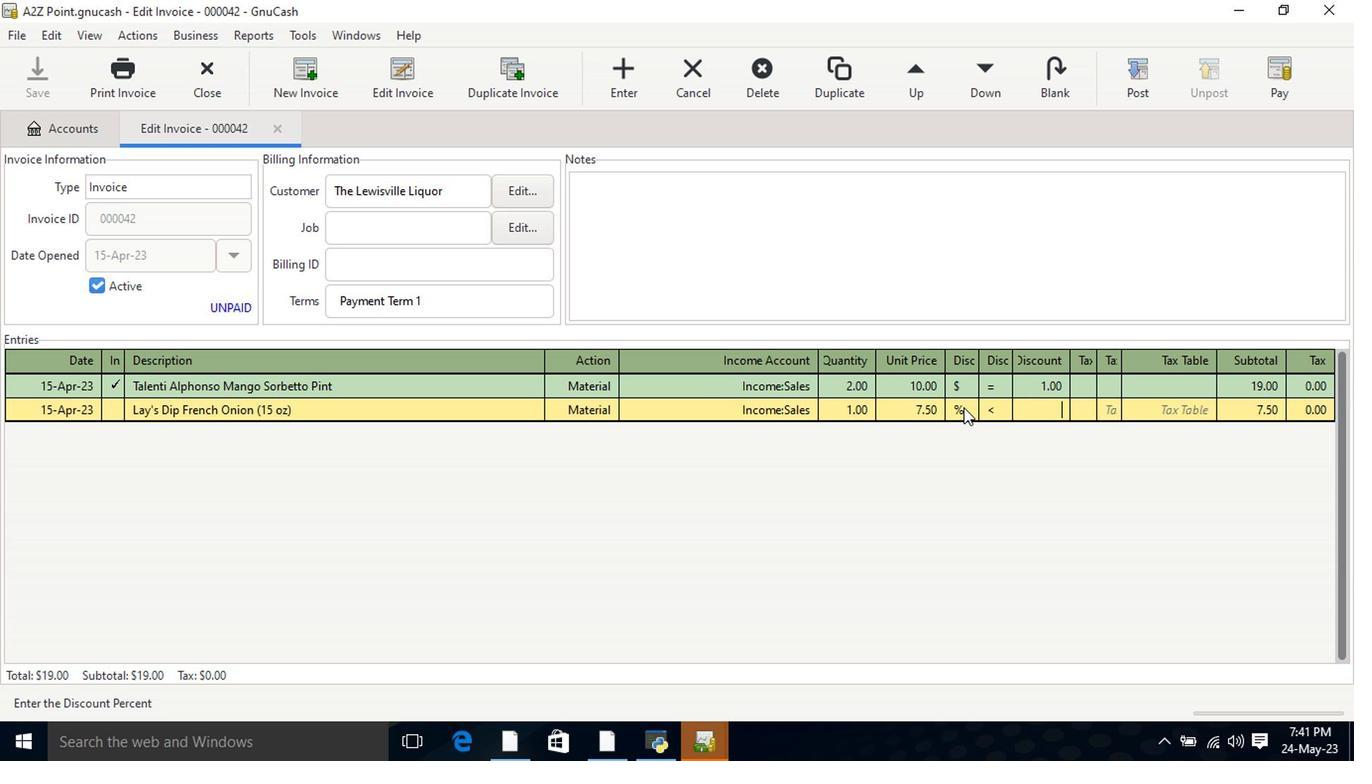 
Action: Mouse moved to (967, 416)
Screenshot: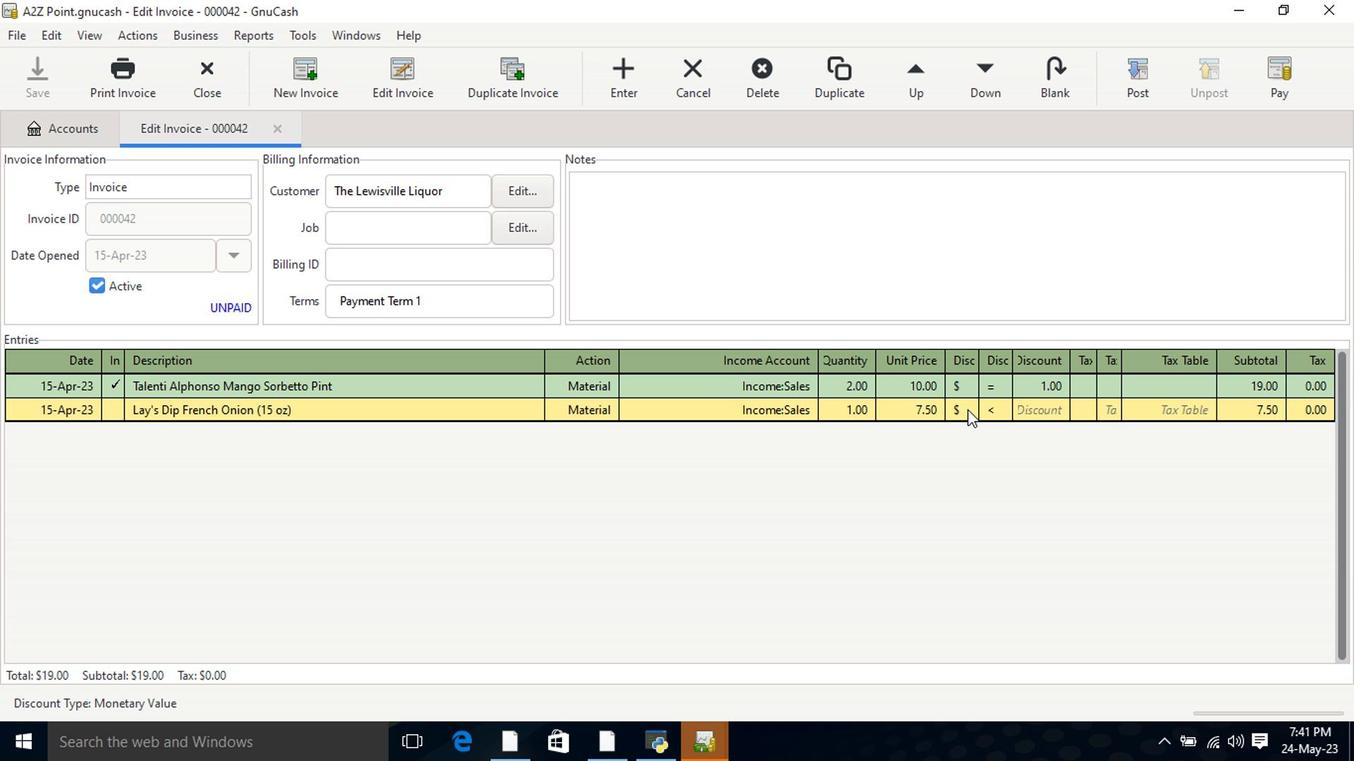 
Action: Mouse pressed left at (967, 416)
Screenshot: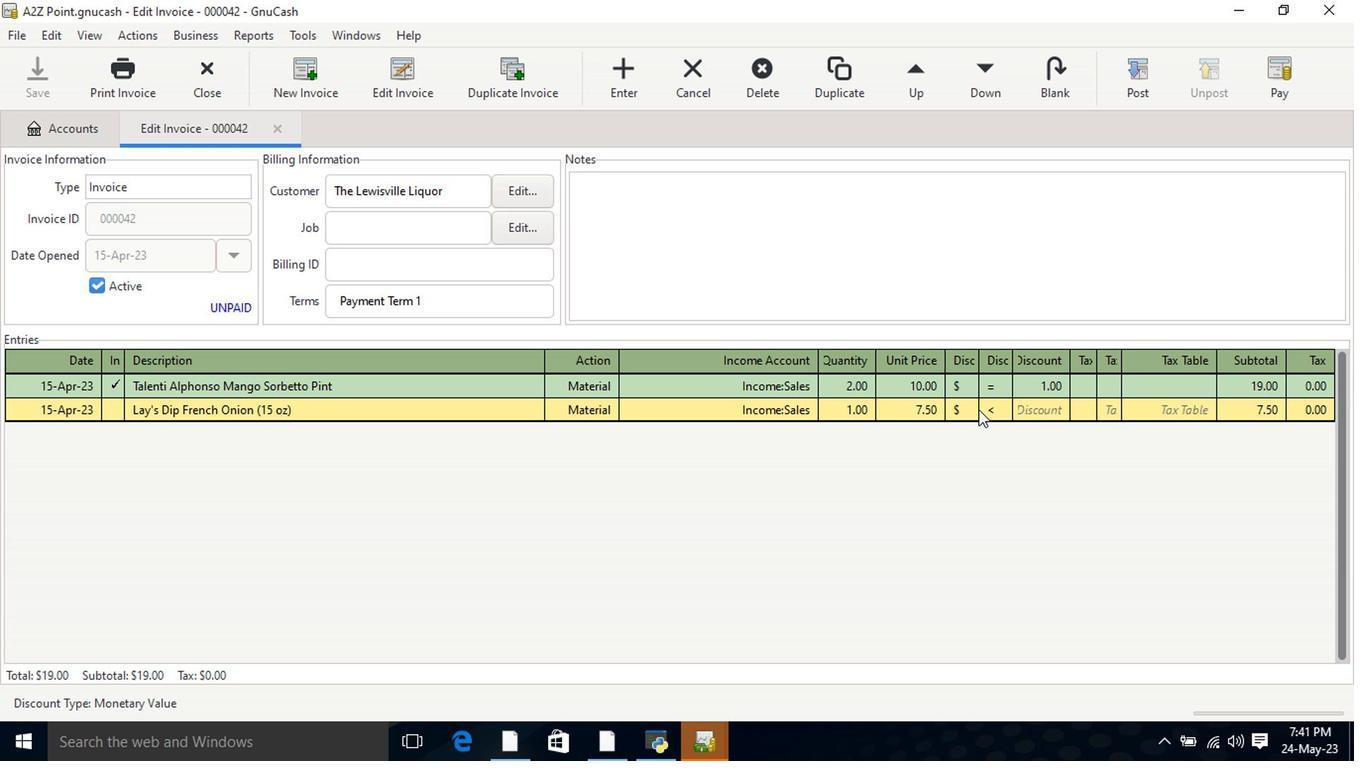 
Action: Mouse moved to (1014, 416)
Screenshot: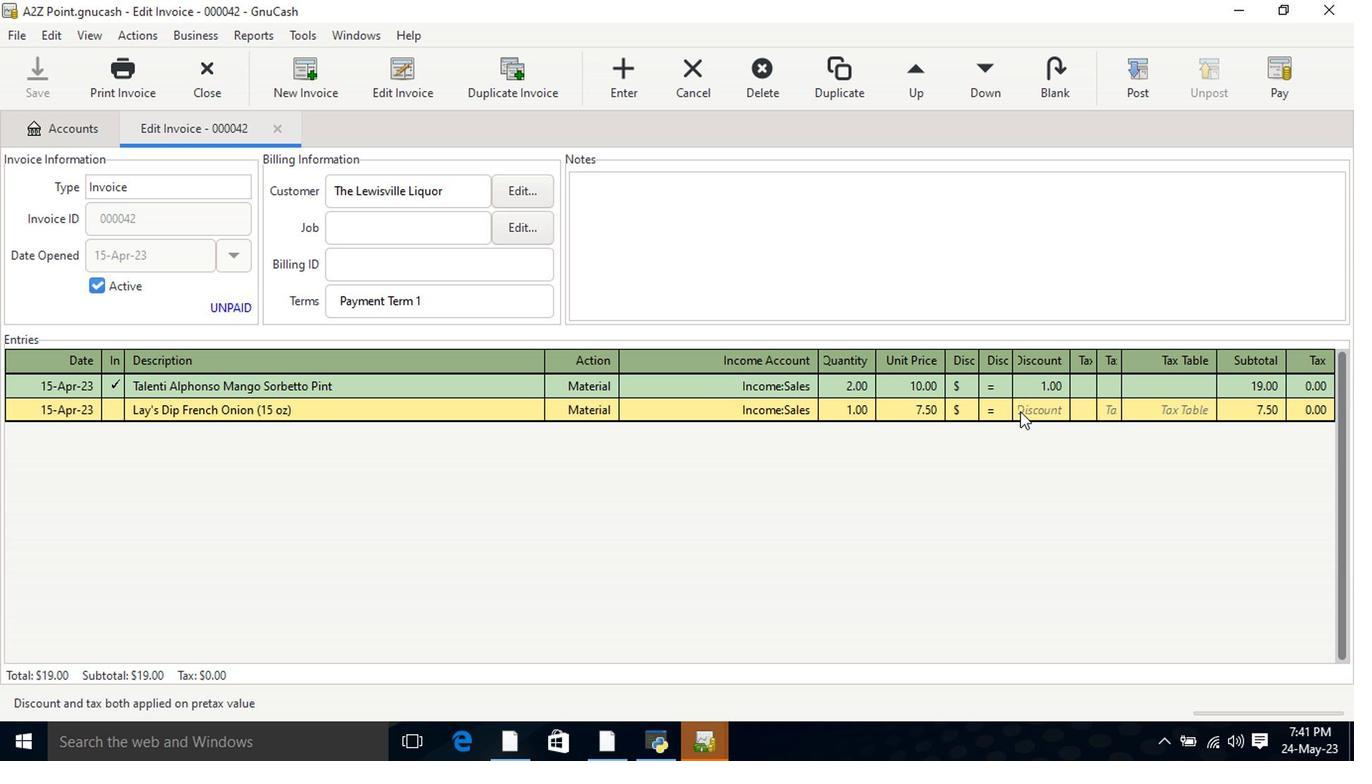 
Action: Mouse pressed left at (1014, 416)
Screenshot: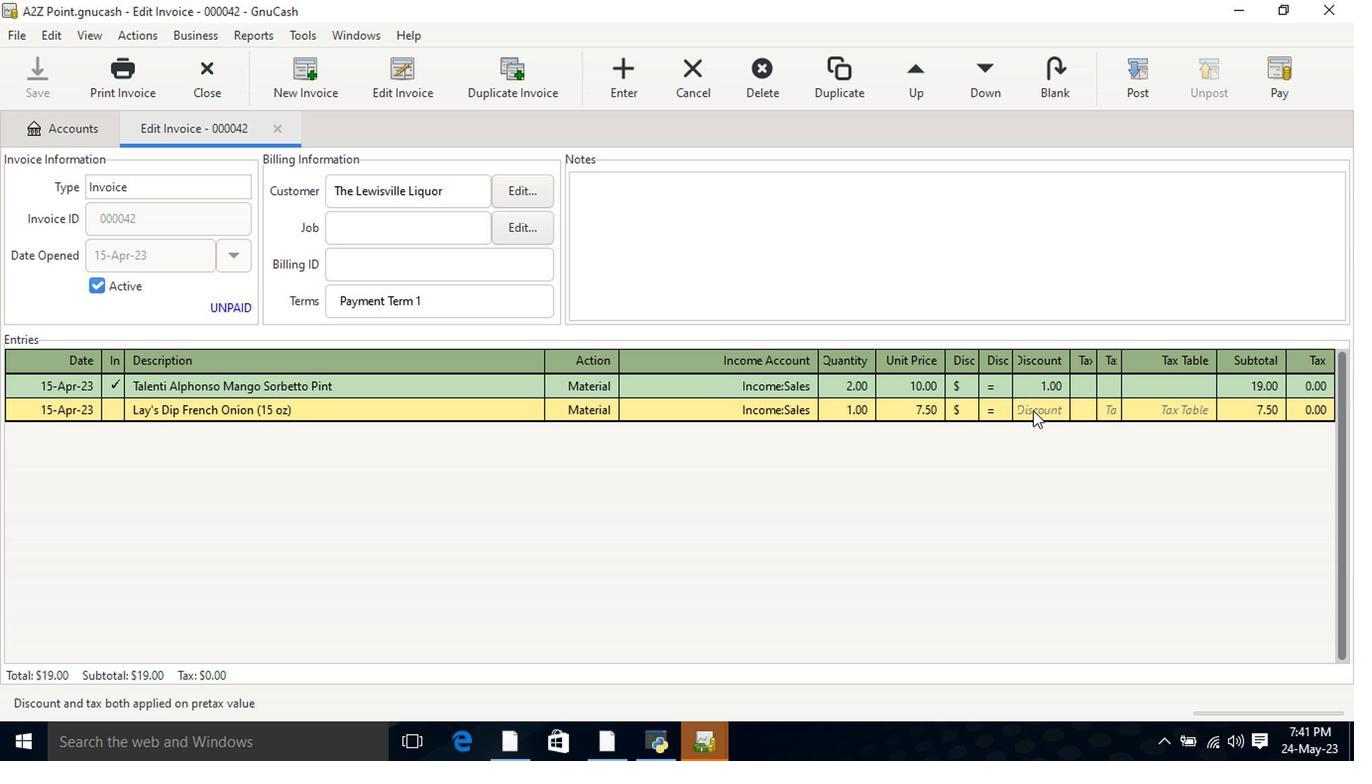 
Action: Key pressed 2<Key.tab><Key.tab><Key.shift>Organc<Key.space><Key.shift>BANAS<Key.space><Key.shift>B=<Key.backspace><Key.backspace><Key.backspace><Key.space><Key.shift_r>(bunch<Key.shift_r>)<Key.tab>mate<Key.tab>income<Key.down><Key.down><Key.down><Key.tab>18.5
Screenshot: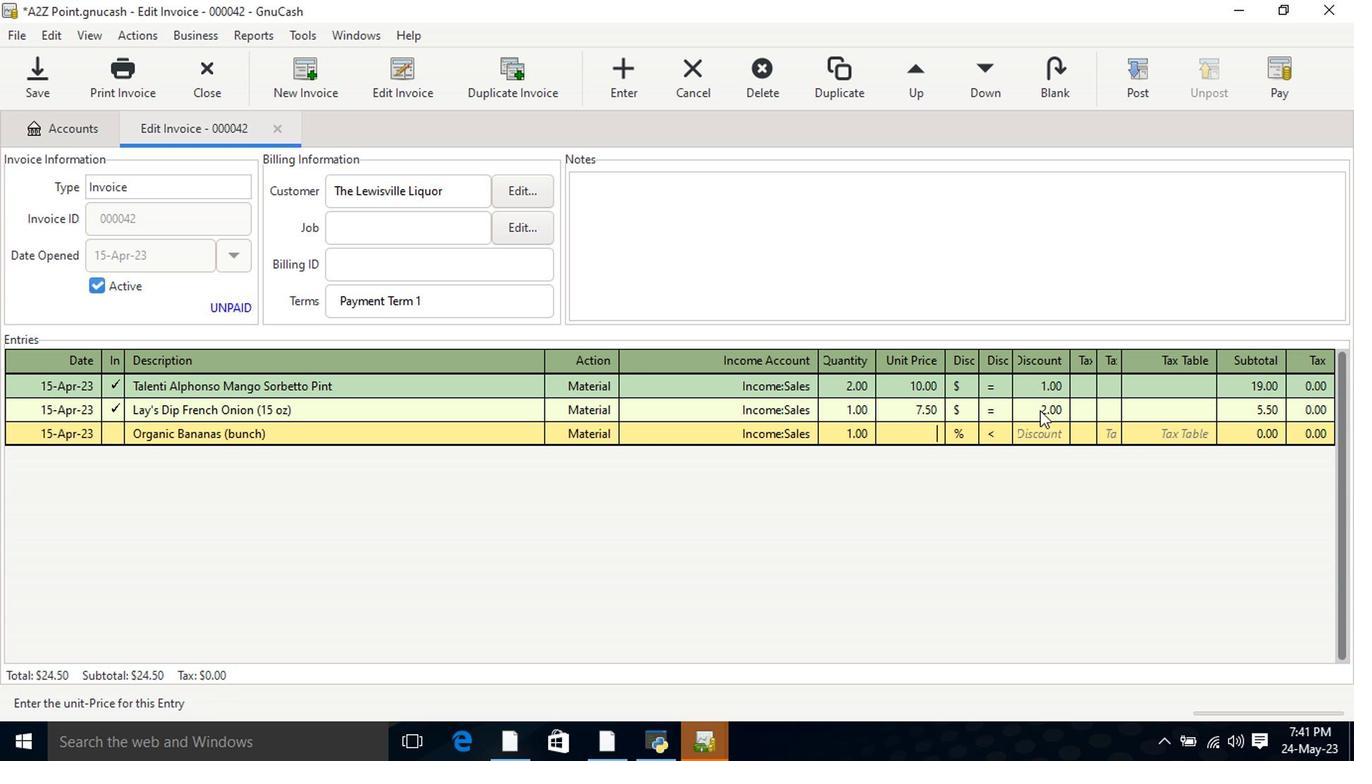 
Action: Mouse moved to (934, 440)
Screenshot: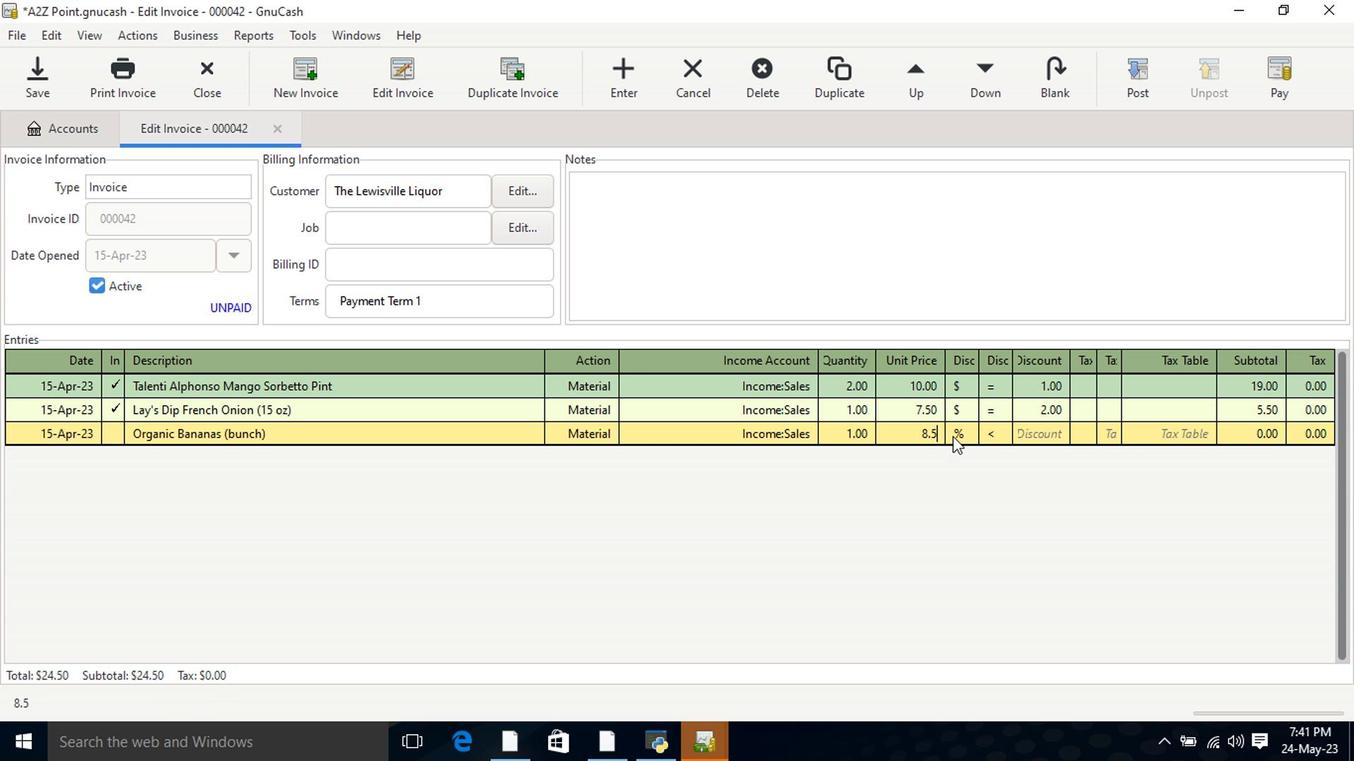 
Action: Mouse pressed left at (934, 440)
Screenshot: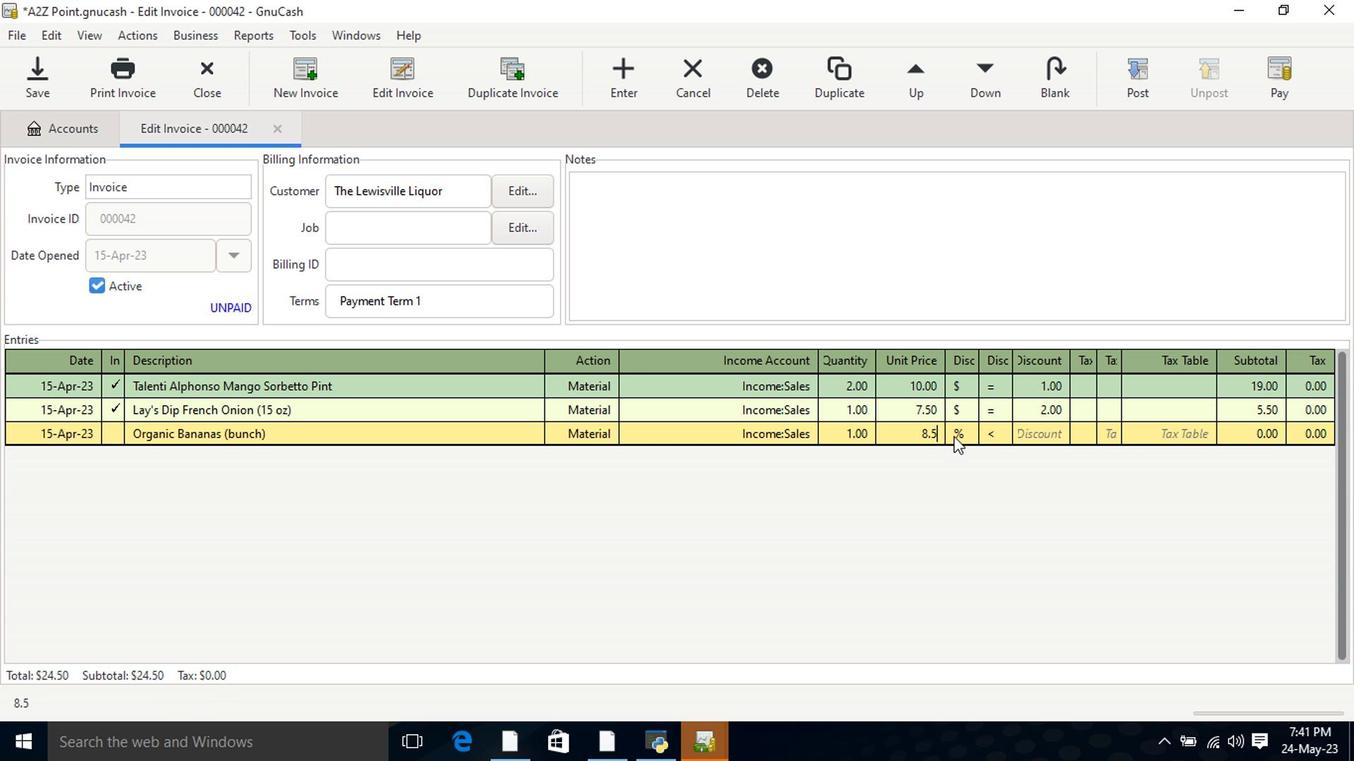 
Action: Mouse moved to (968, 434)
Screenshot: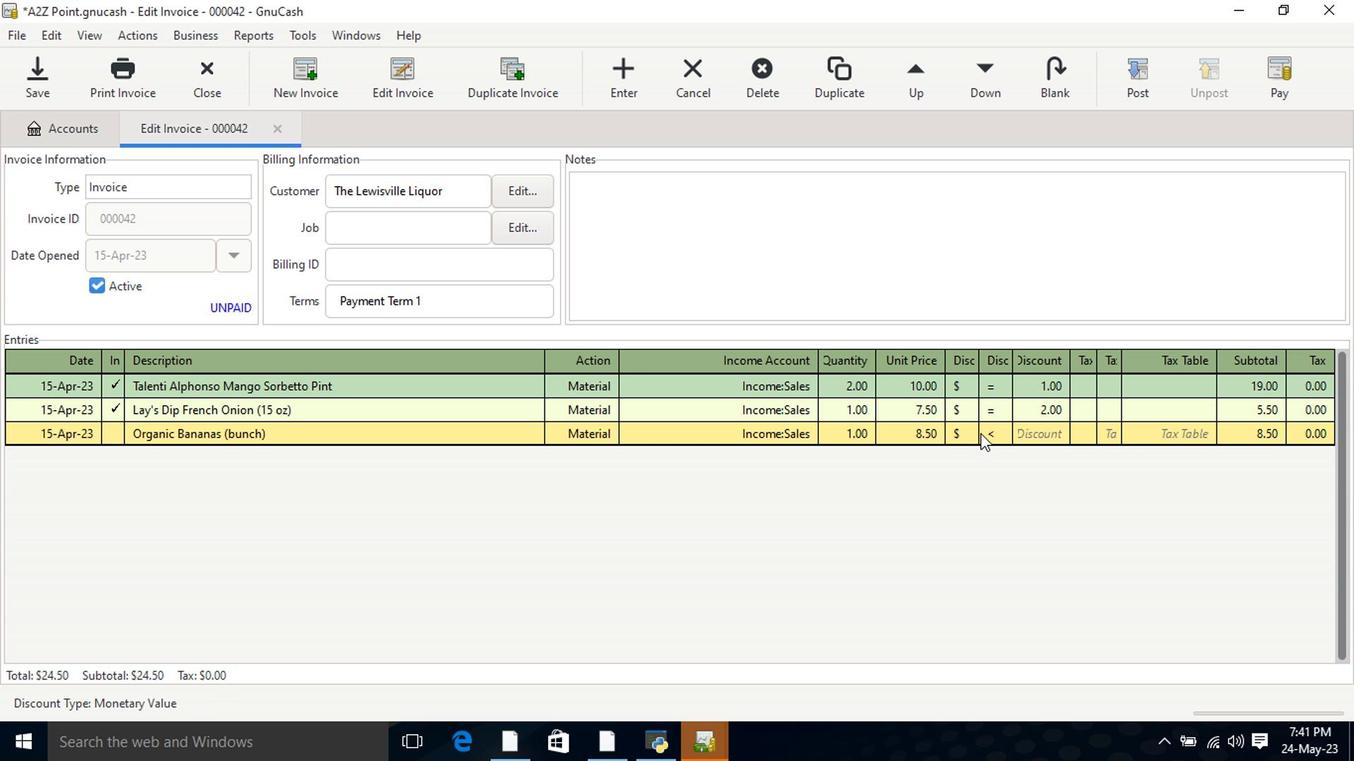 
Action: Mouse pressed left at (968, 434)
Screenshot: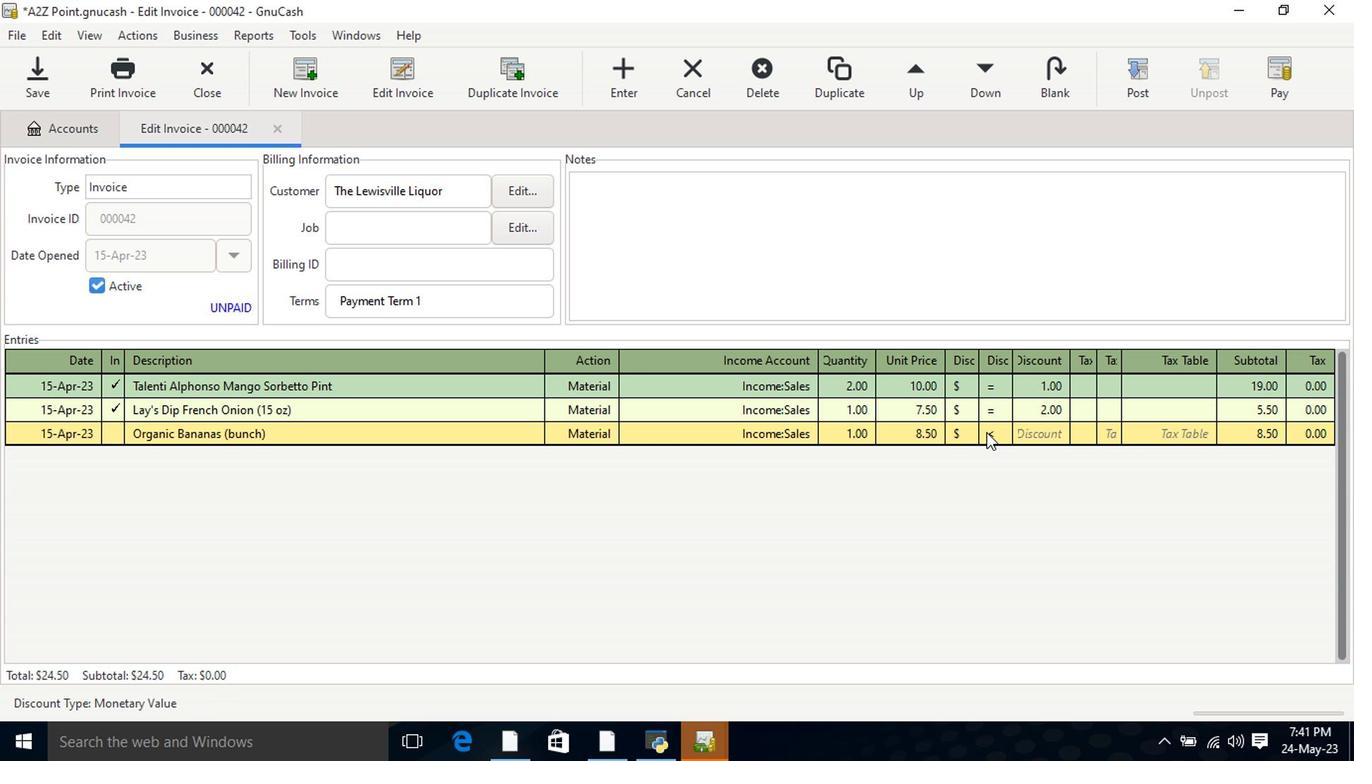 
Action: Mouse moved to (1022, 439)
Screenshot: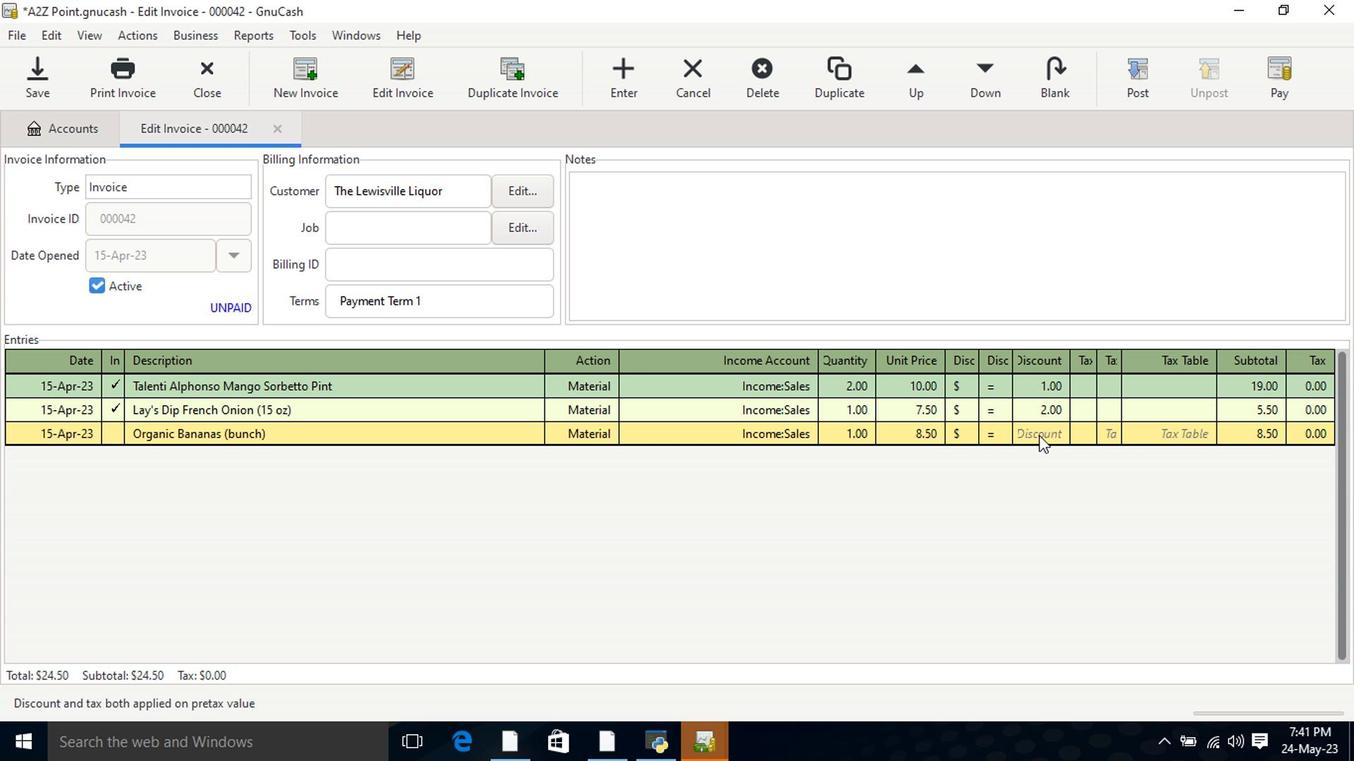 
Action: Mouse pressed left at (1022, 439)
Screenshot: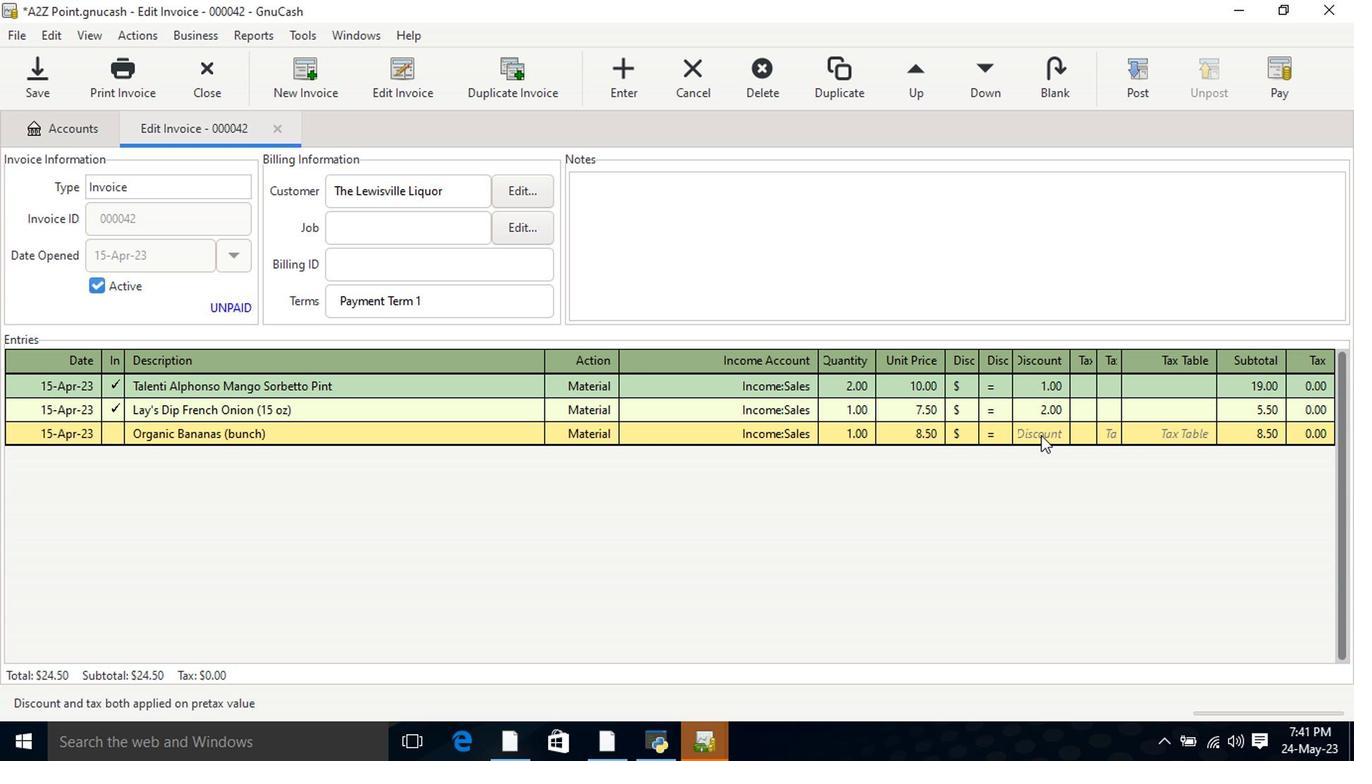 
Action: Key pressed 2.5<Key.tab>
Screenshot: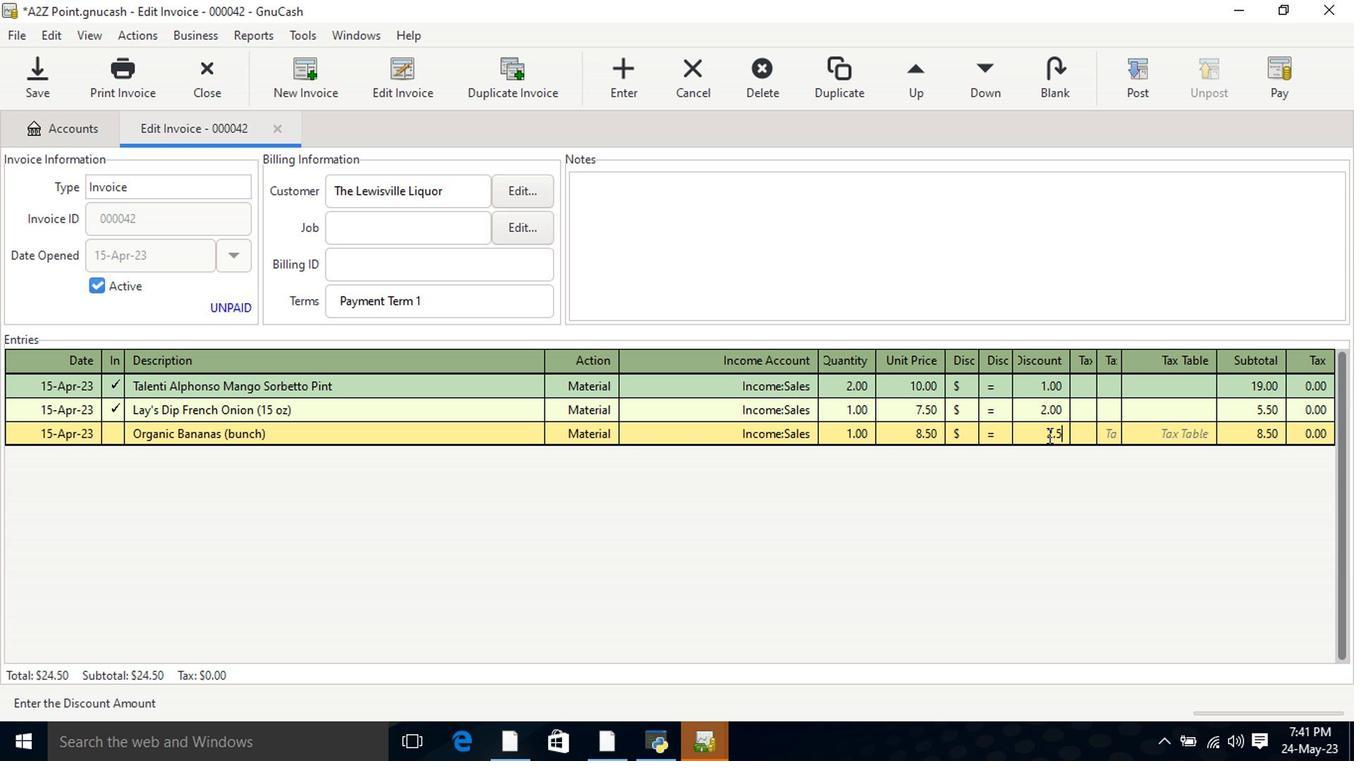 
Action: Mouse moved to (884, 390)
Screenshot: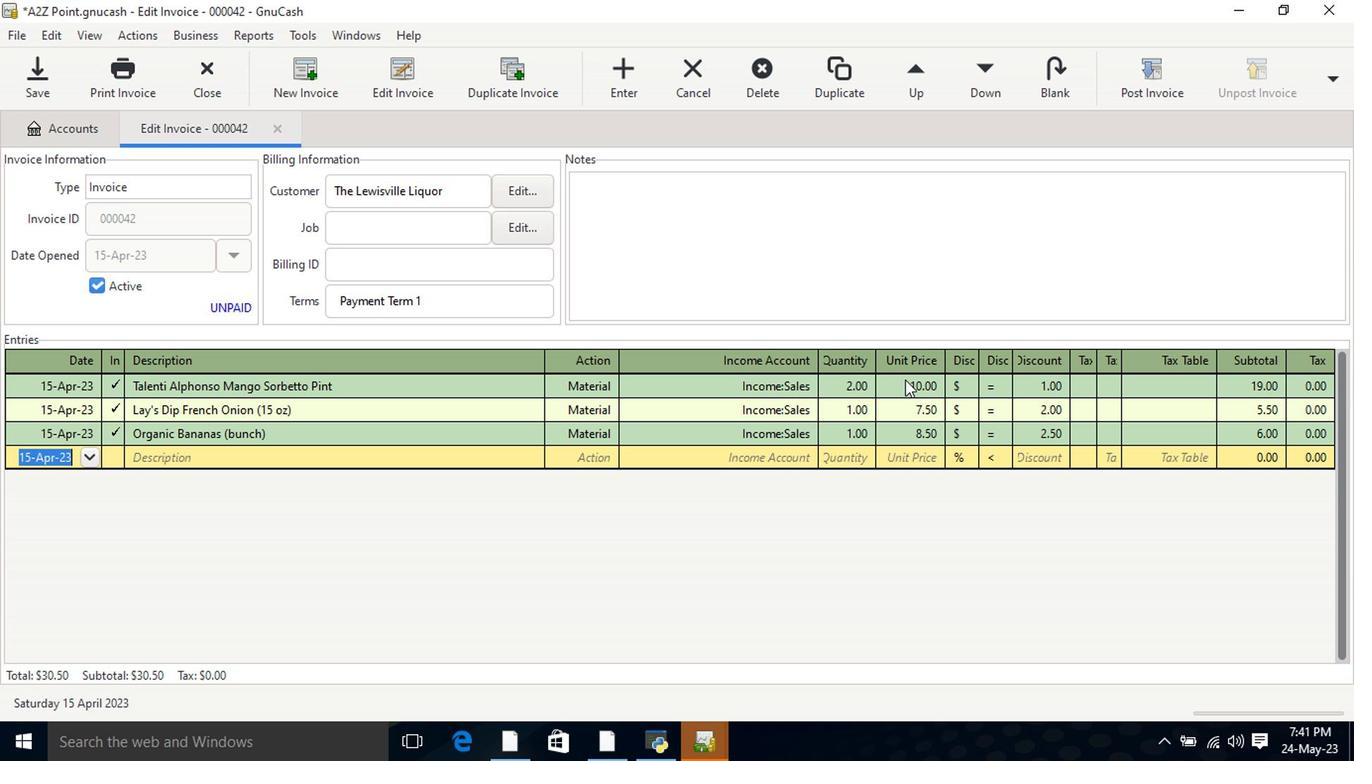 
Action: Mouse pressed left at (884, 390)
Screenshot: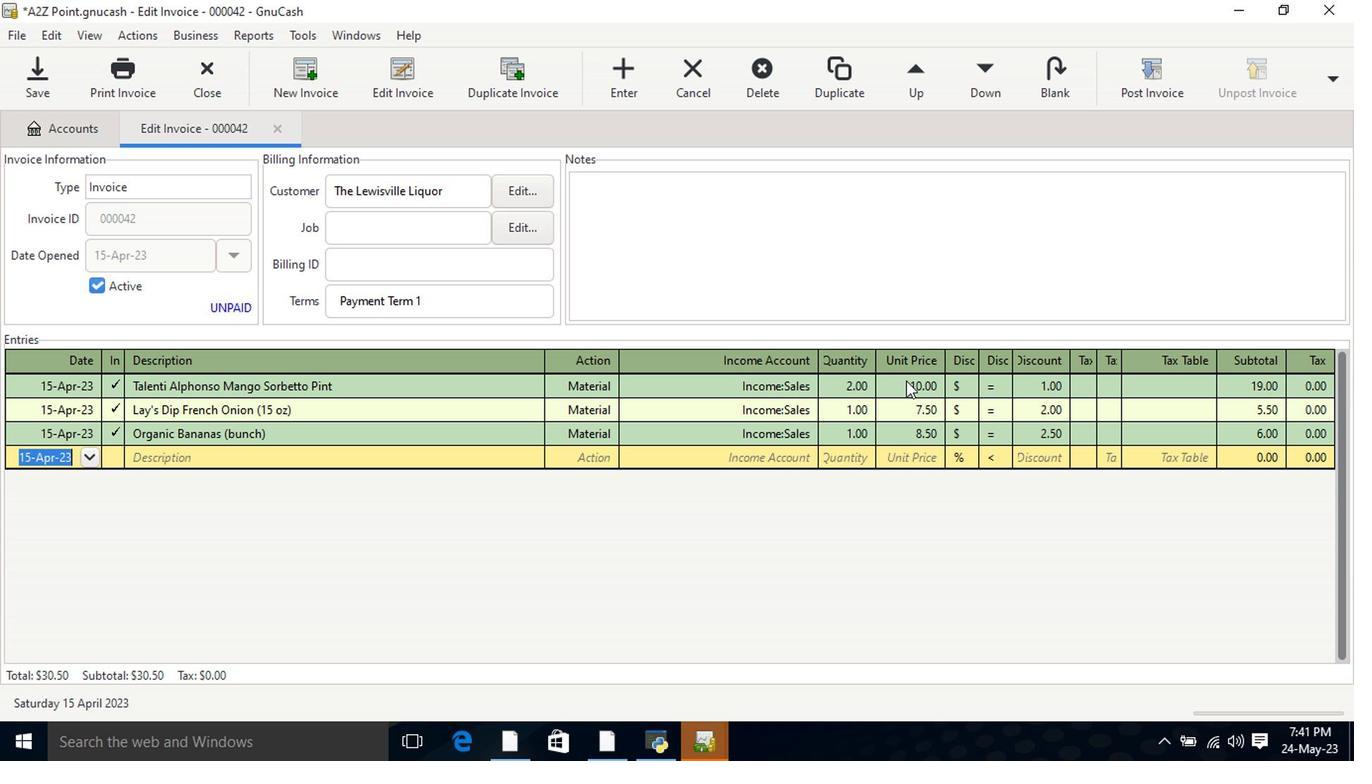 
Action: Mouse moved to (910, 404)
Screenshot: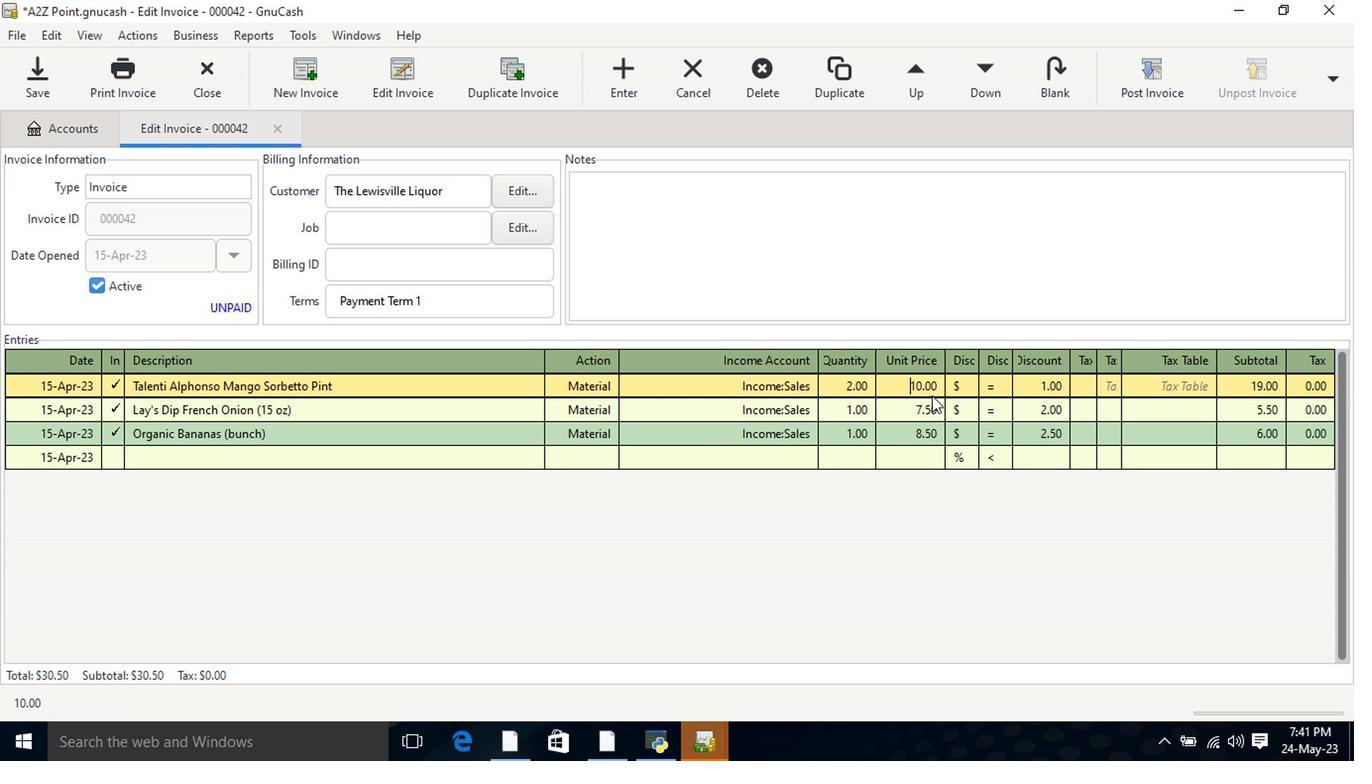 
Action: Key pressed 10.2<Key.delete><Key.delete><Key.delete><Key.tab><Key.tab><Key.tab><Key.tab><Key.tab><Key.tab><Key.tab><Key.tab><Key.tab><Key.tab><Key.tab><Key.tab><Key.tab><Key.tab><Key.tab><Key.tab><Key.tab>
Screenshot: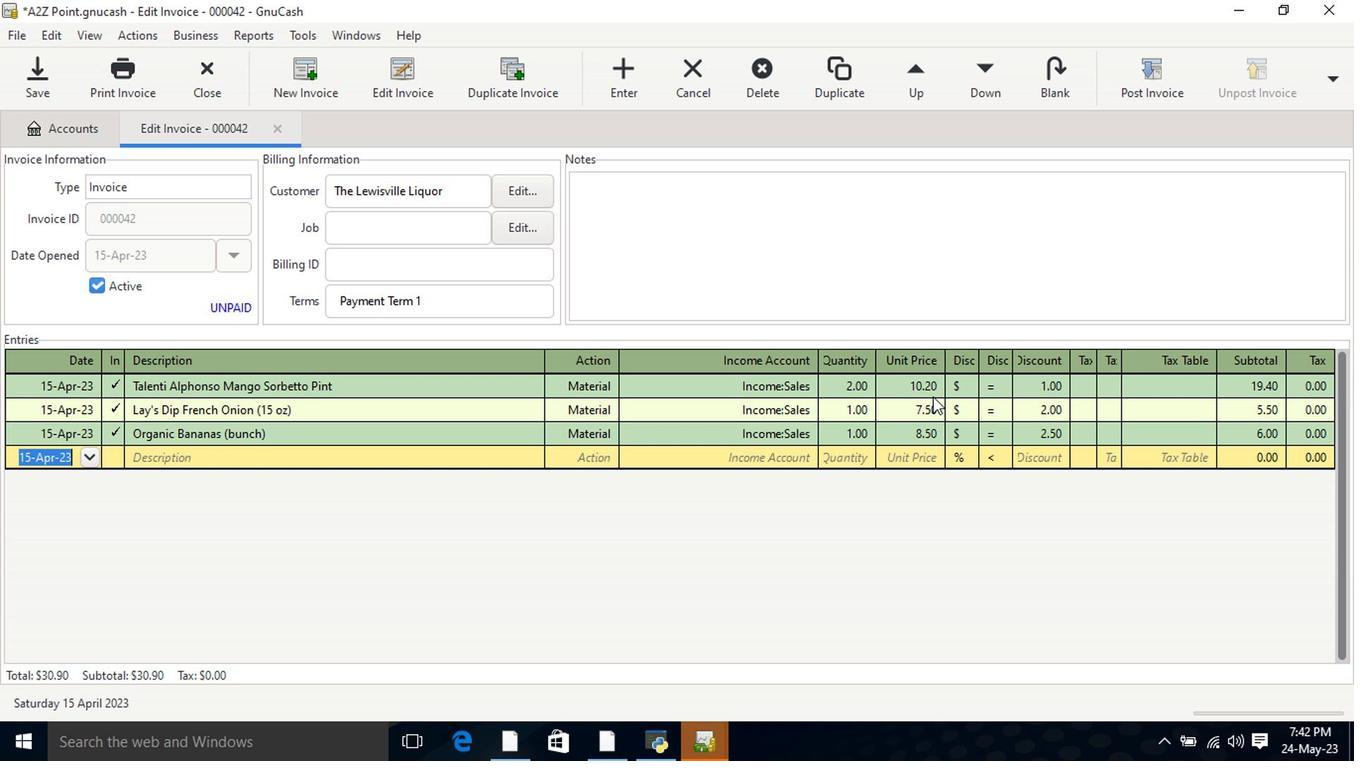 
Action: Mouse moved to (447, 57)
Screenshot: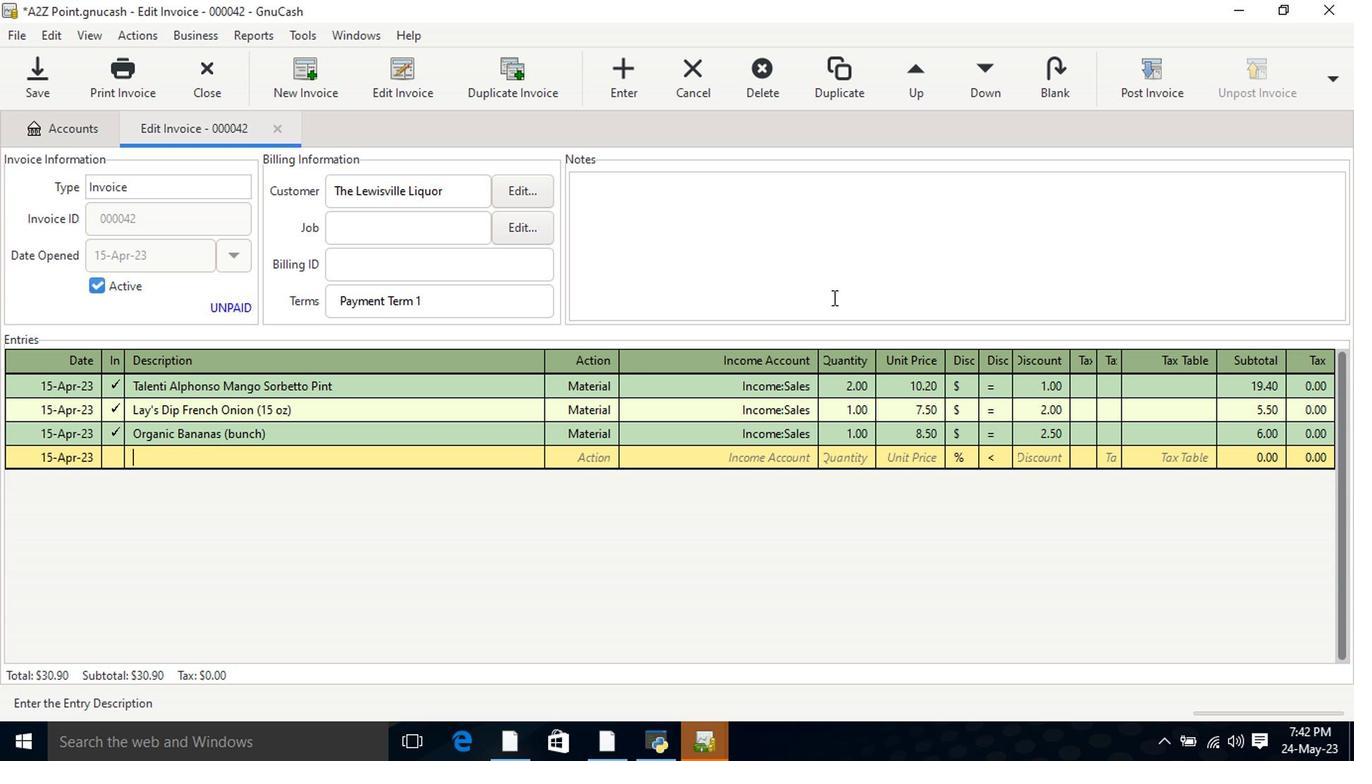 
Action: Mouse pressed left at (447, 57)
Screenshot: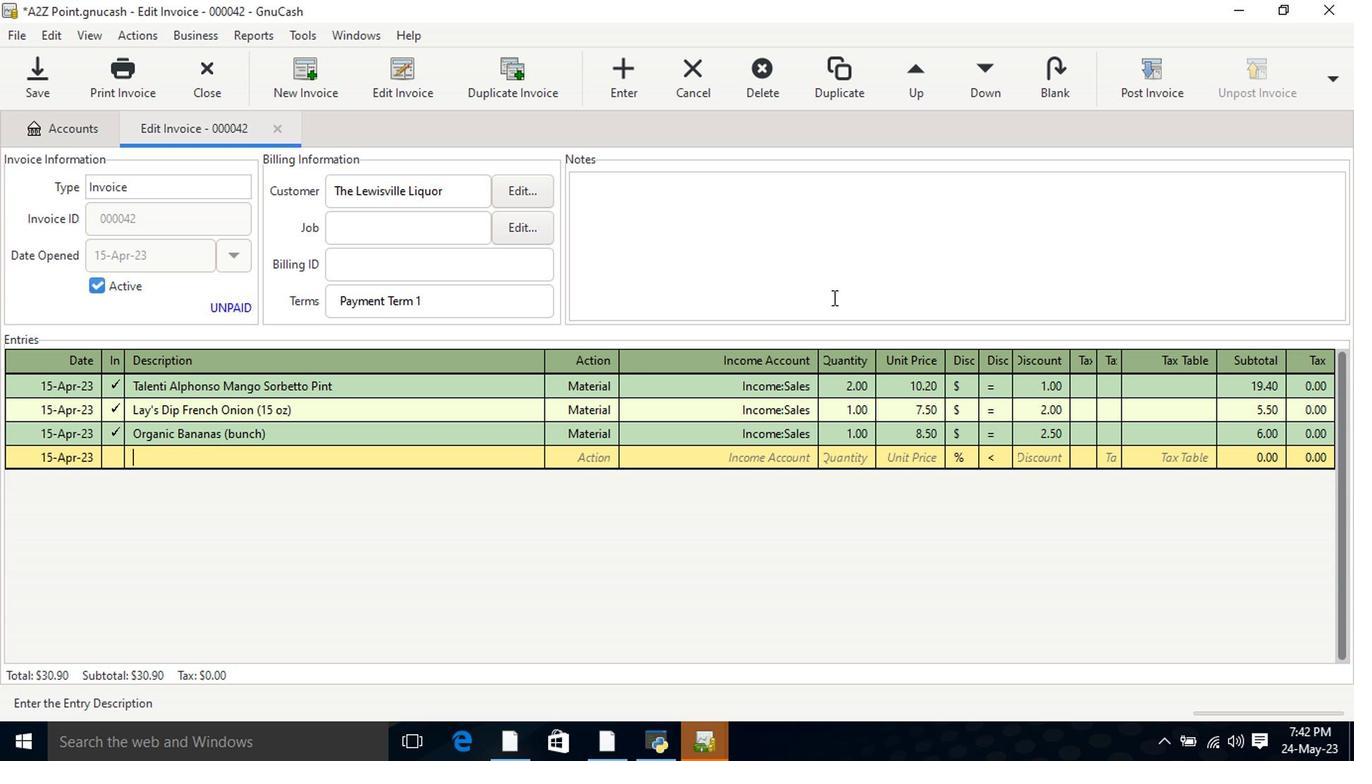 
Action: Mouse moved to (663, 236)
Screenshot: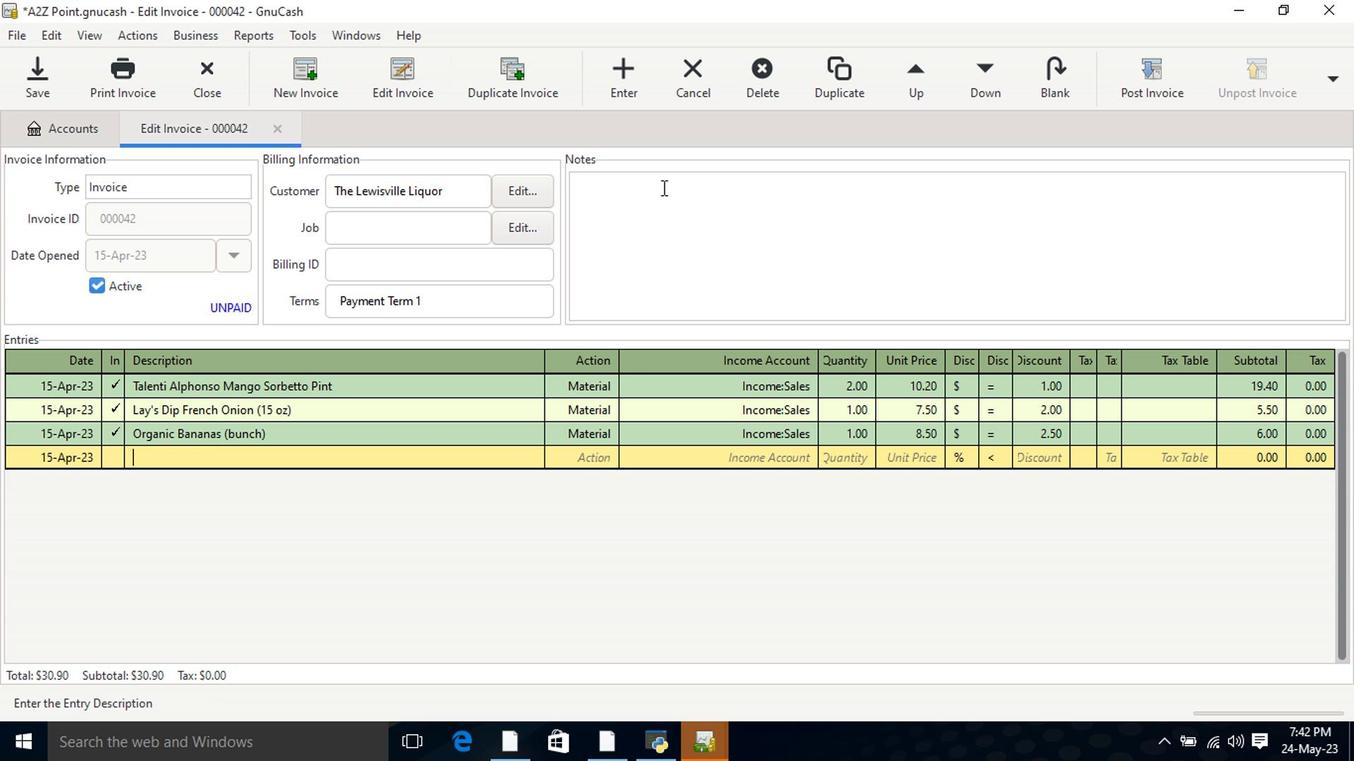 
Action: Mouse pressed left at (663, 236)
Screenshot: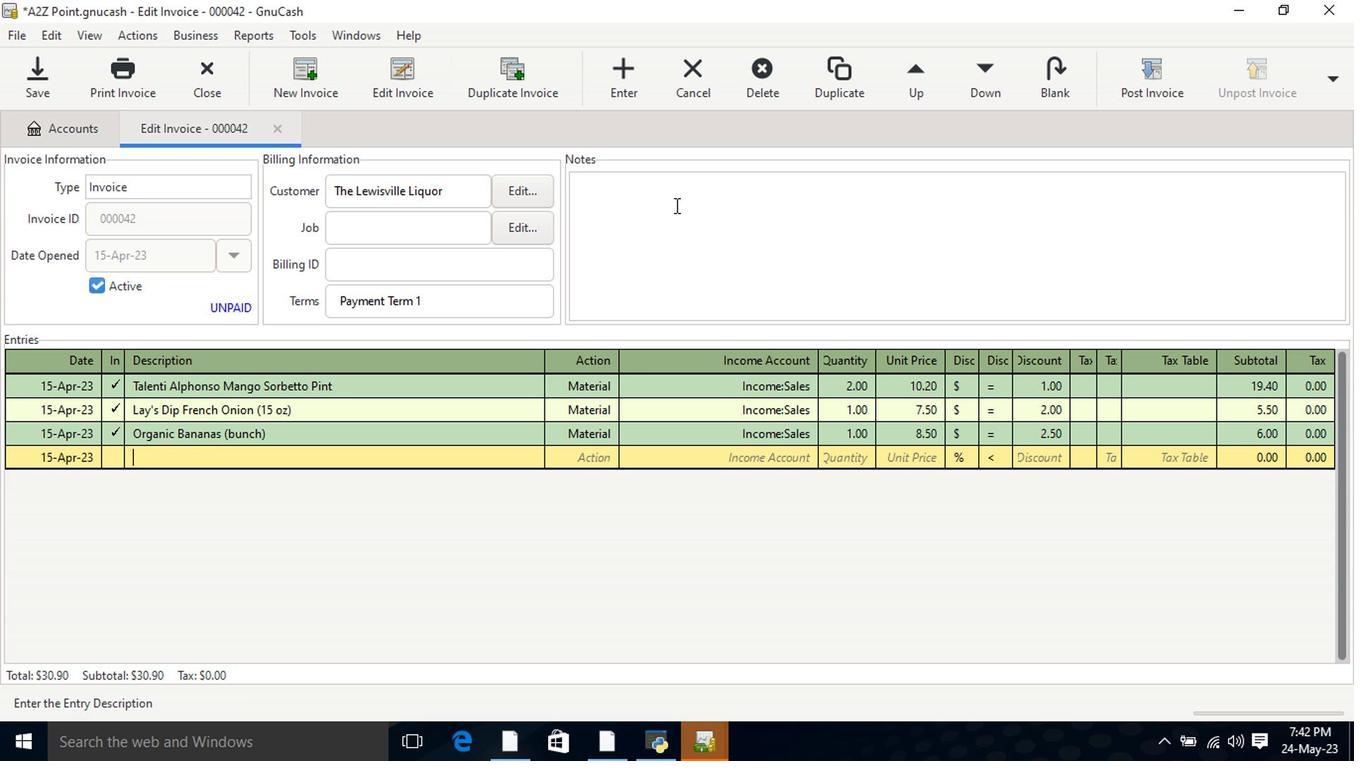 
Action: Key pressed <Key.shift>Looking<Key.space>fora<Key.backspace>ward<Key.space>to<Key.space>seving<Key.space>you<Key.space>again.
Screenshot: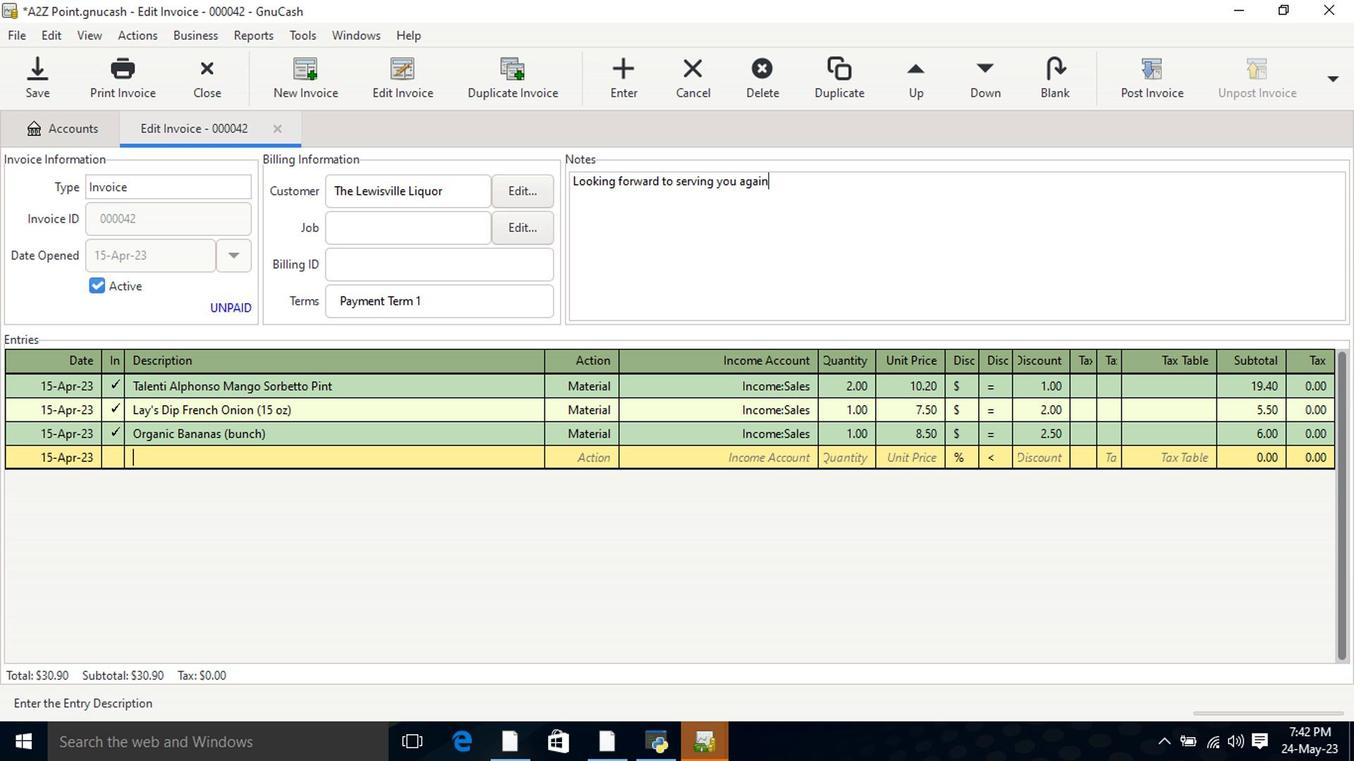 
Action: Mouse moved to (1092, 134)
Screenshot: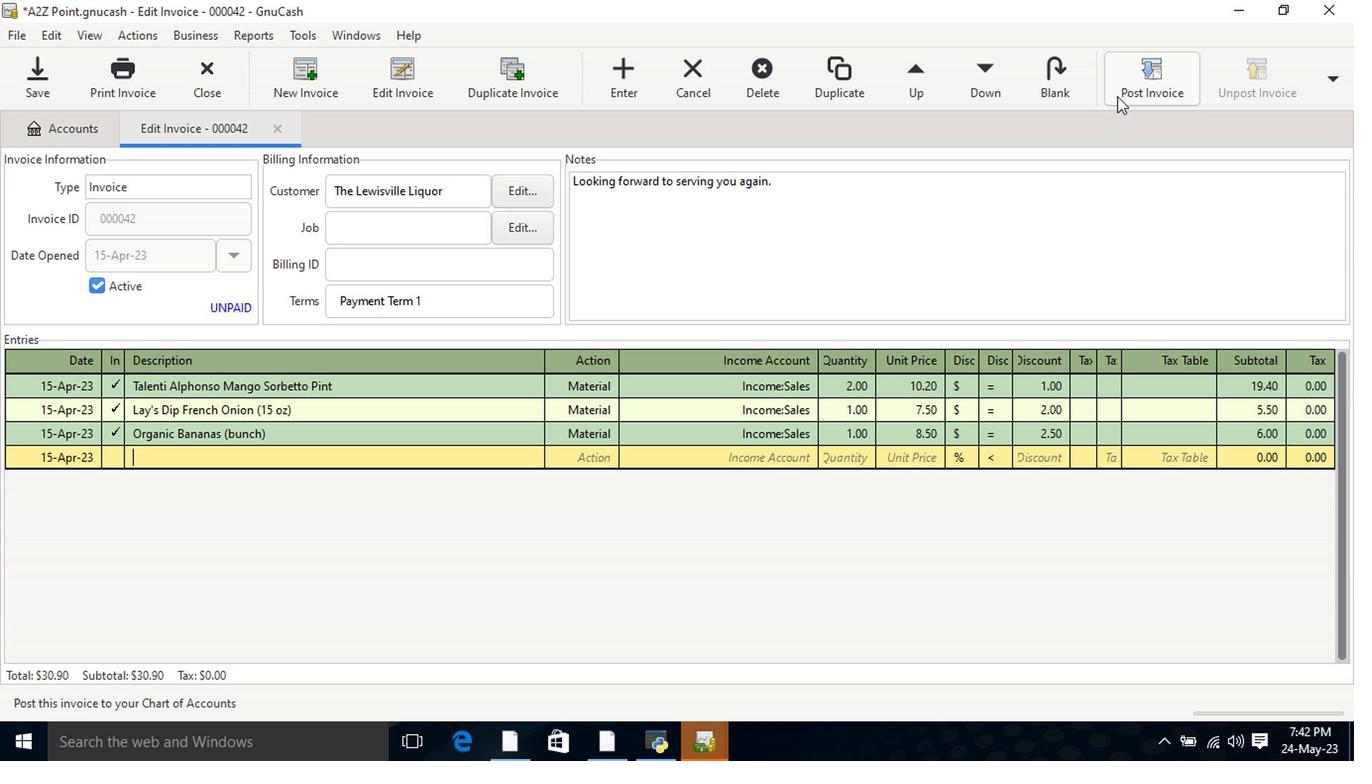 
Action: Mouse pressed left at (1092, 134)
Screenshot: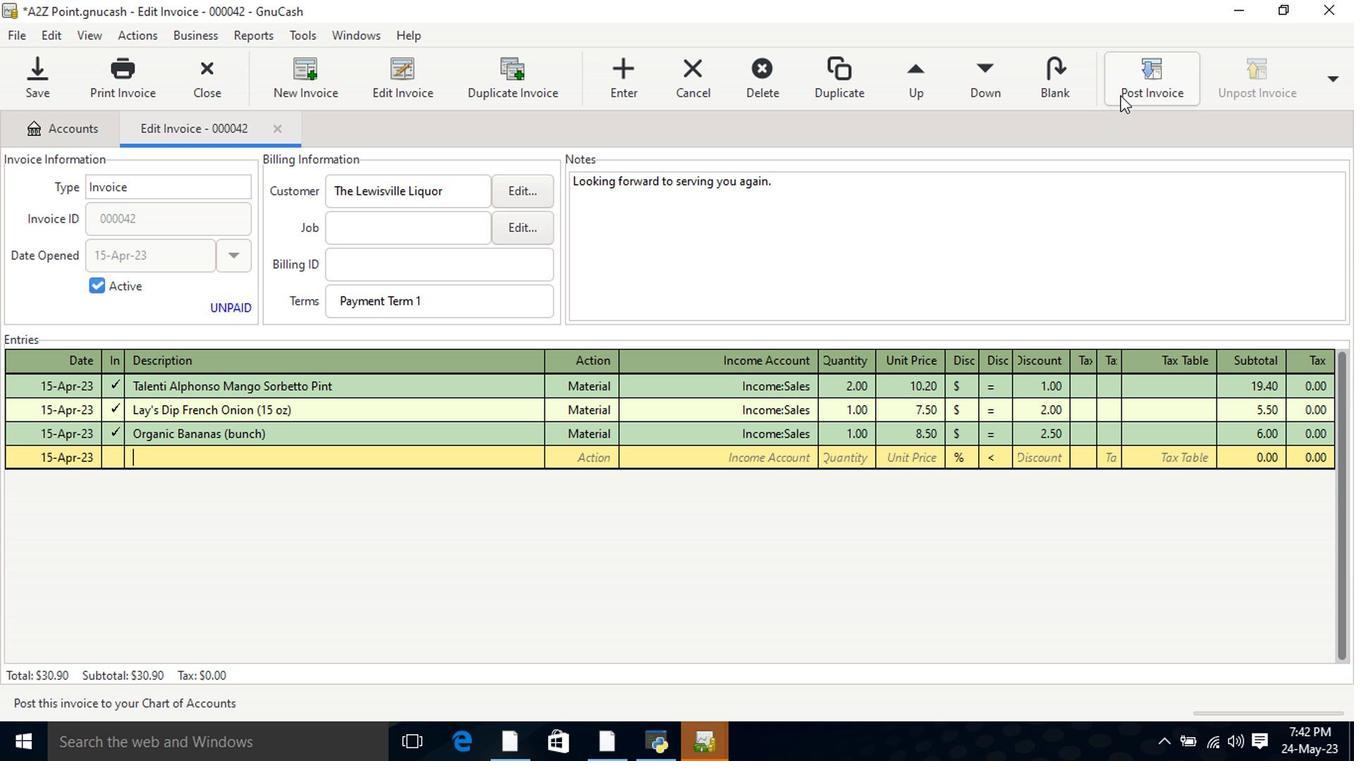 
Action: Mouse moved to (815, 346)
Screenshot: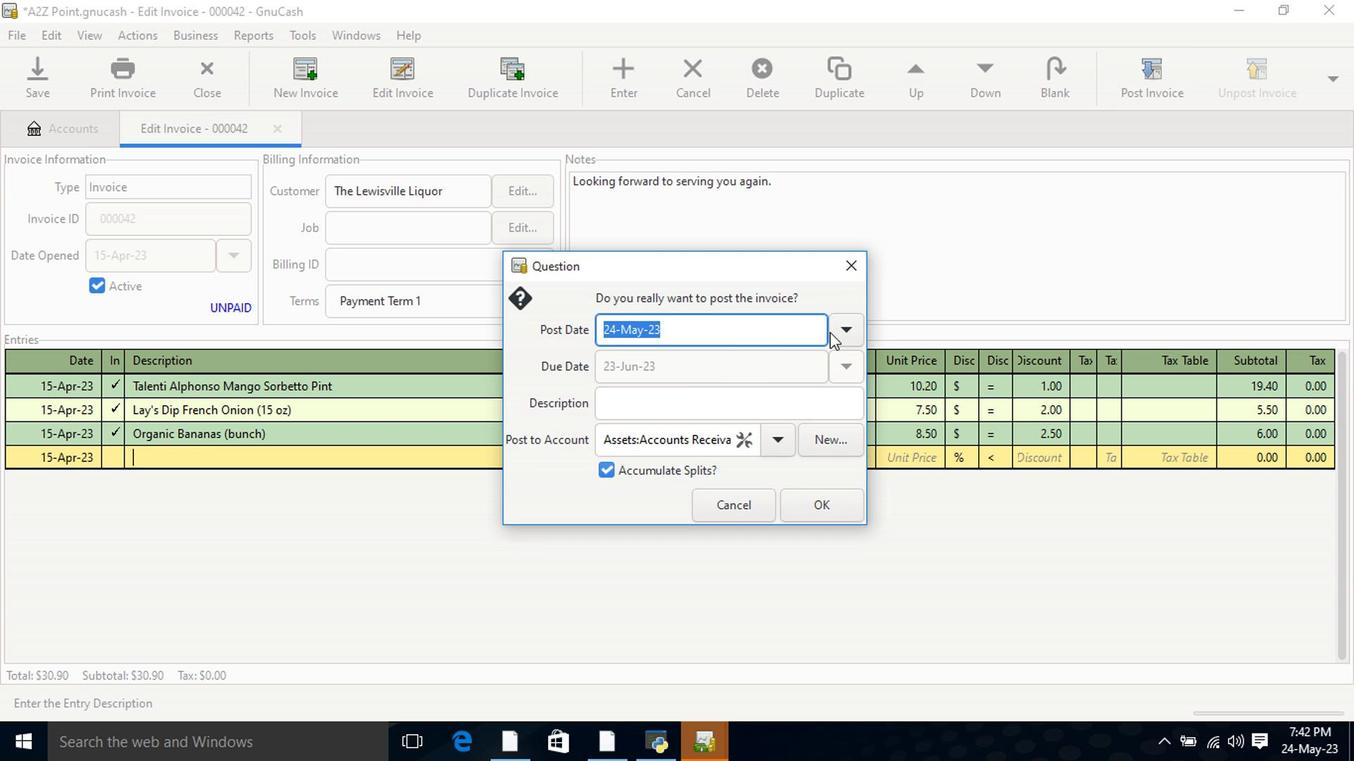 
Action: Mouse pressed left at (815, 346)
Screenshot: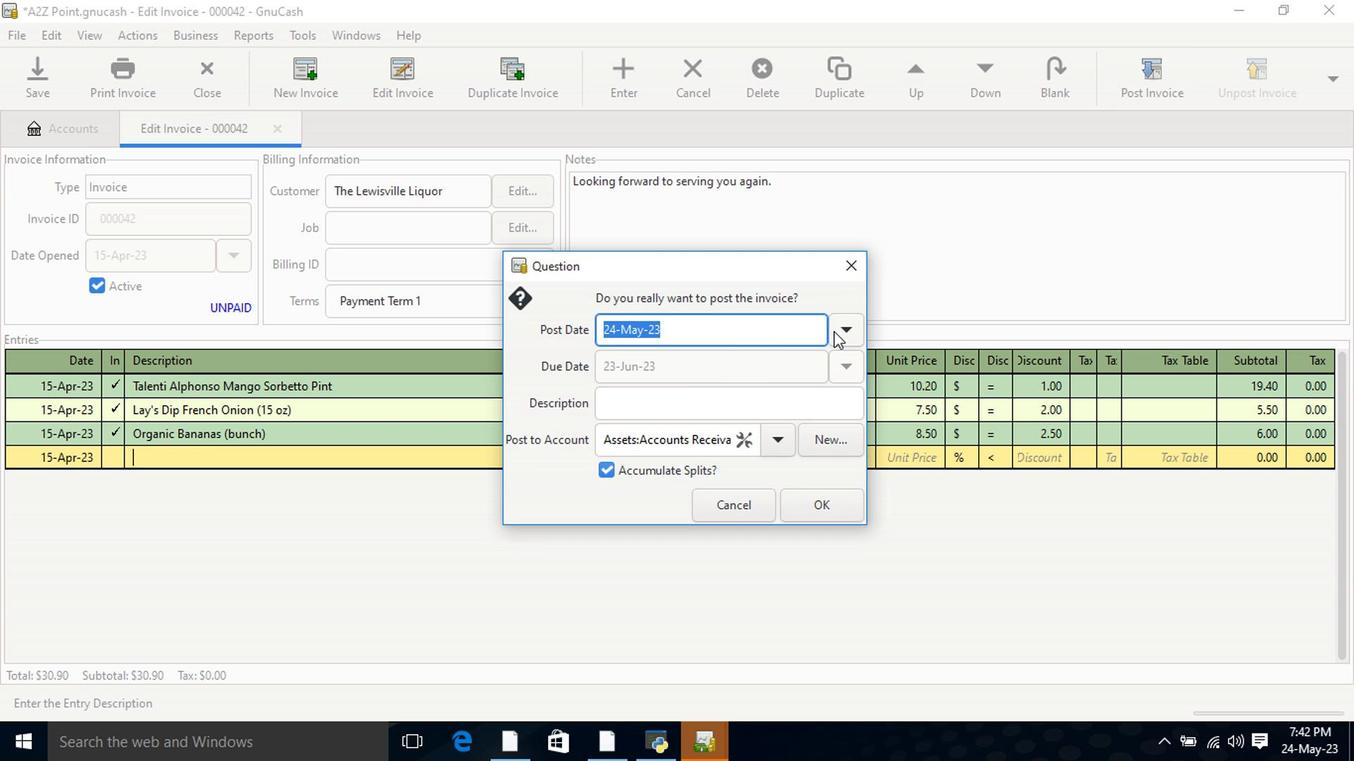 
Action: Mouse moved to (682, 374)
Screenshot: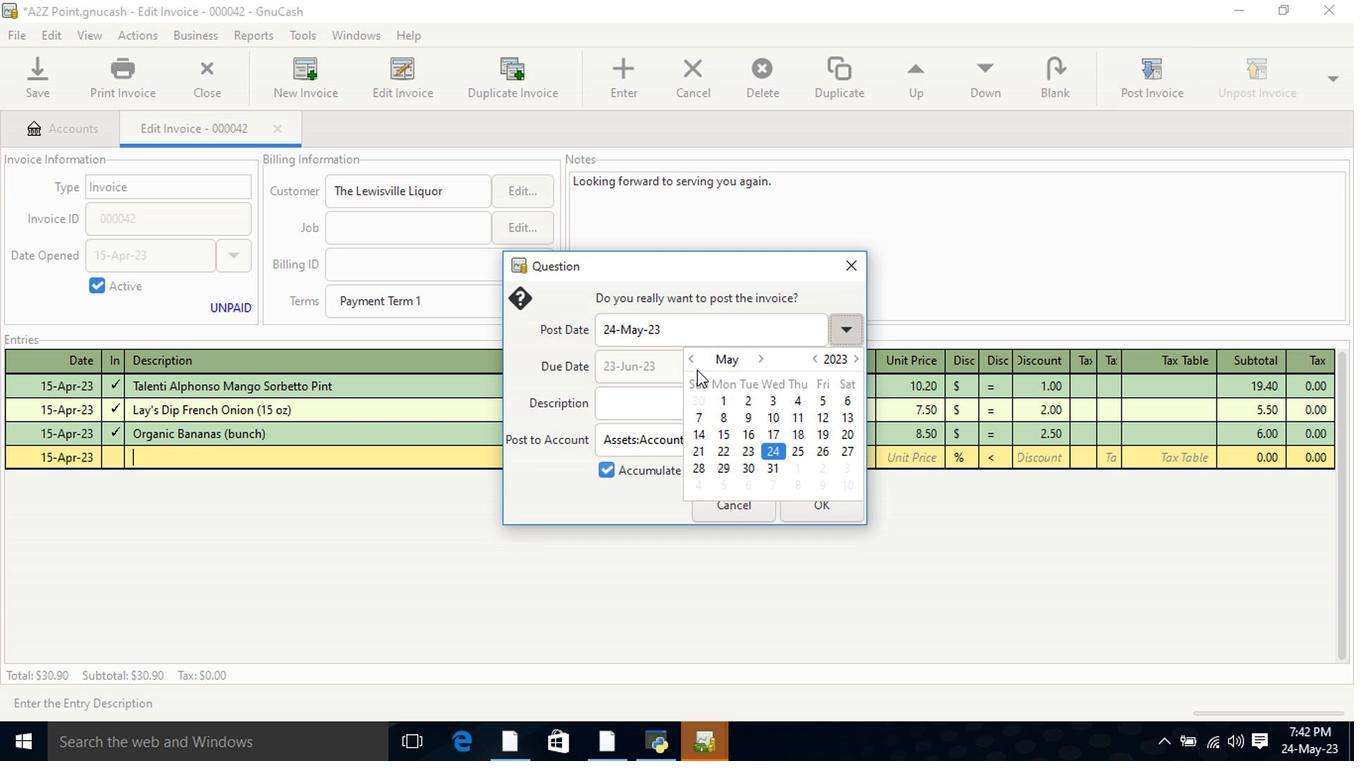 
Action: Mouse pressed left at (682, 374)
Screenshot: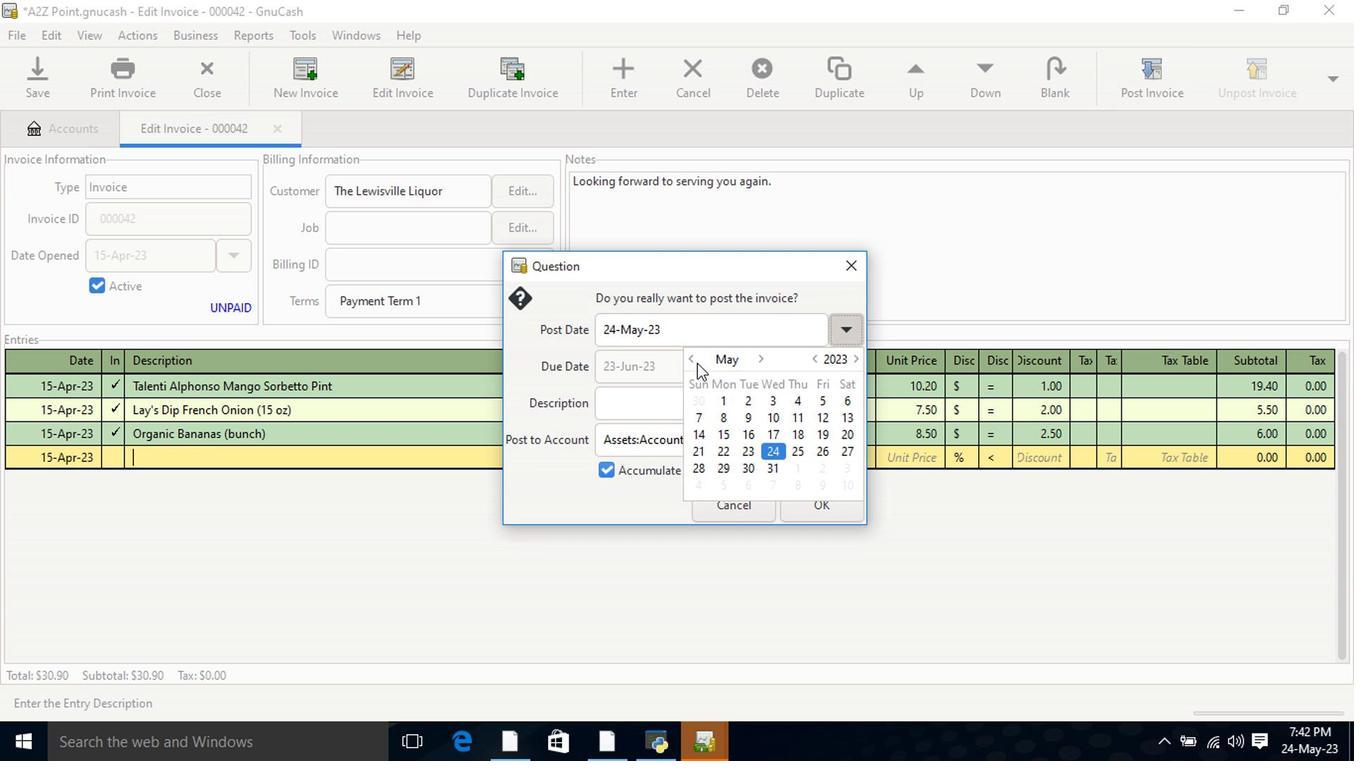 
Action: Mouse moved to (820, 347)
Screenshot: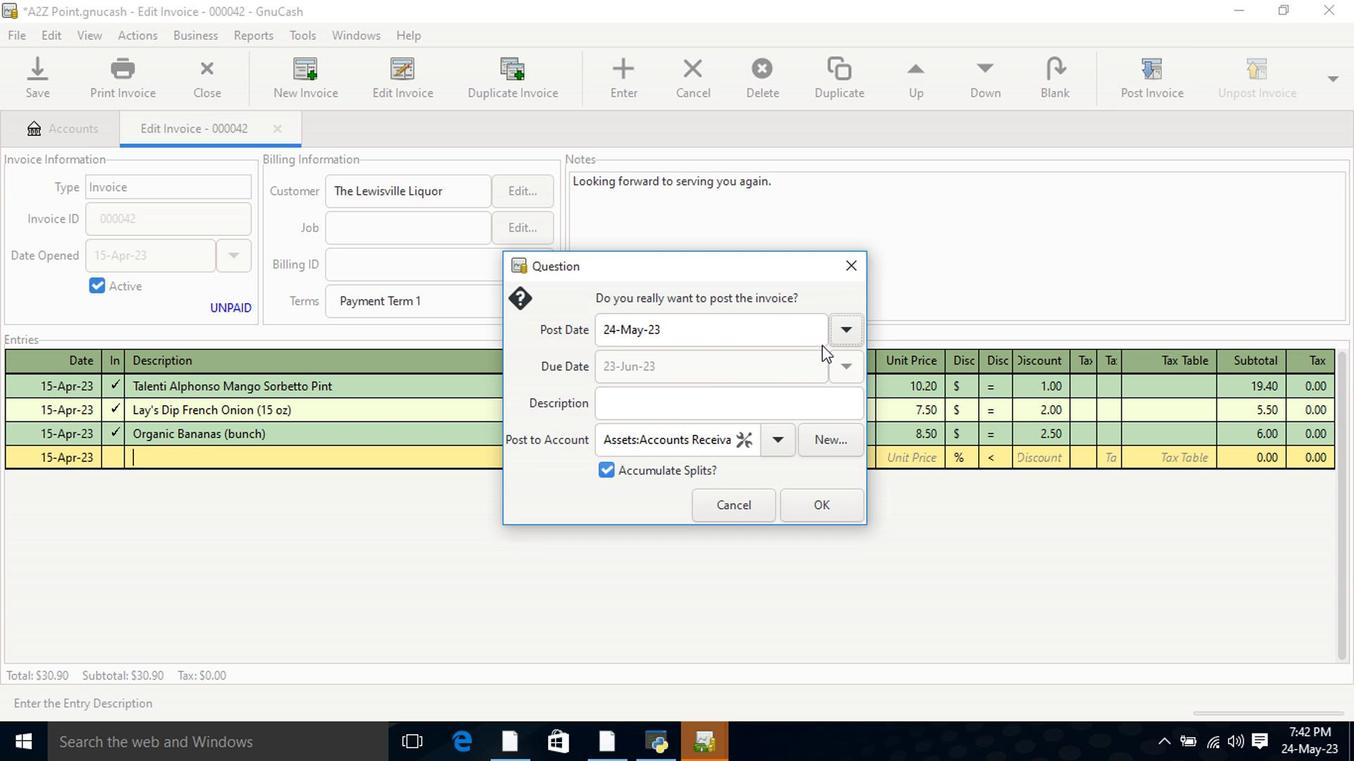 
Action: Mouse pressed left at (820, 347)
Screenshot: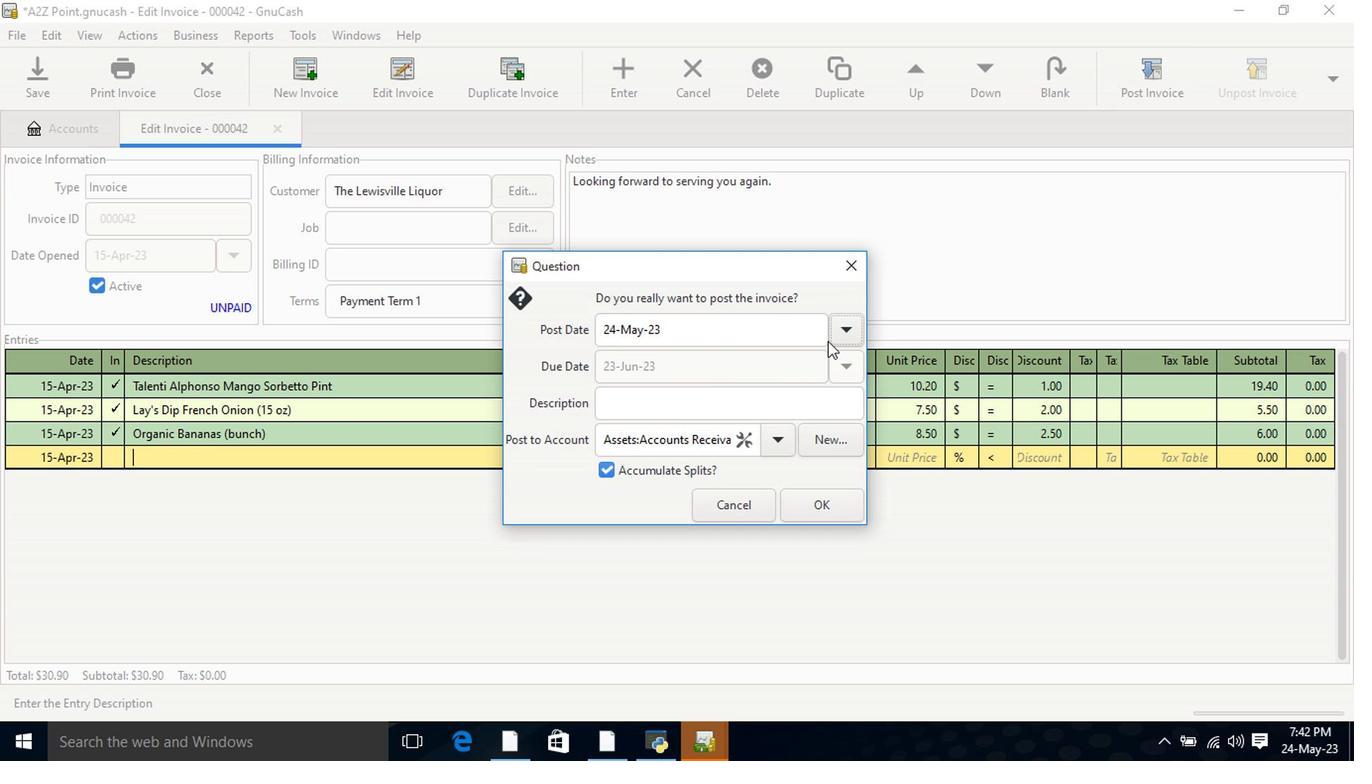 
Action: Mouse moved to (680, 373)
Screenshot: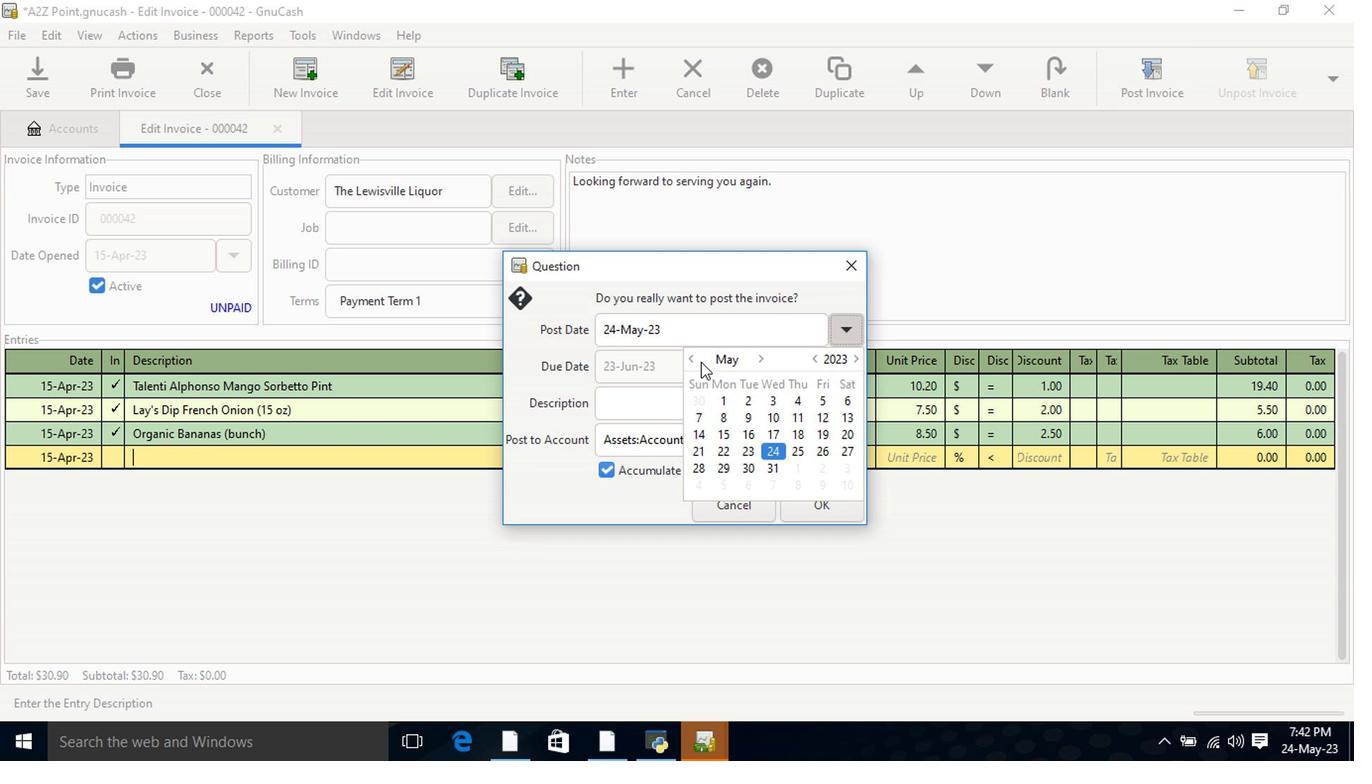 
Action: Mouse pressed left at (680, 373)
Screenshot: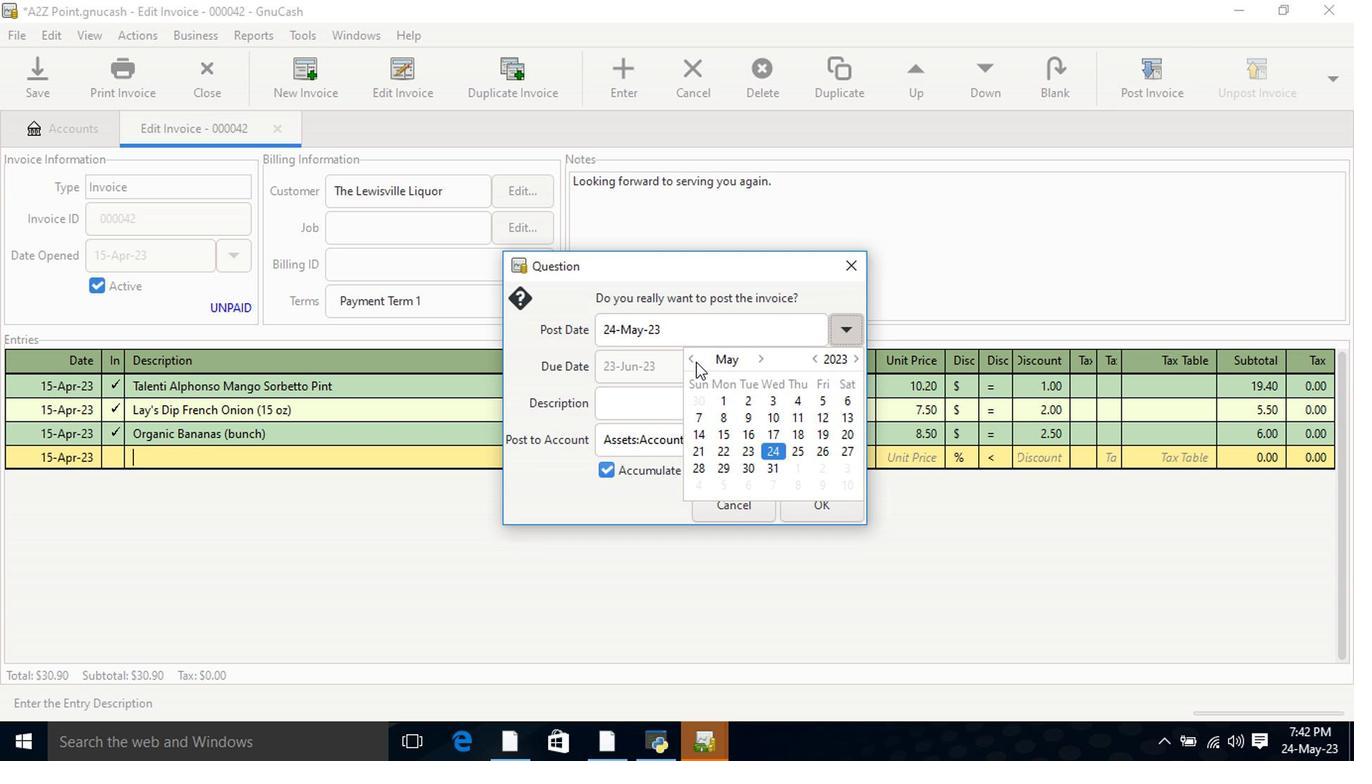 
Action: Mouse moved to (827, 439)
Screenshot: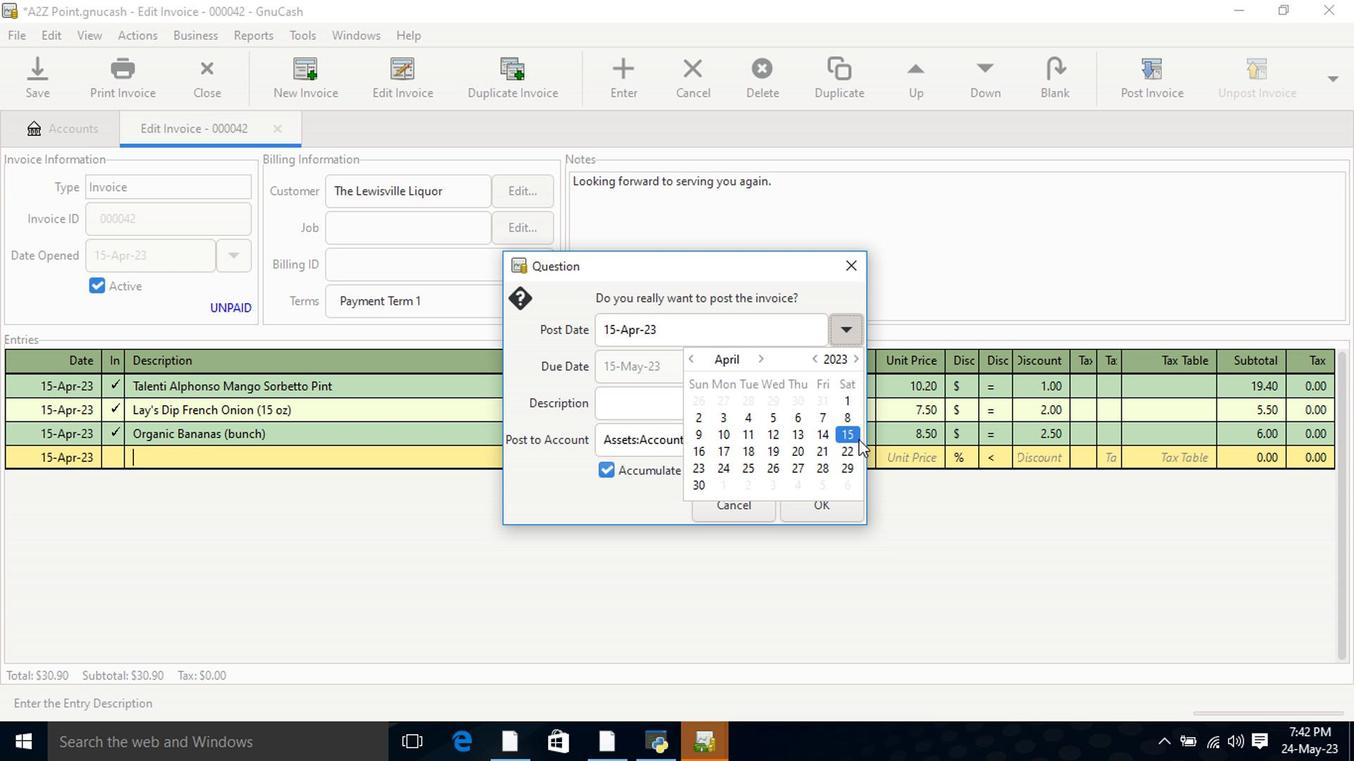 
Action: Mouse pressed left at (827, 439)
Screenshot: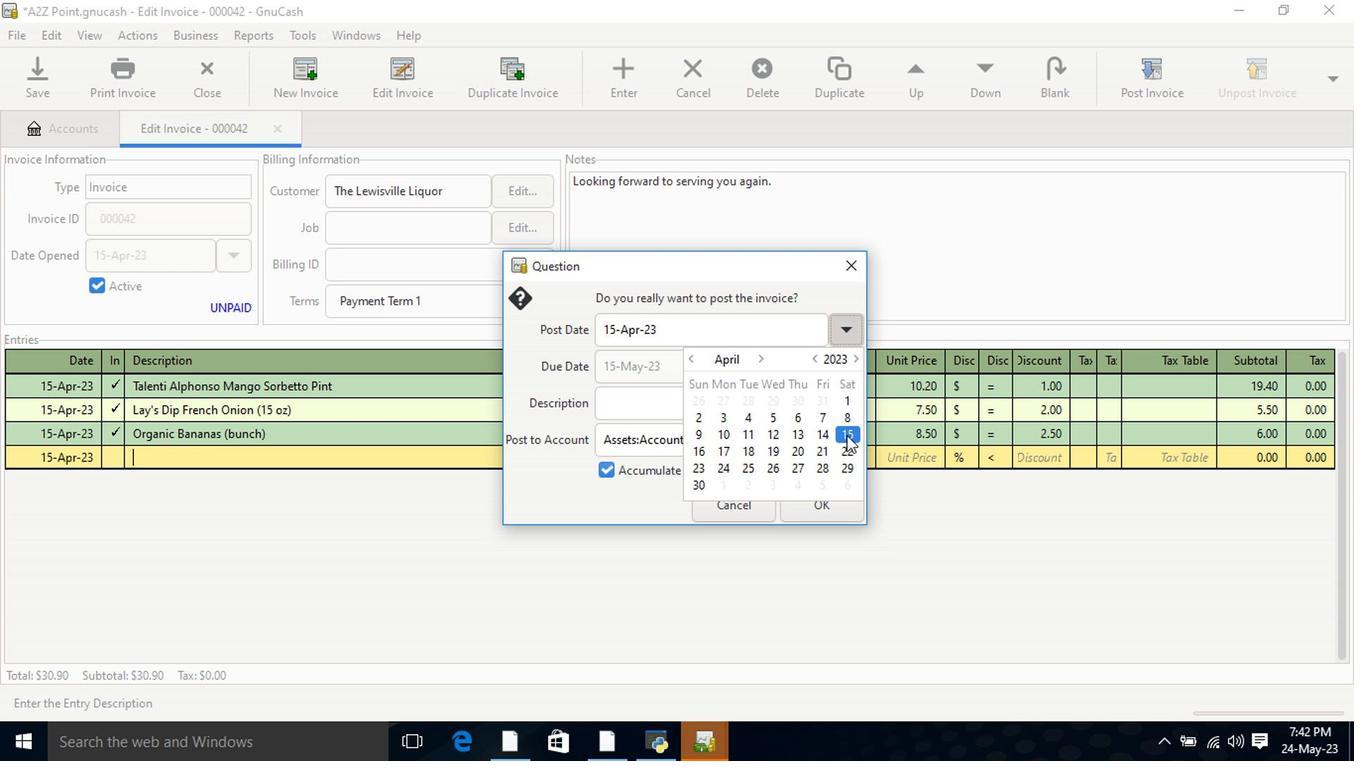 
Action: Mouse pressed left at (827, 439)
Screenshot: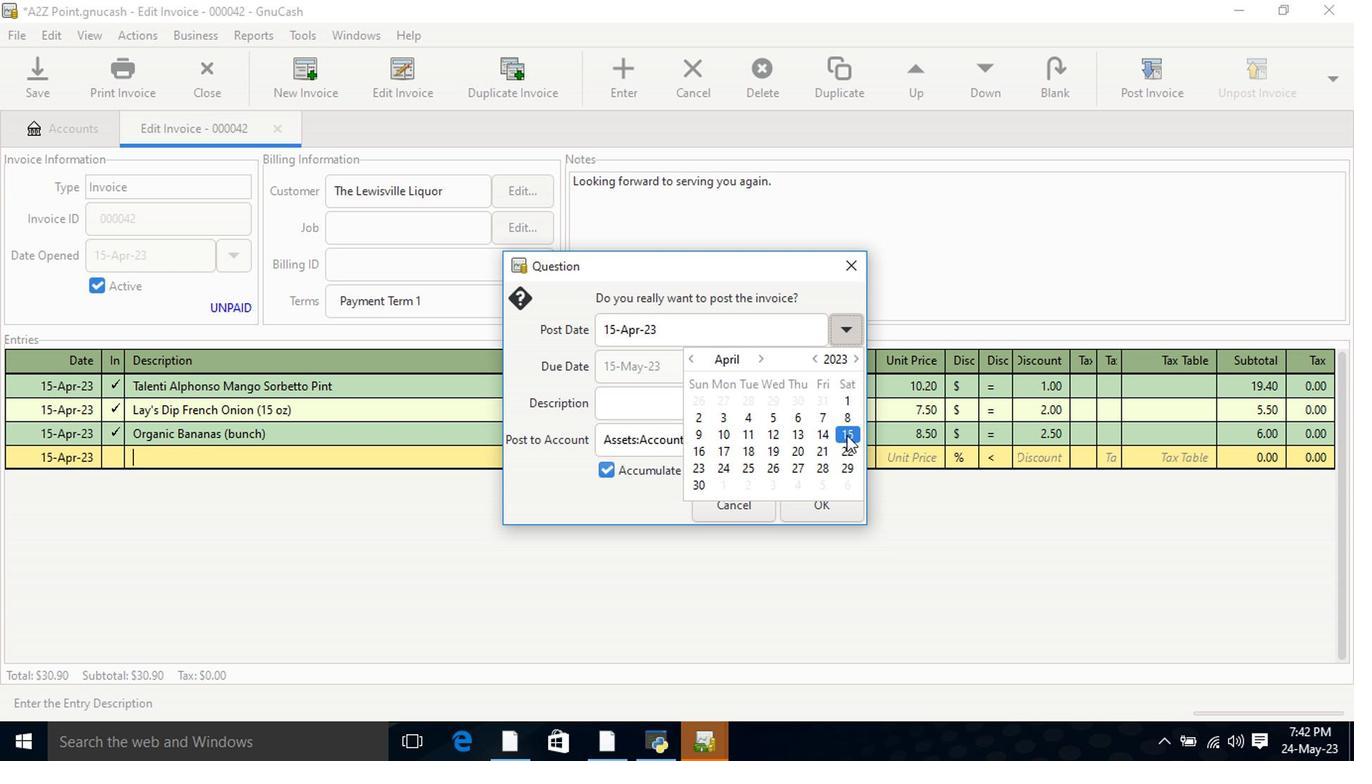 
Action: Mouse pressed left at (827, 439)
Screenshot: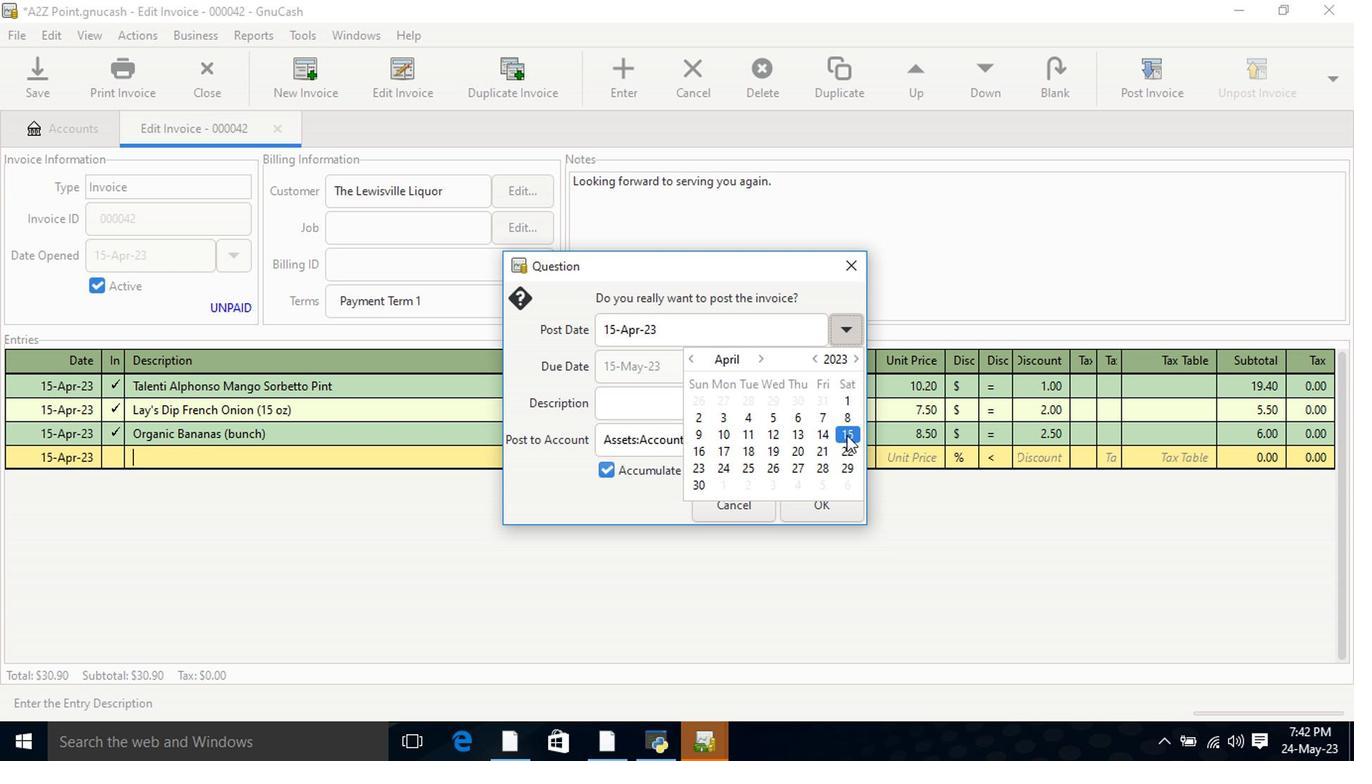 
Action: Mouse moved to (791, 506)
Screenshot: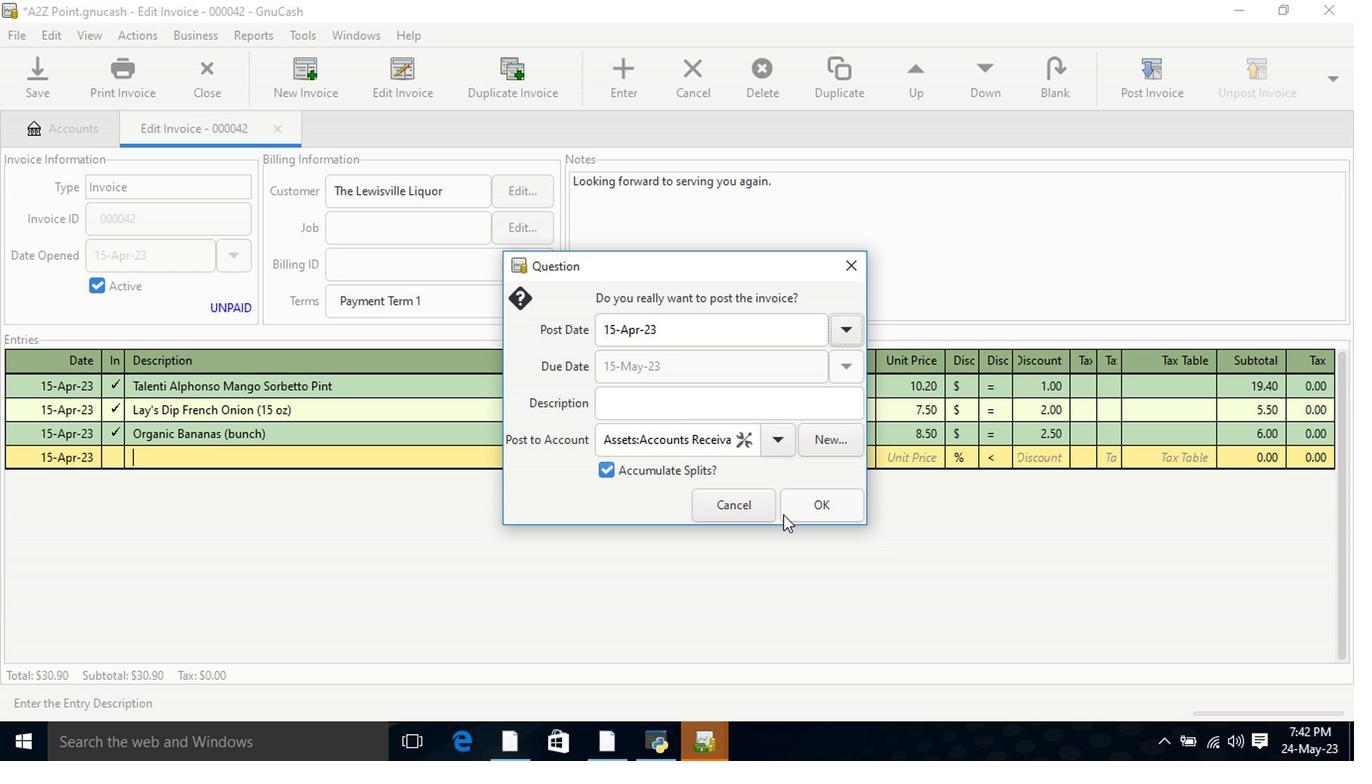 
Action: Mouse pressed left at (791, 506)
Screenshot: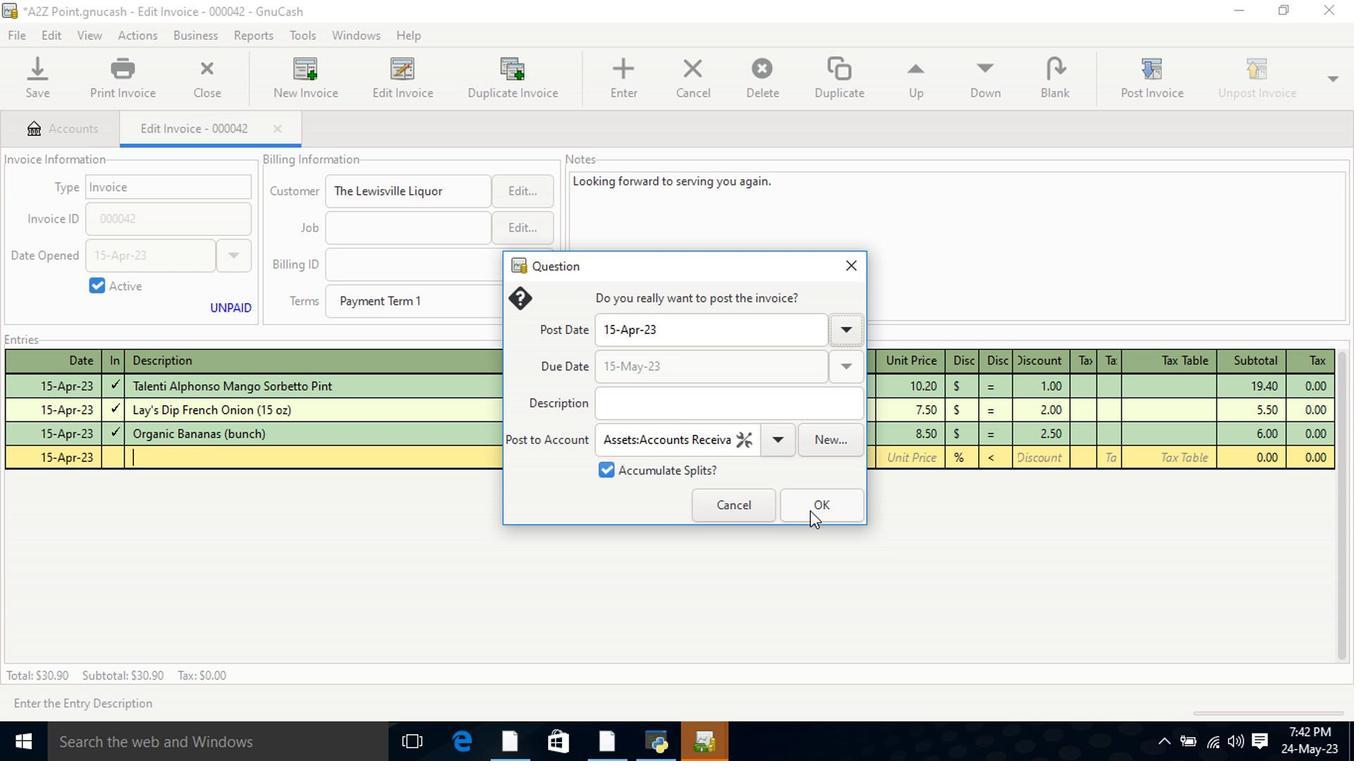 
Action: Mouse moved to (1246, 119)
Screenshot: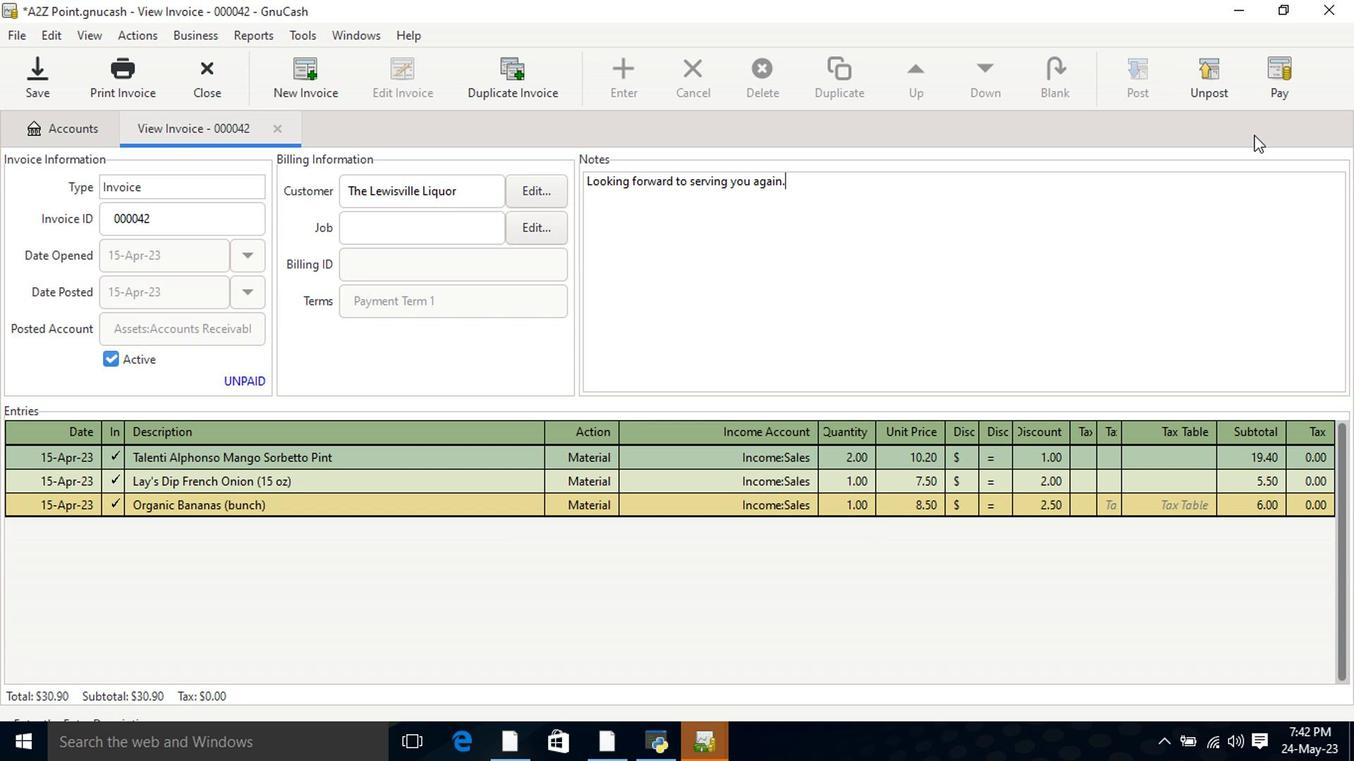 
Action: Mouse pressed left at (1246, 119)
Screenshot: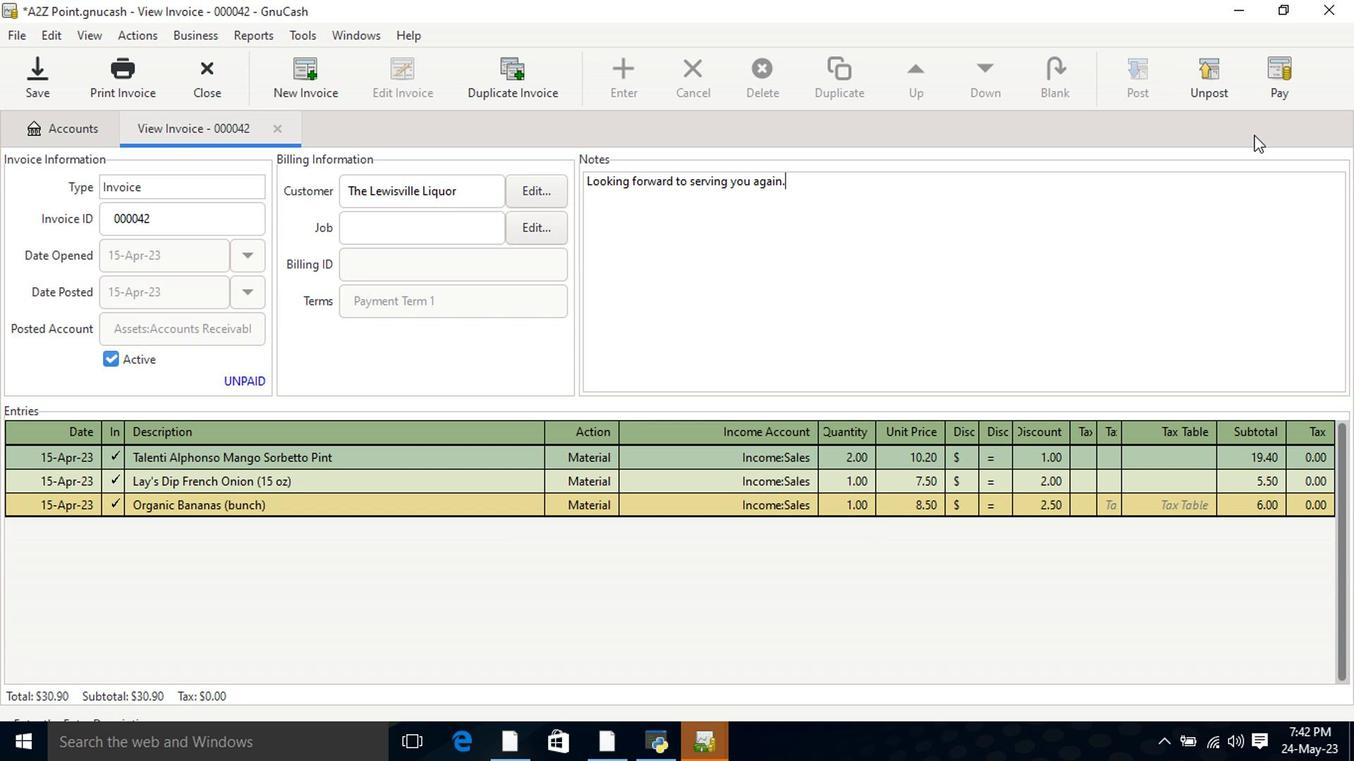 
Action: Mouse moved to (591, 402)
Screenshot: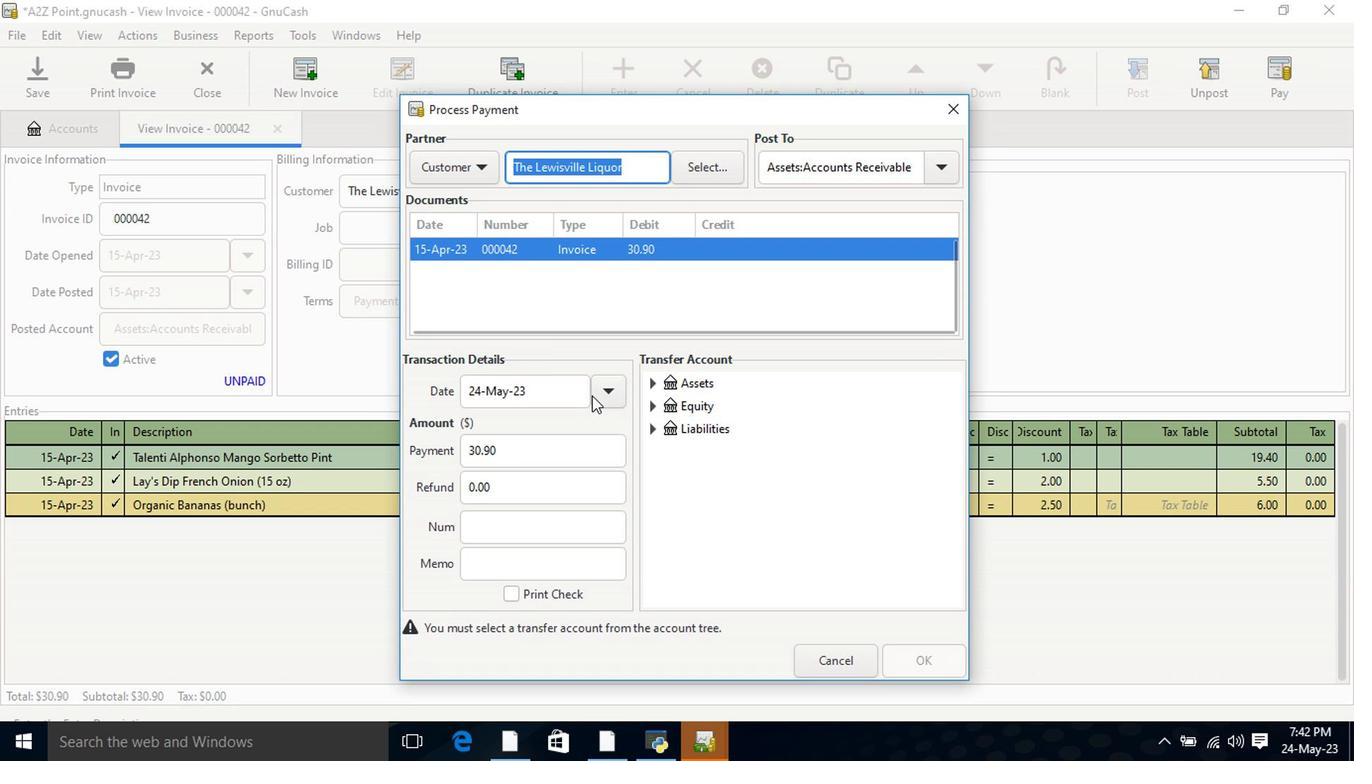
Action: Mouse pressed left at (591, 402)
Screenshot: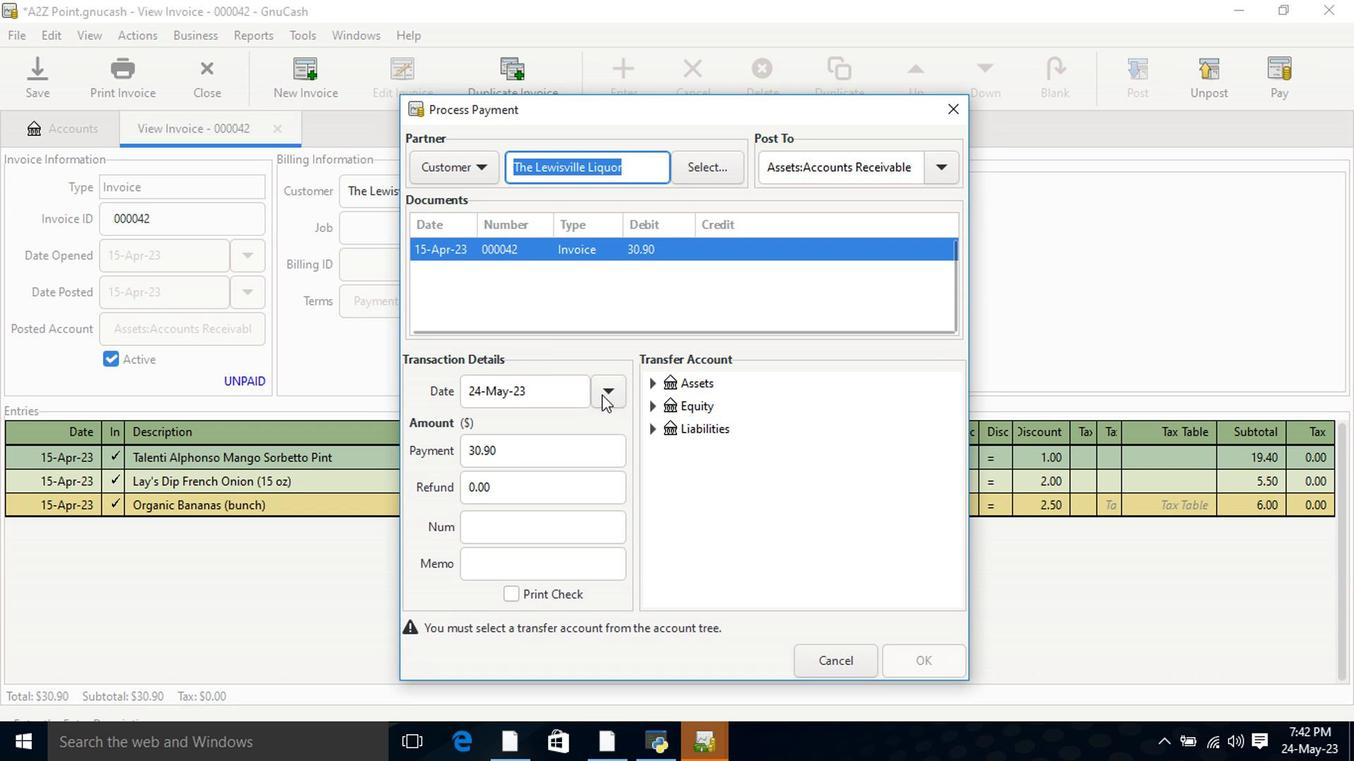 
Action: Mouse moved to (476, 498)
Screenshot: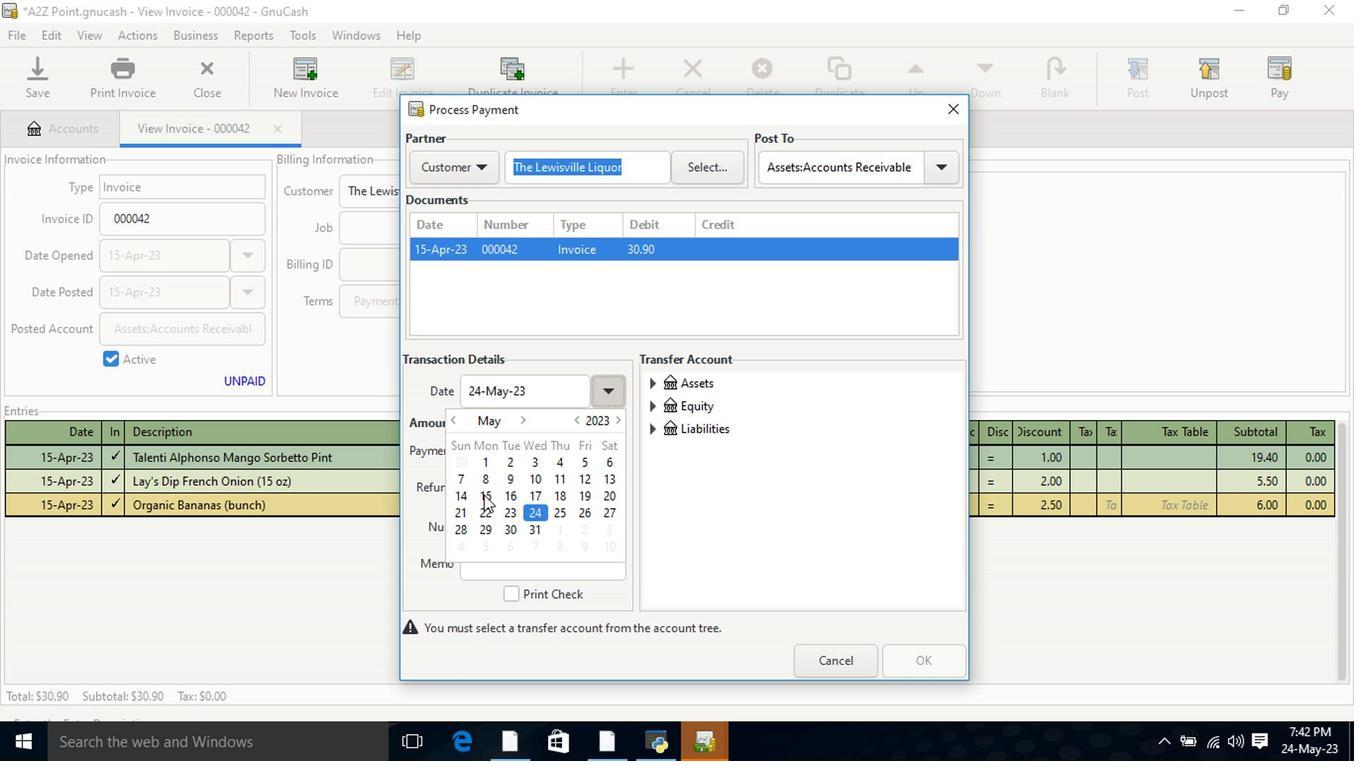 
Action: Mouse pressed left at (476, 498)
Screenshot: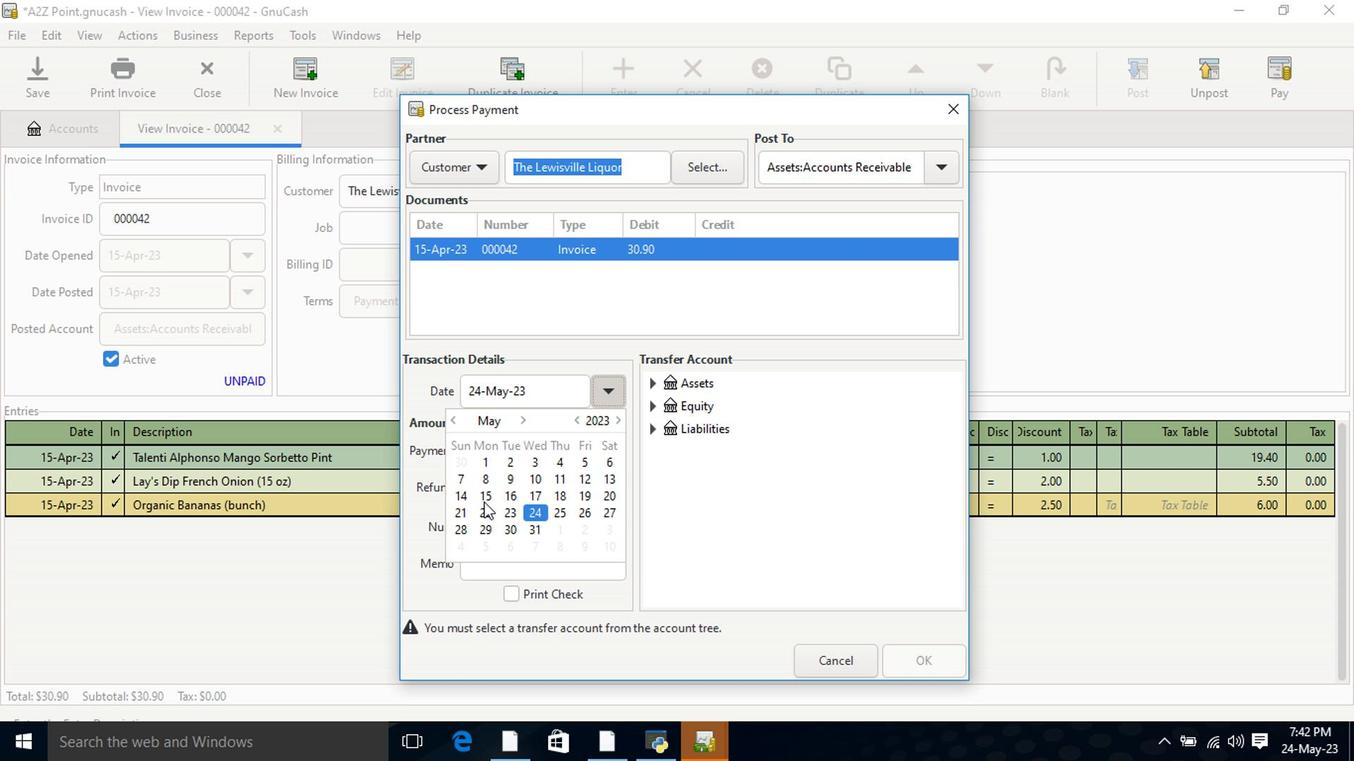 
Action: Mouse pressed left at (476, 498)
Screenshot: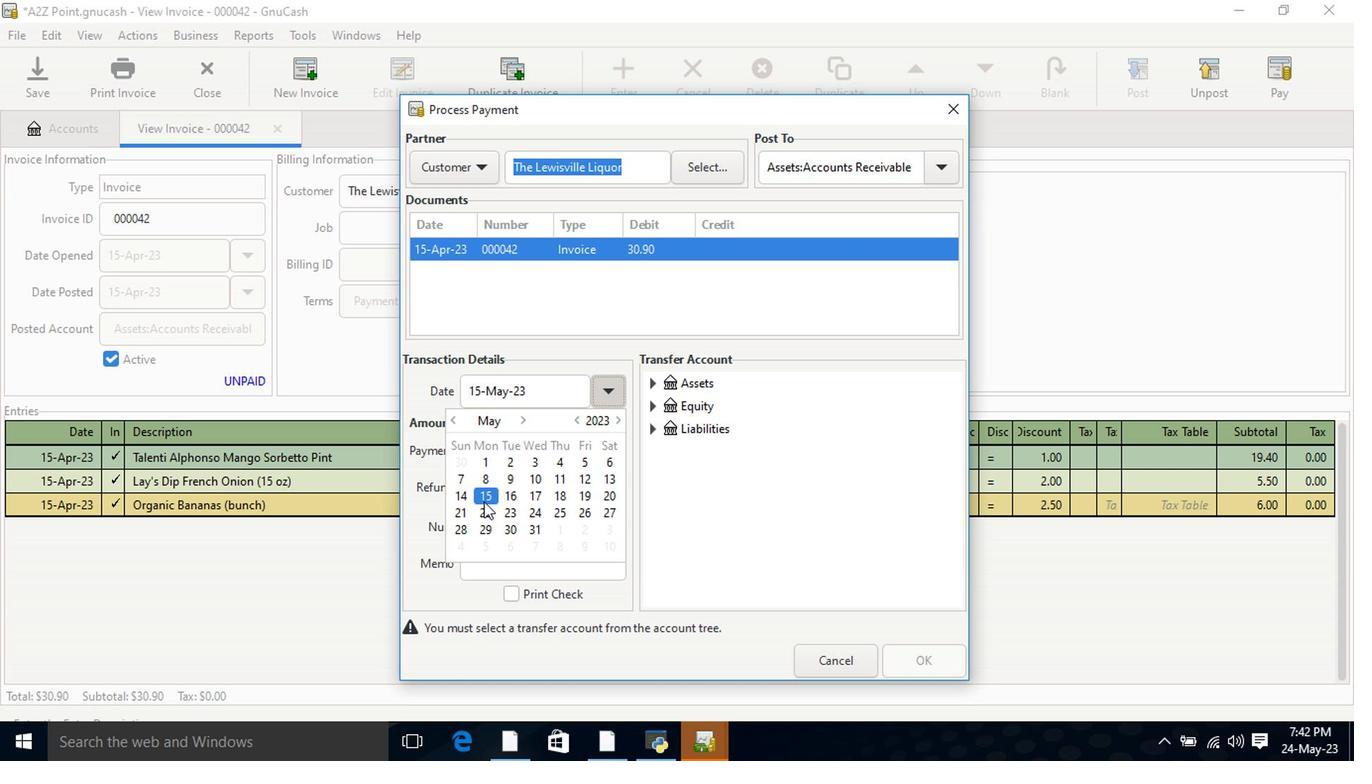 
Action: Mouse moved to (639, 391)
Screenshot: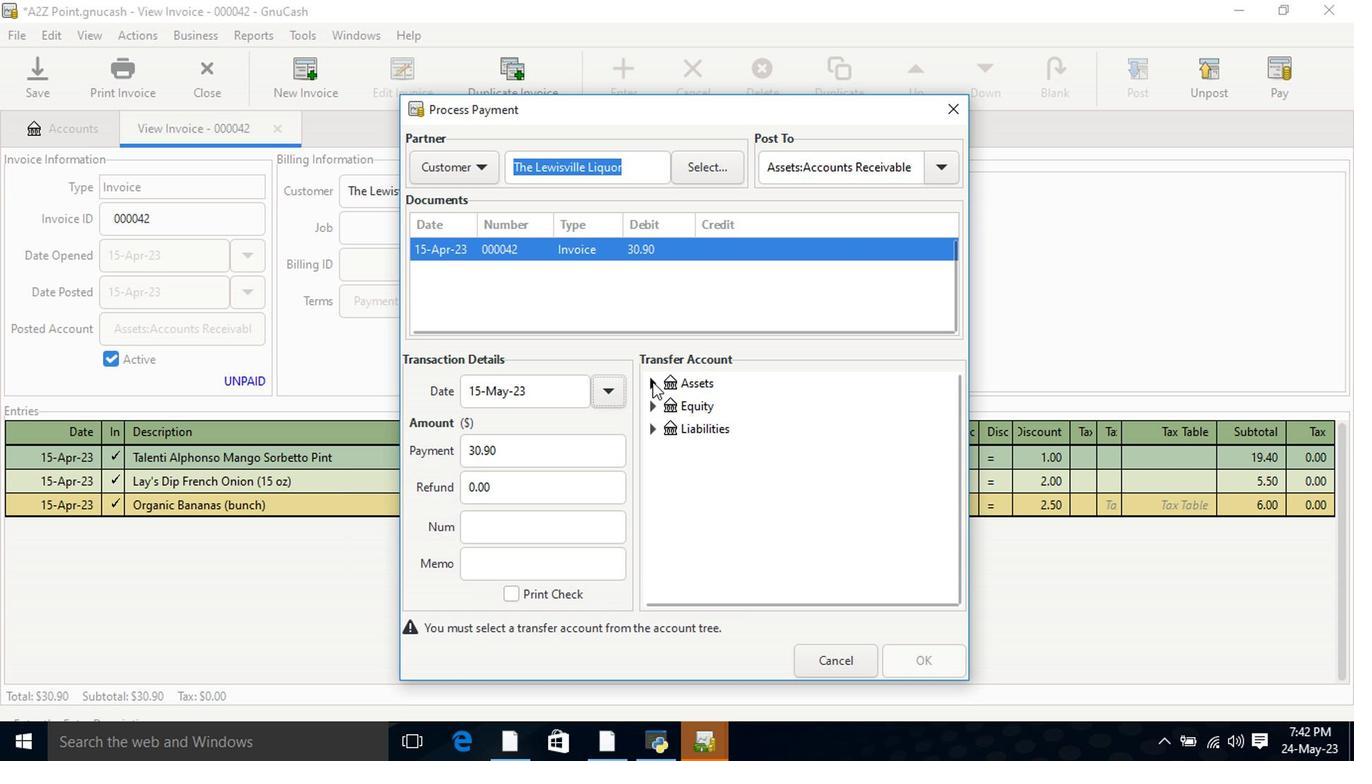 
Action: Mouse pressed left at (639, 391)
Screenshot: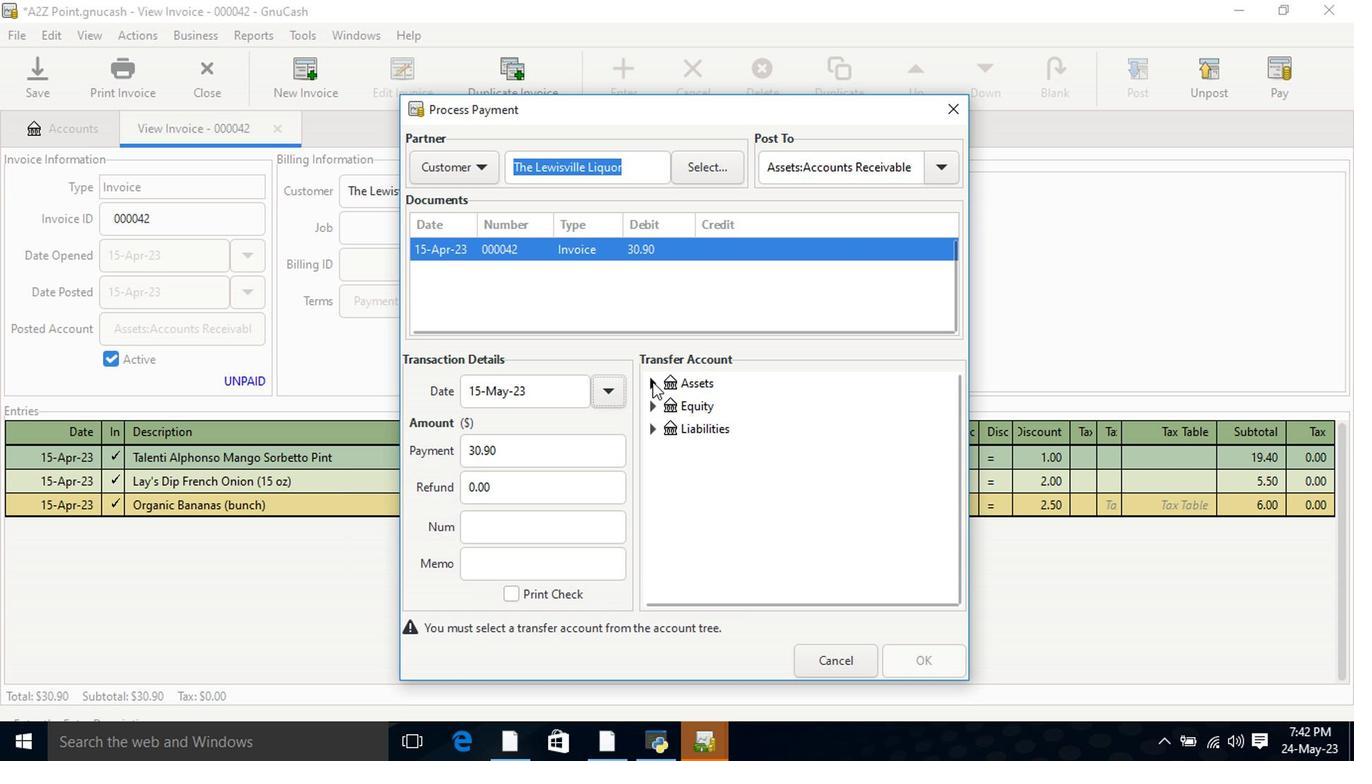 
Action: Mouse moved to (655, 413)
Screenshot: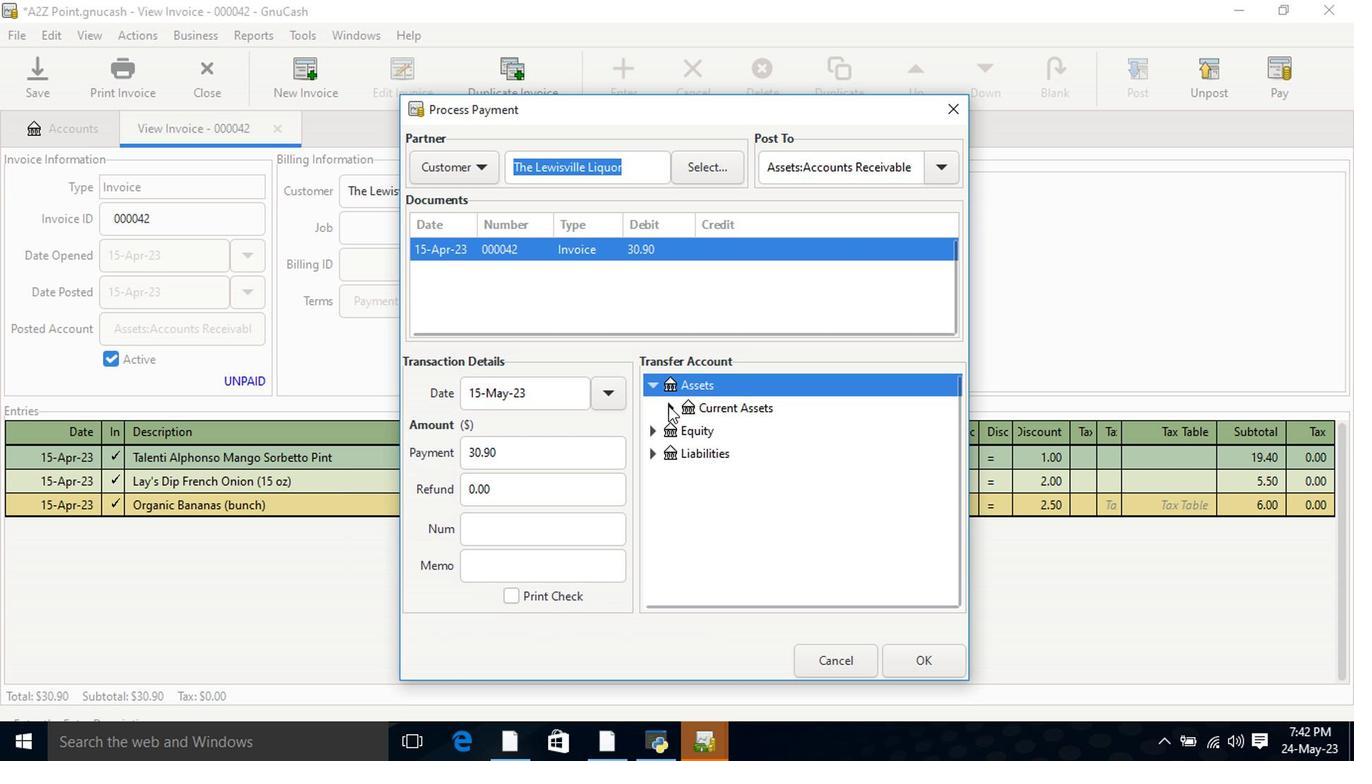 
Action: Mouse pressed left at (655, 413)
Screenshot: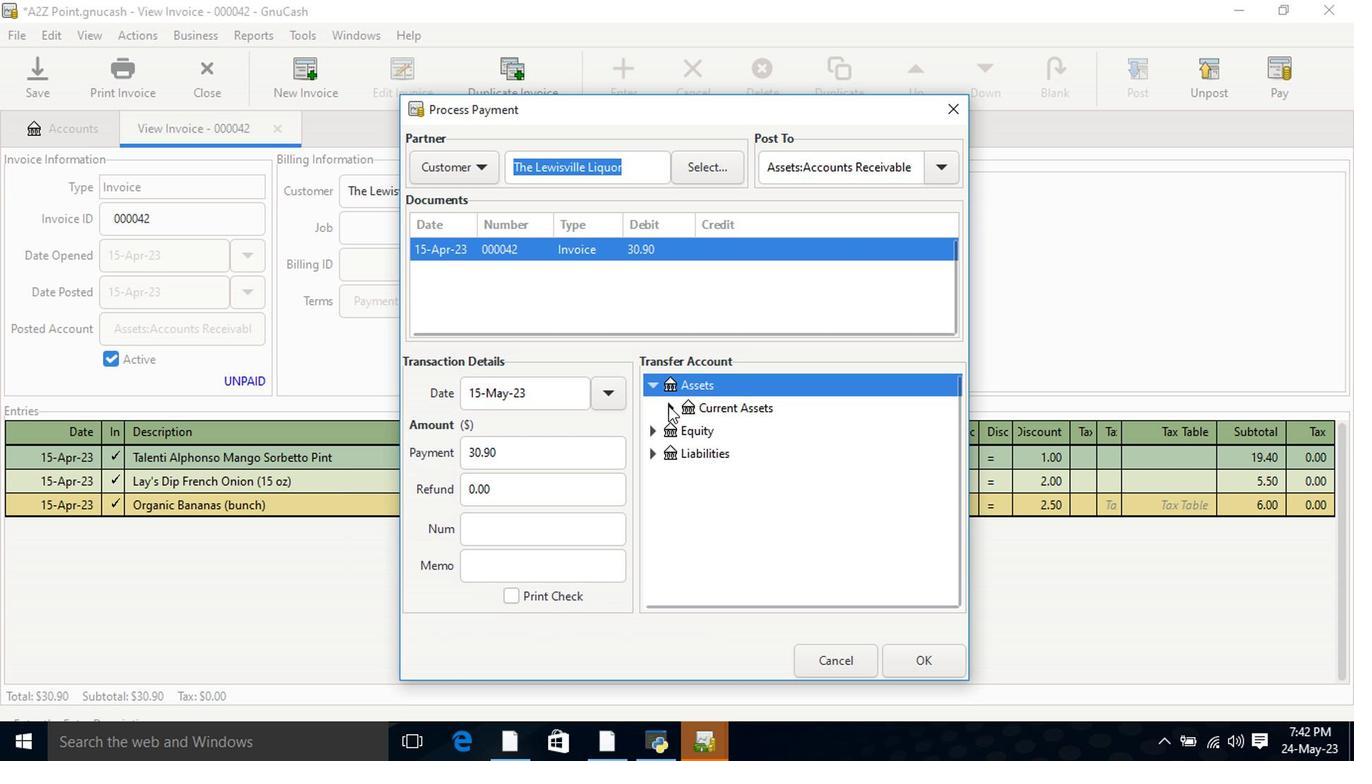 
Action: Mouse moved to (689, 436)
Screenshot: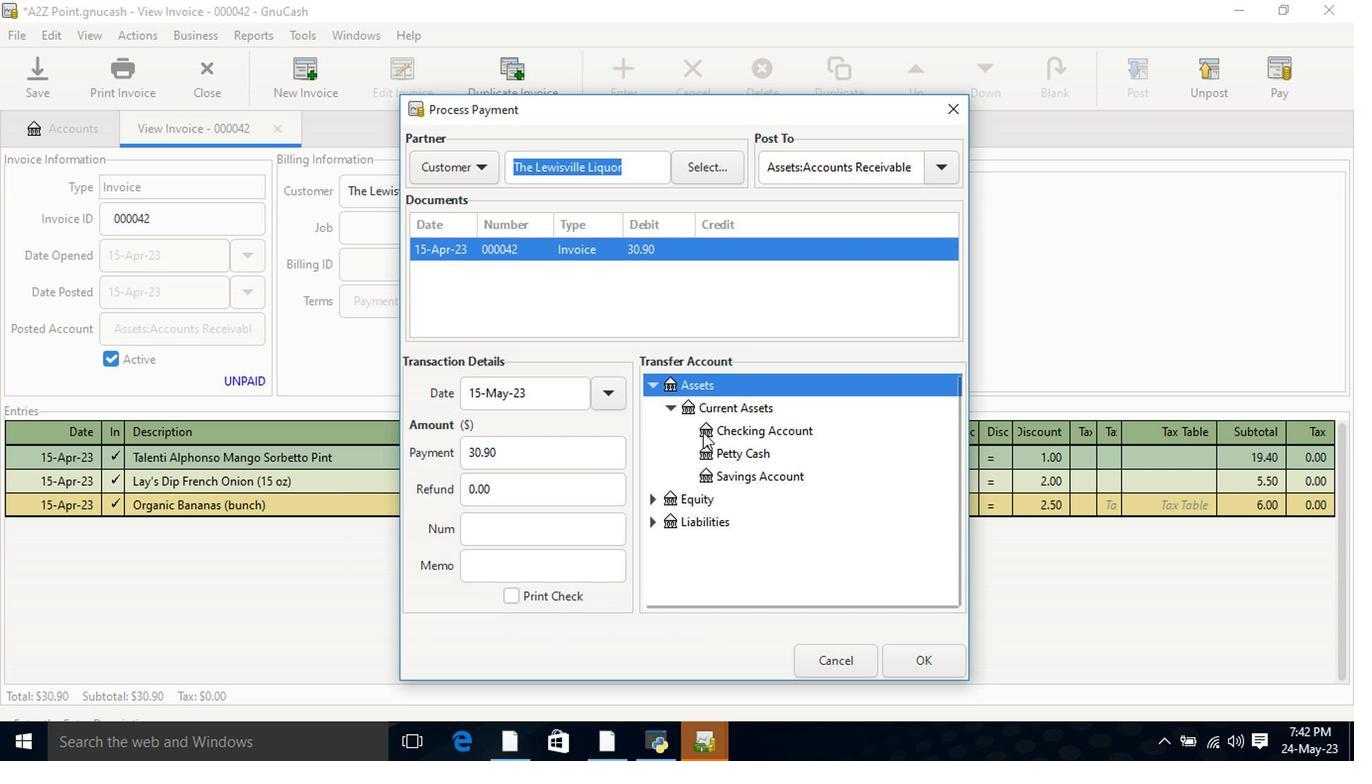 
Action: Mouse pressed left at (689, 436)
Screenshot: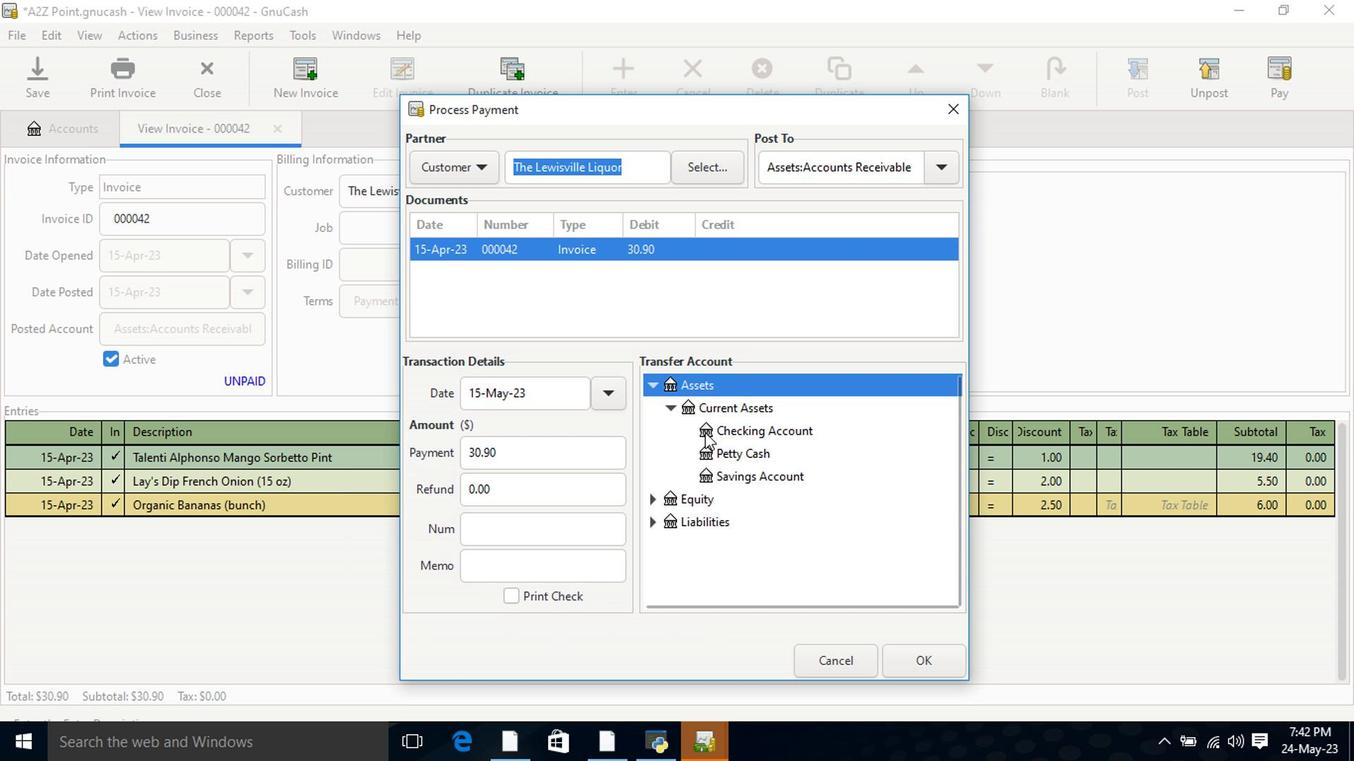 
Action: Mouse moved to (894, 637)
Screenshot: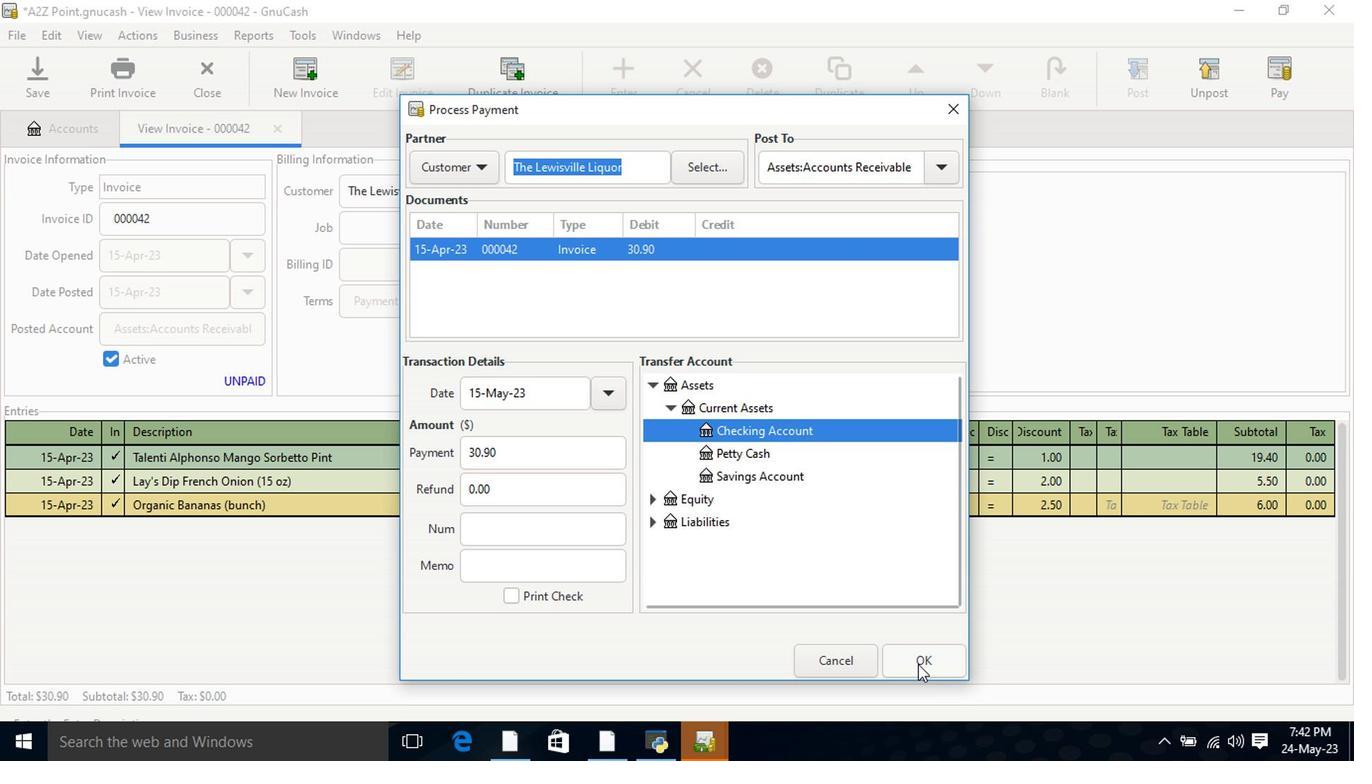
Action: Mouse pressed left at (894, 637)
Screenshot: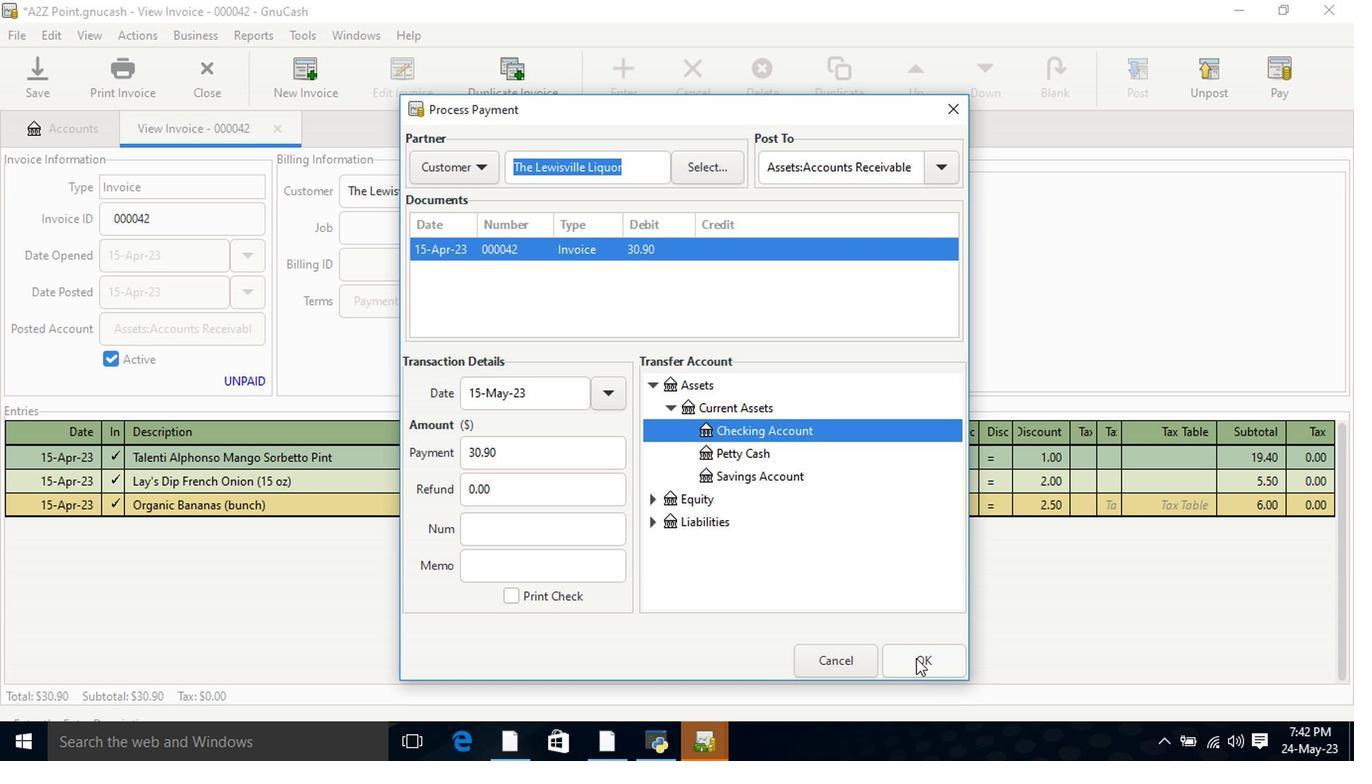 
Action: Mouse moved to (129, 121)
Screenshot: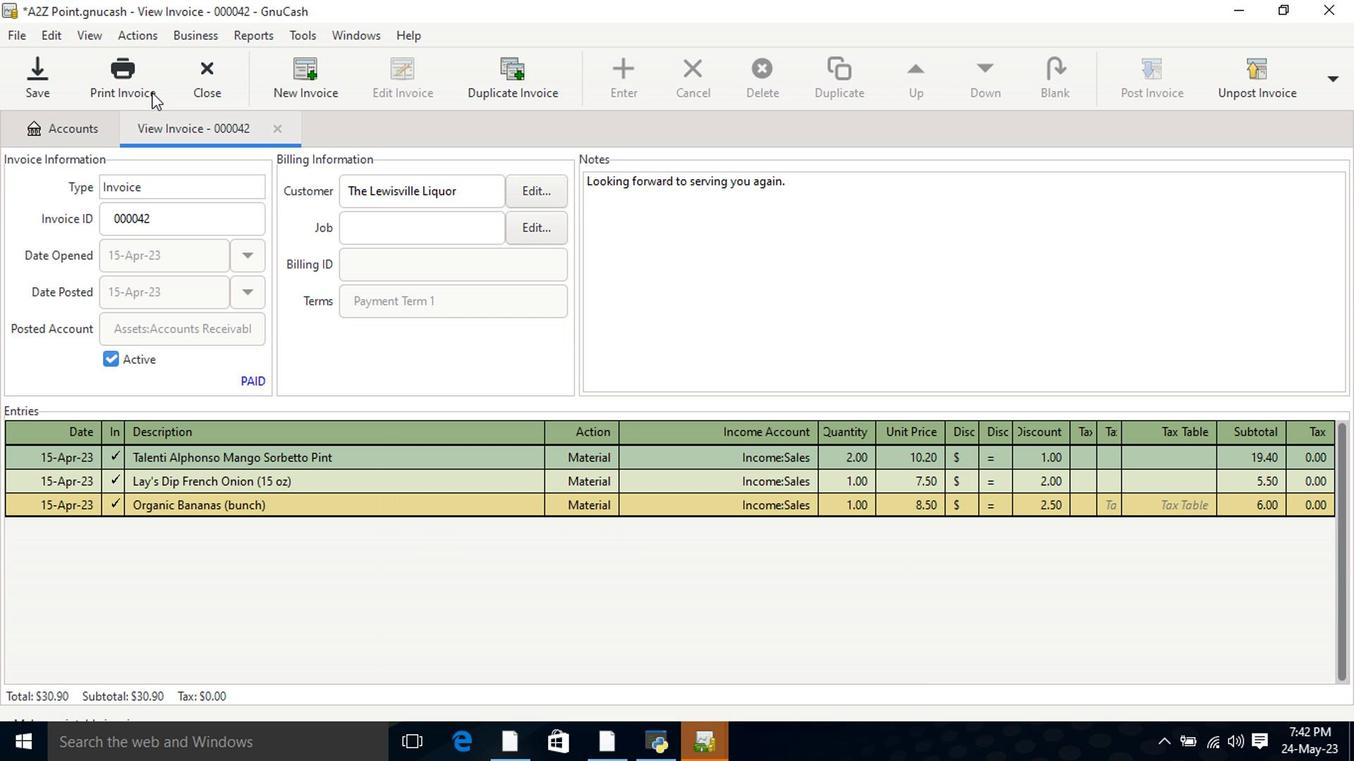 
Action: Mouse pressed left at (129, 121)
Screenshot: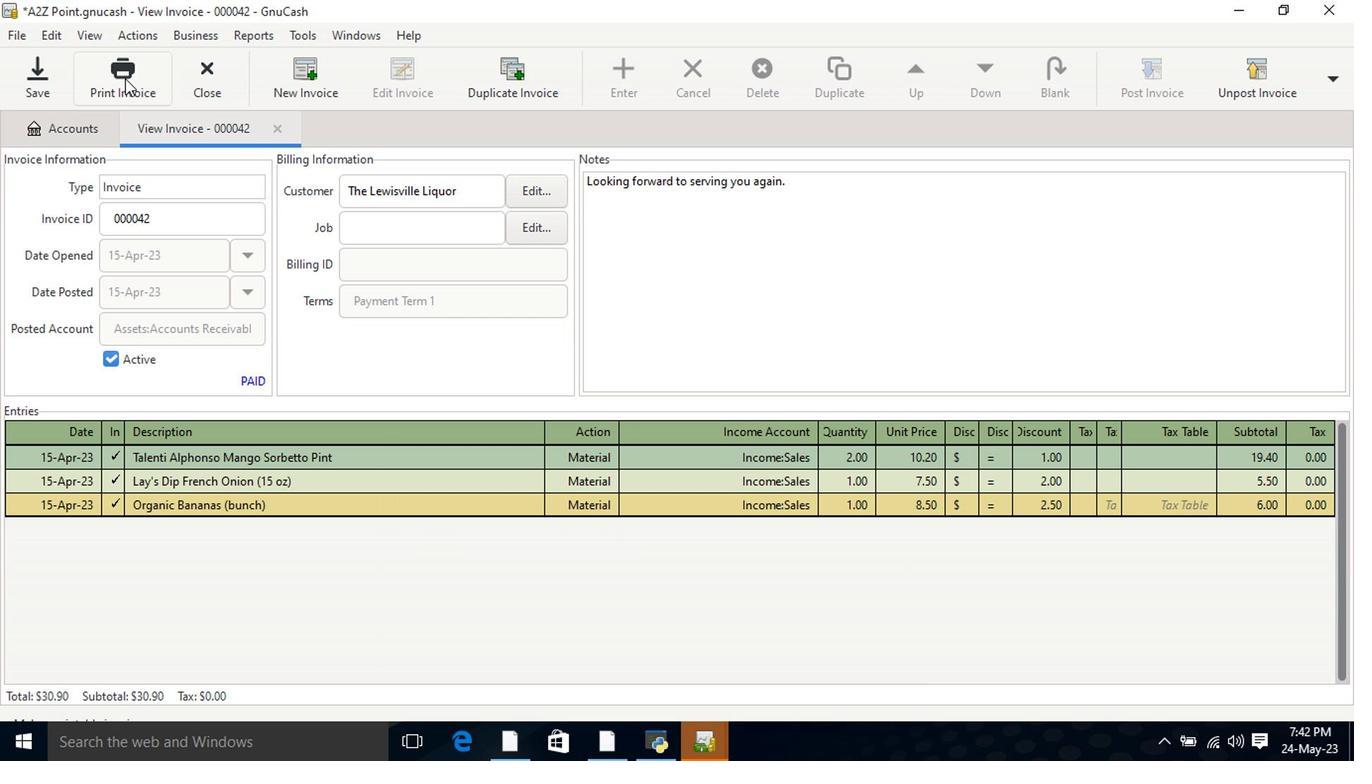 
Action: Mouse moved to (495, 131)
Screenshot: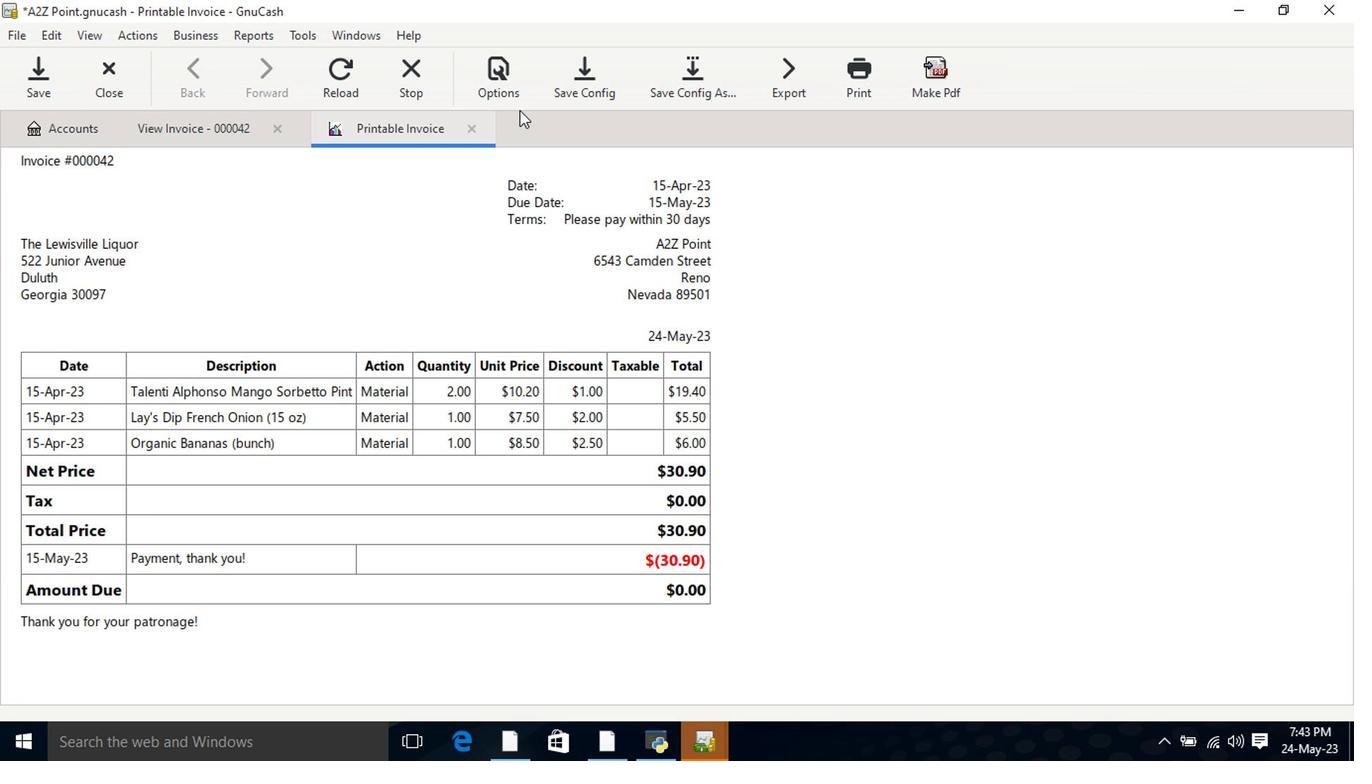 
Action: Mouse pressed left at (495, 131)
Screenshot: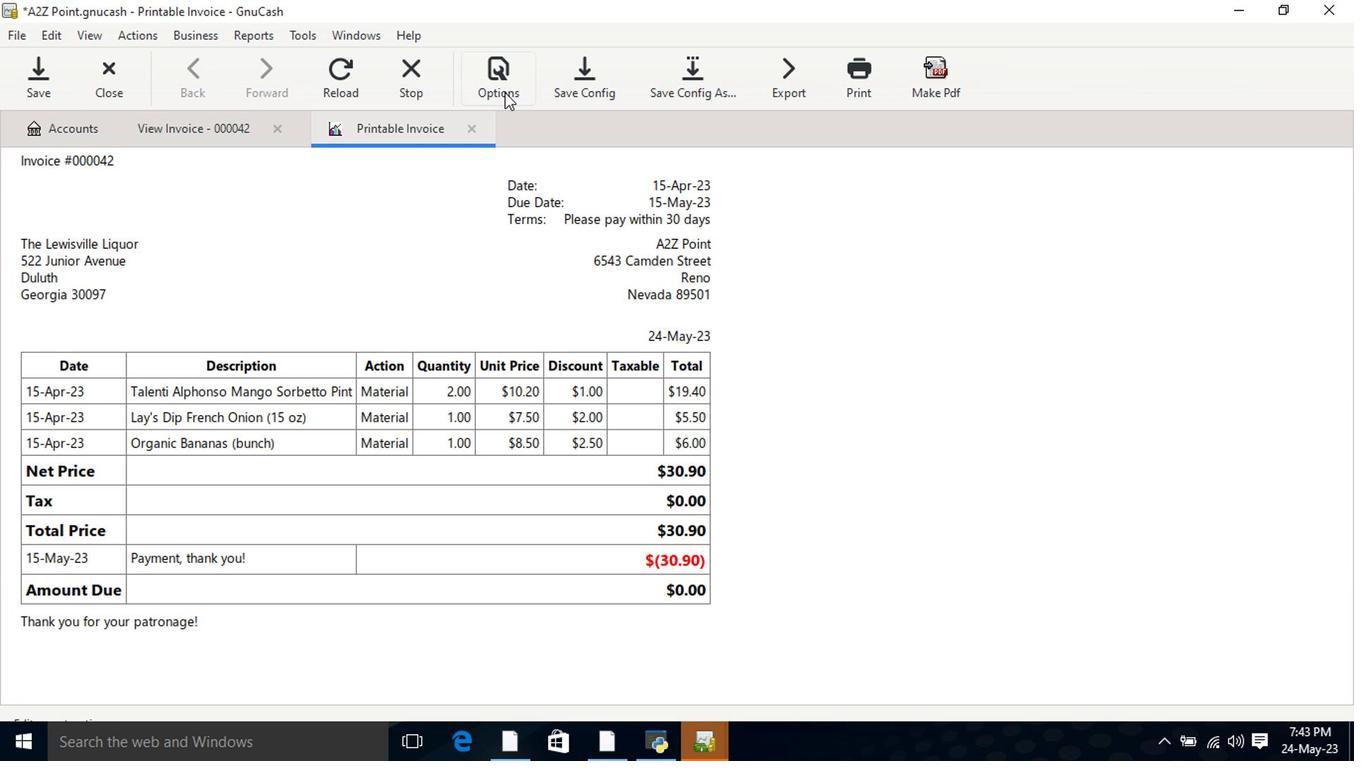 
Action: Mouse moved to (402, 184)
Screenshot: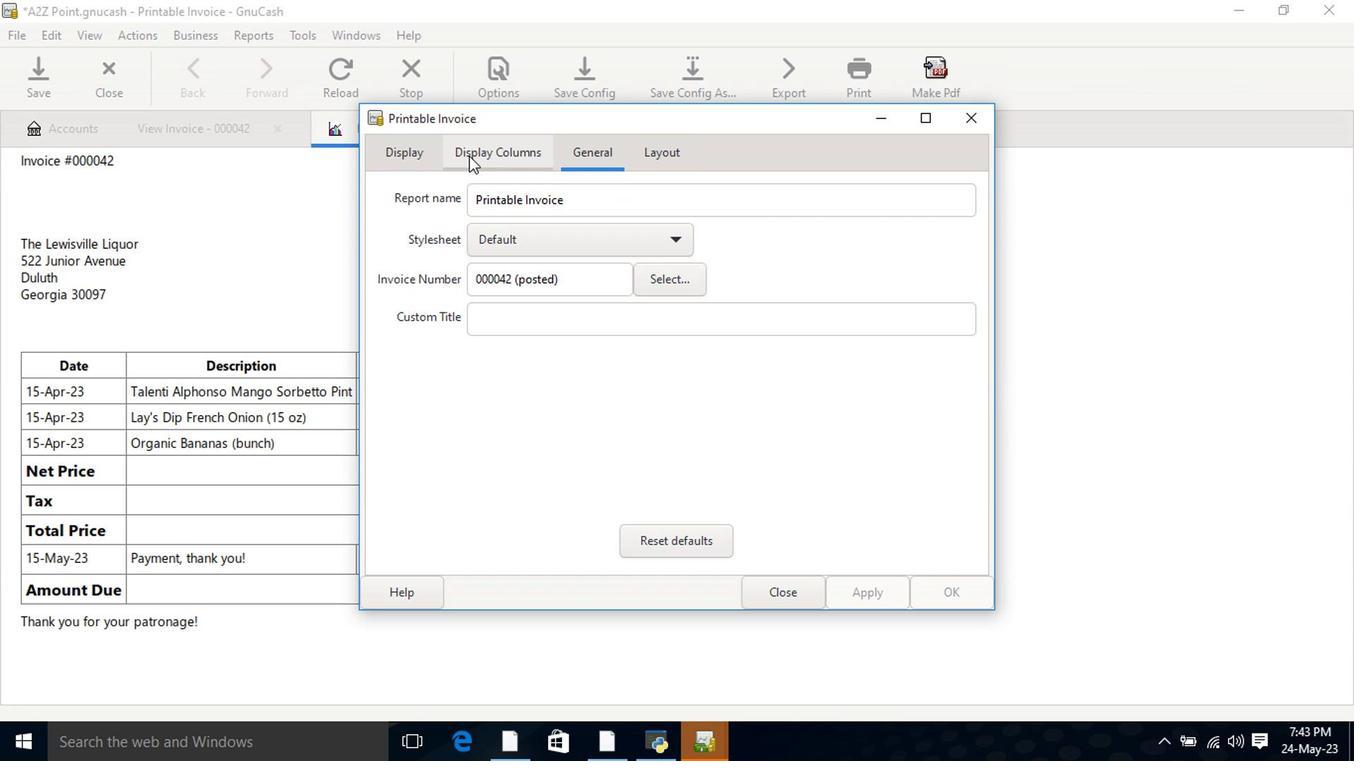 
Action: Mouse pressed left at (402, 184)
Screenshot: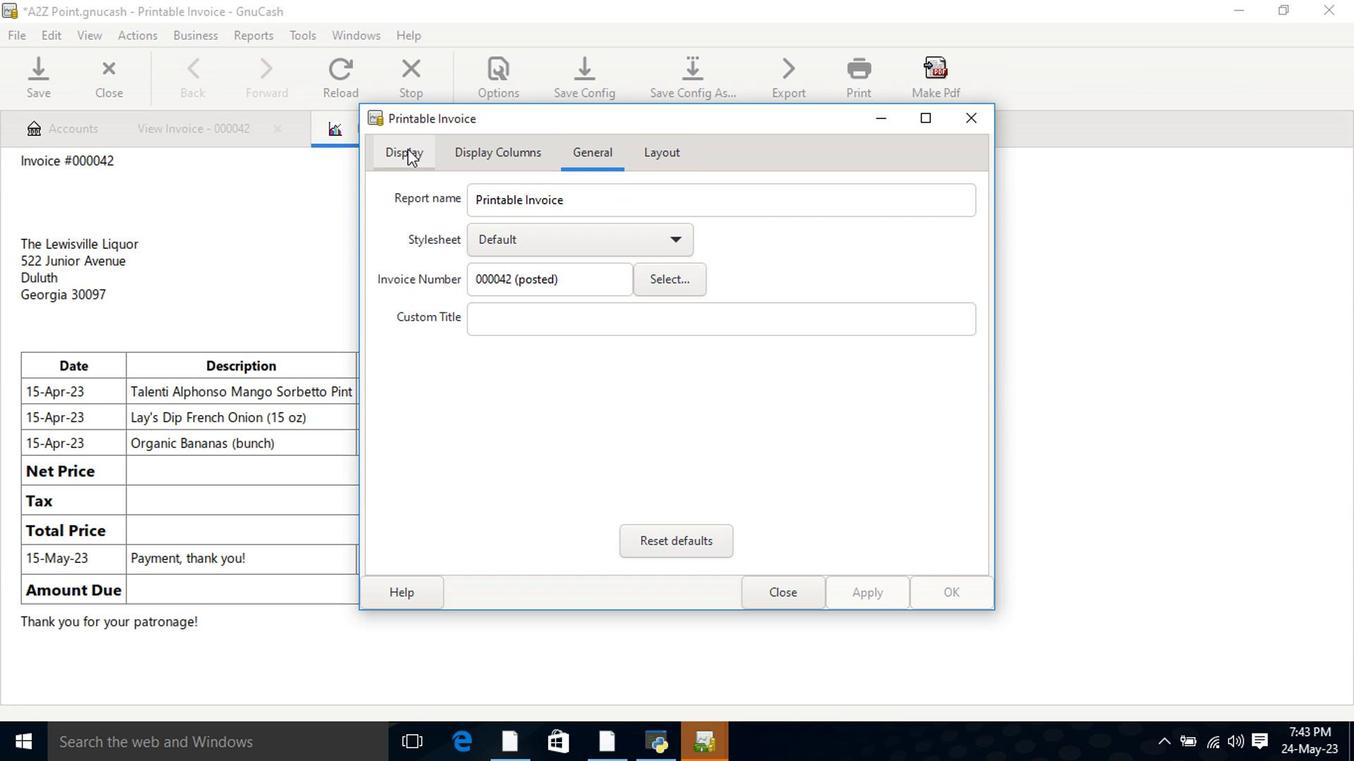 
Action: Mouse moved to (534, 391)
Screenshot: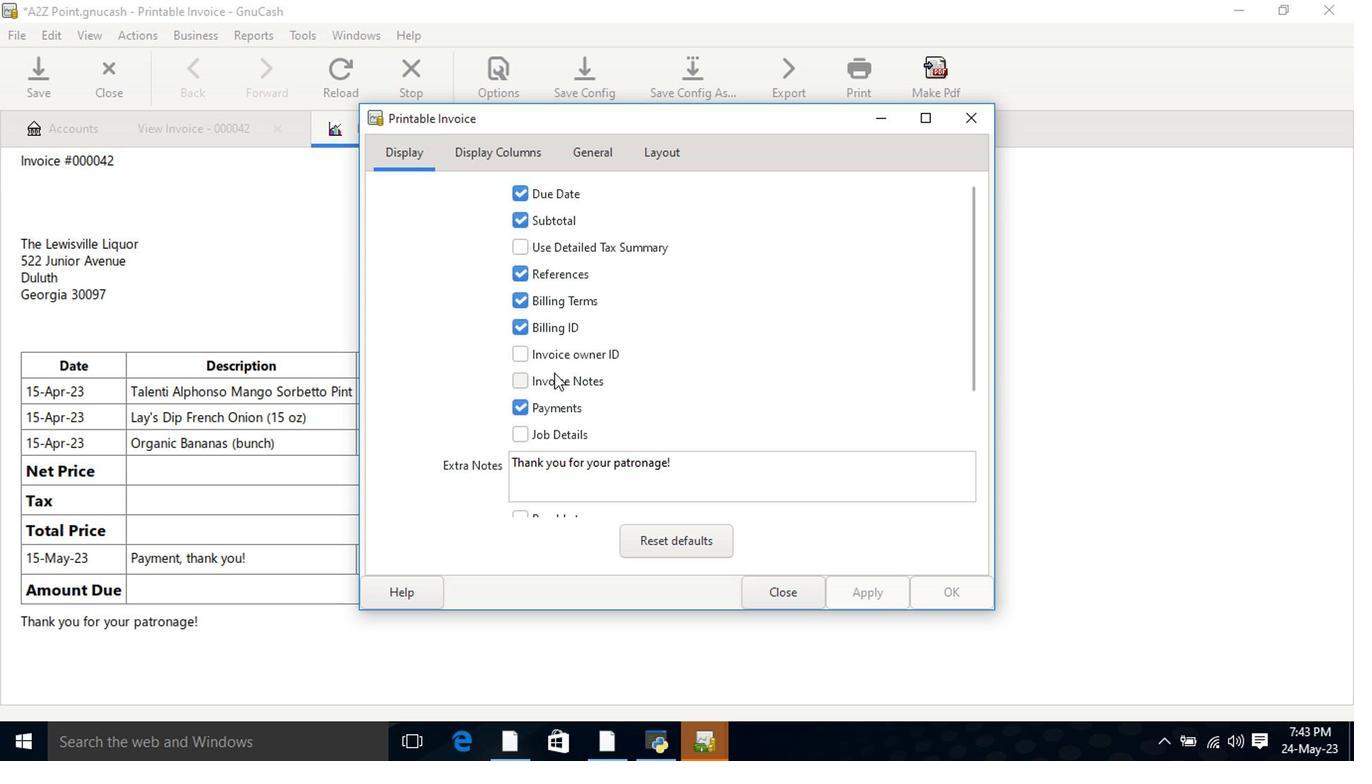 
Action: Mouse pressed left at (534, 391)
Screenshot: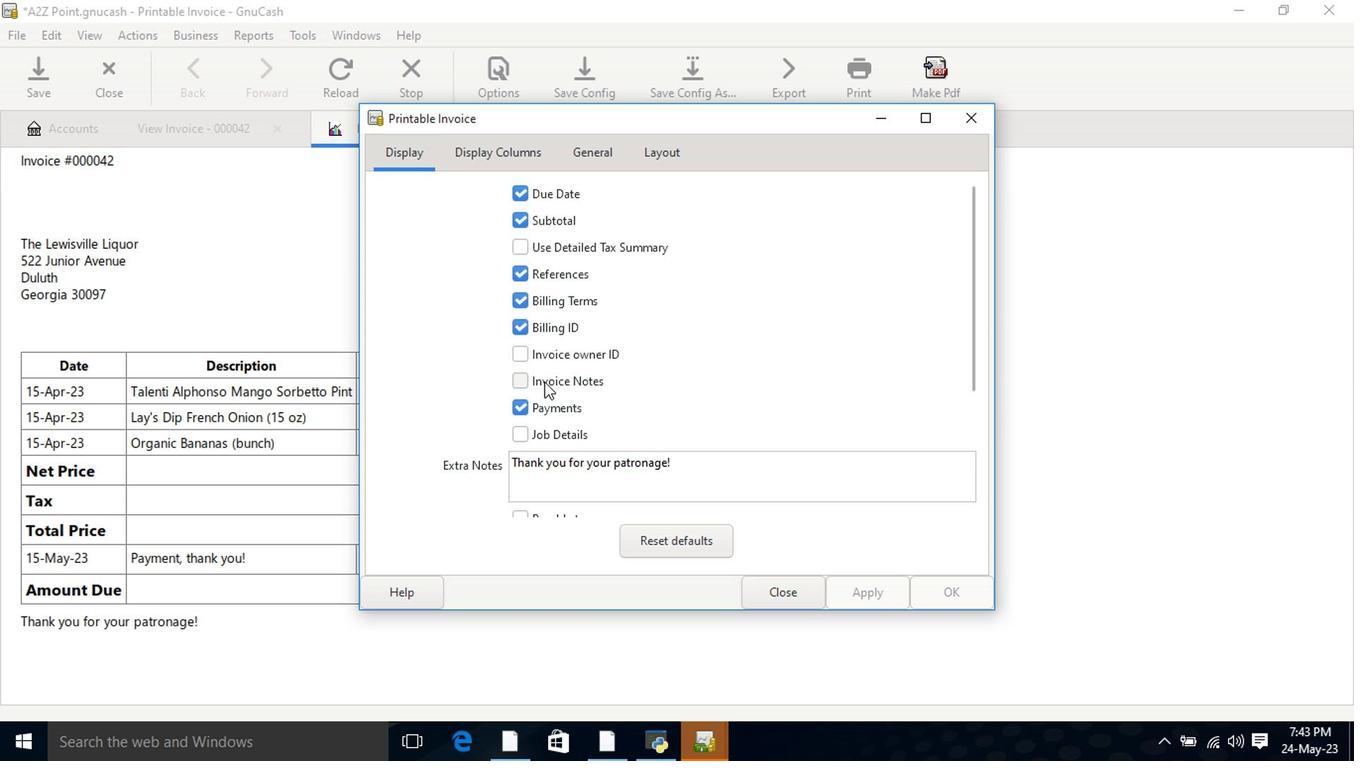 
Action: Mouse moved to (835, 576)
Screenshot: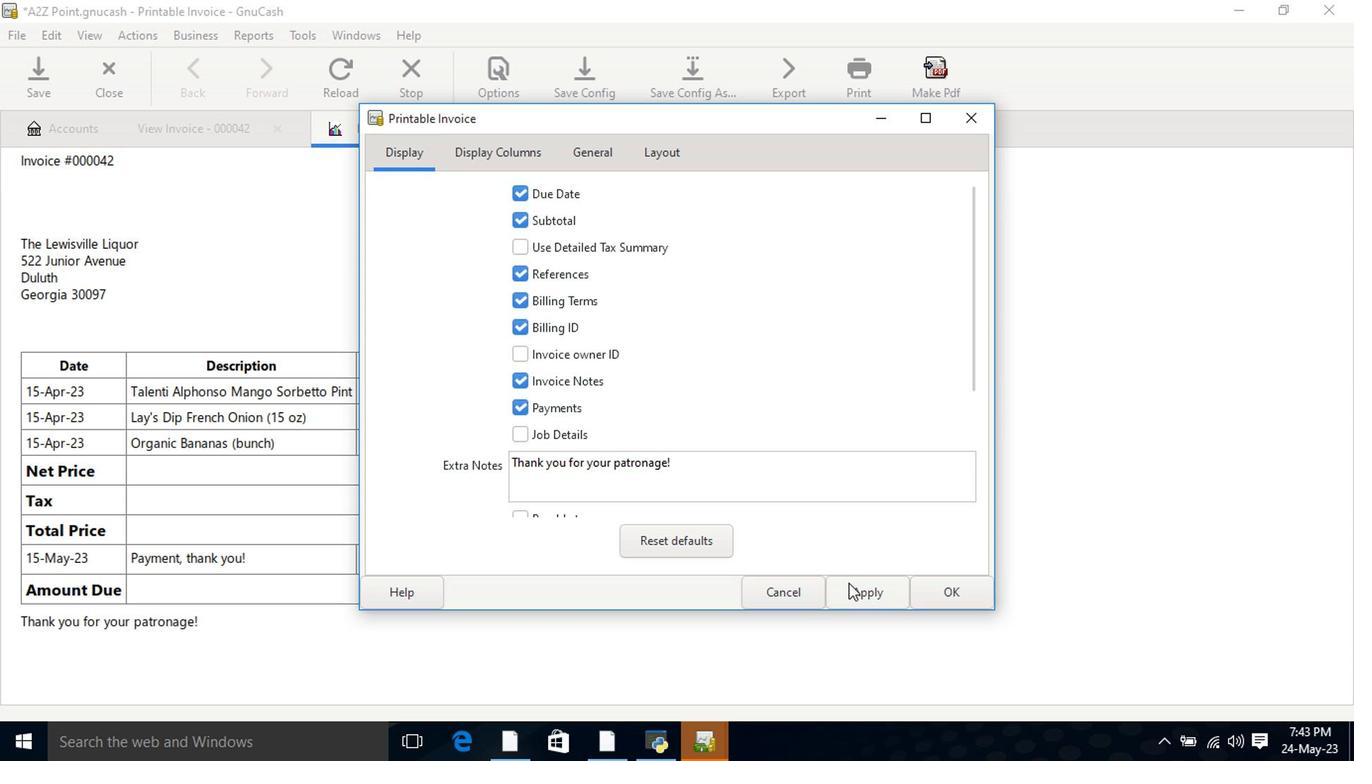 
Action: Mouse pressed left at (835, 576)
Screenshot: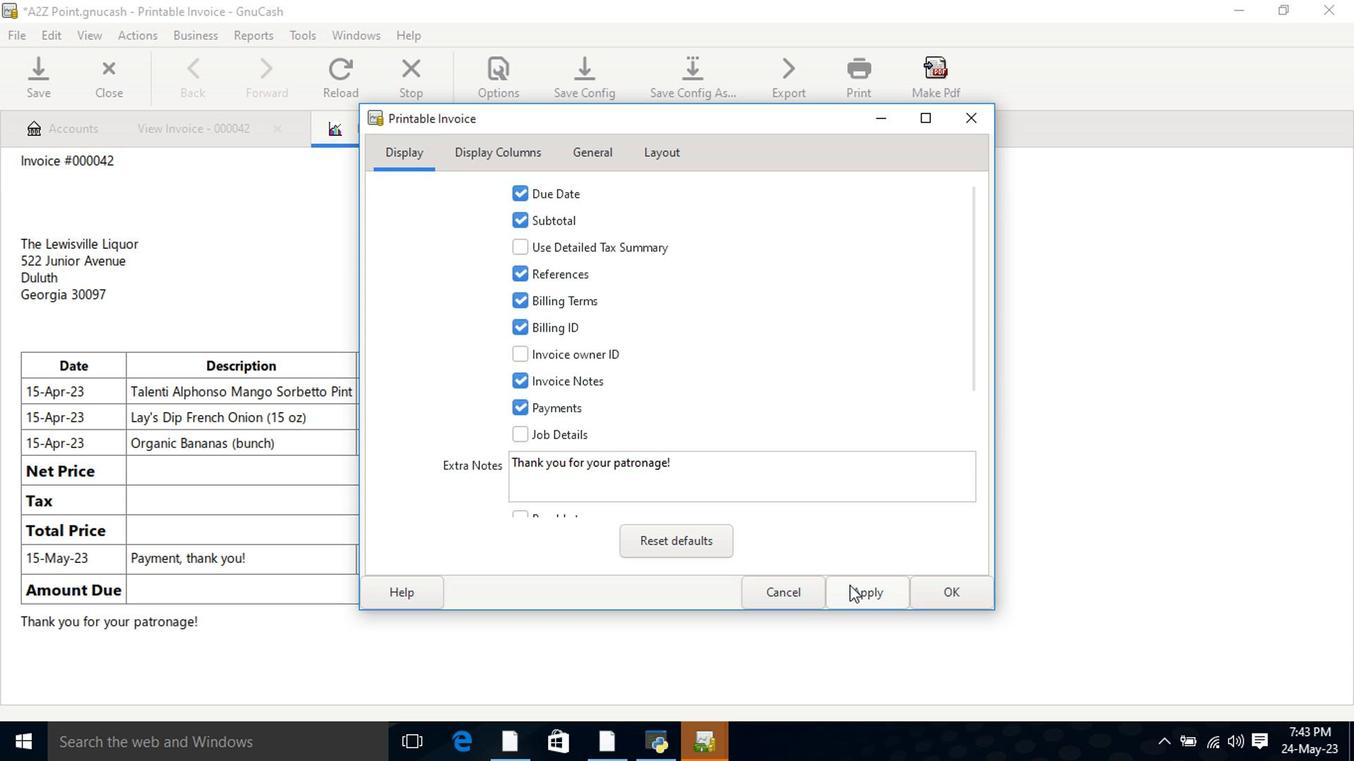 
Action: Mouse moved to (773, 577)
Screenshot: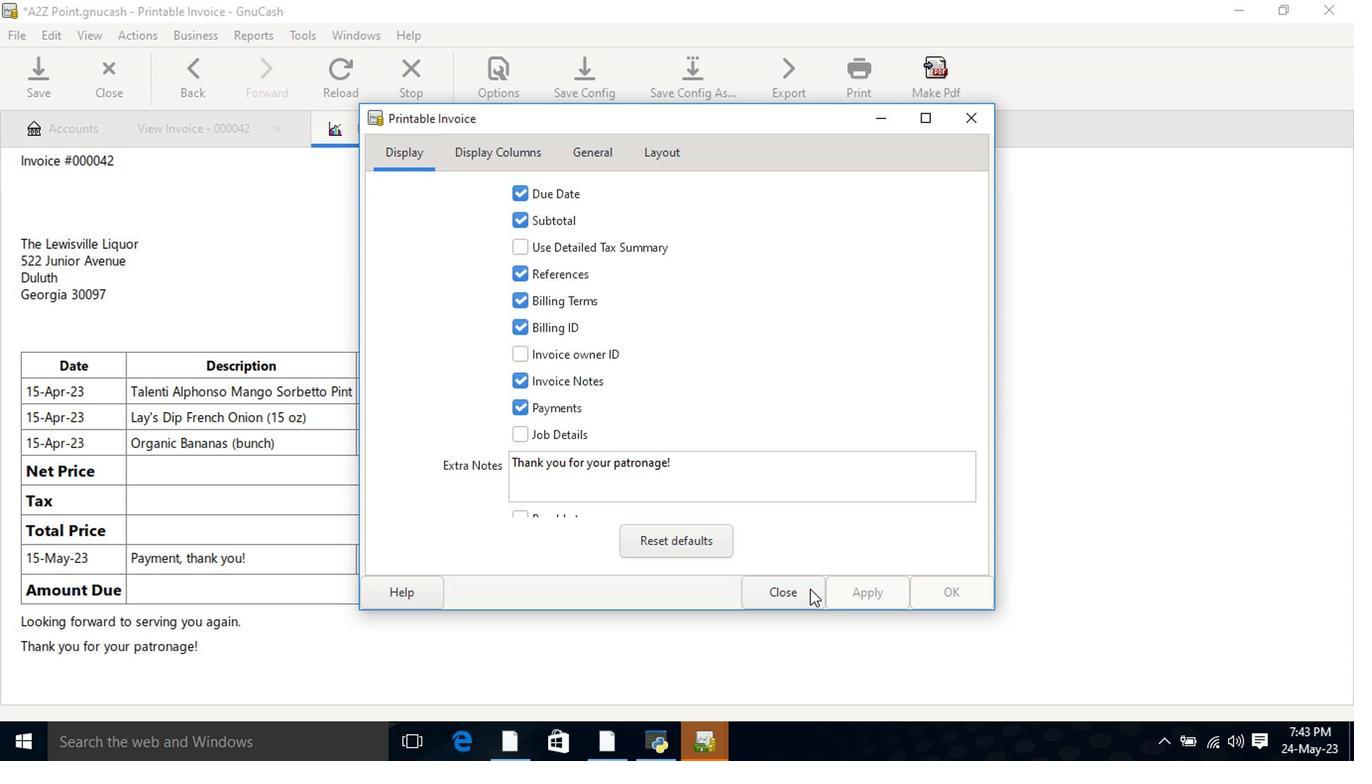 
Action: Mouse pressed left at (773, 577)
Screenshot: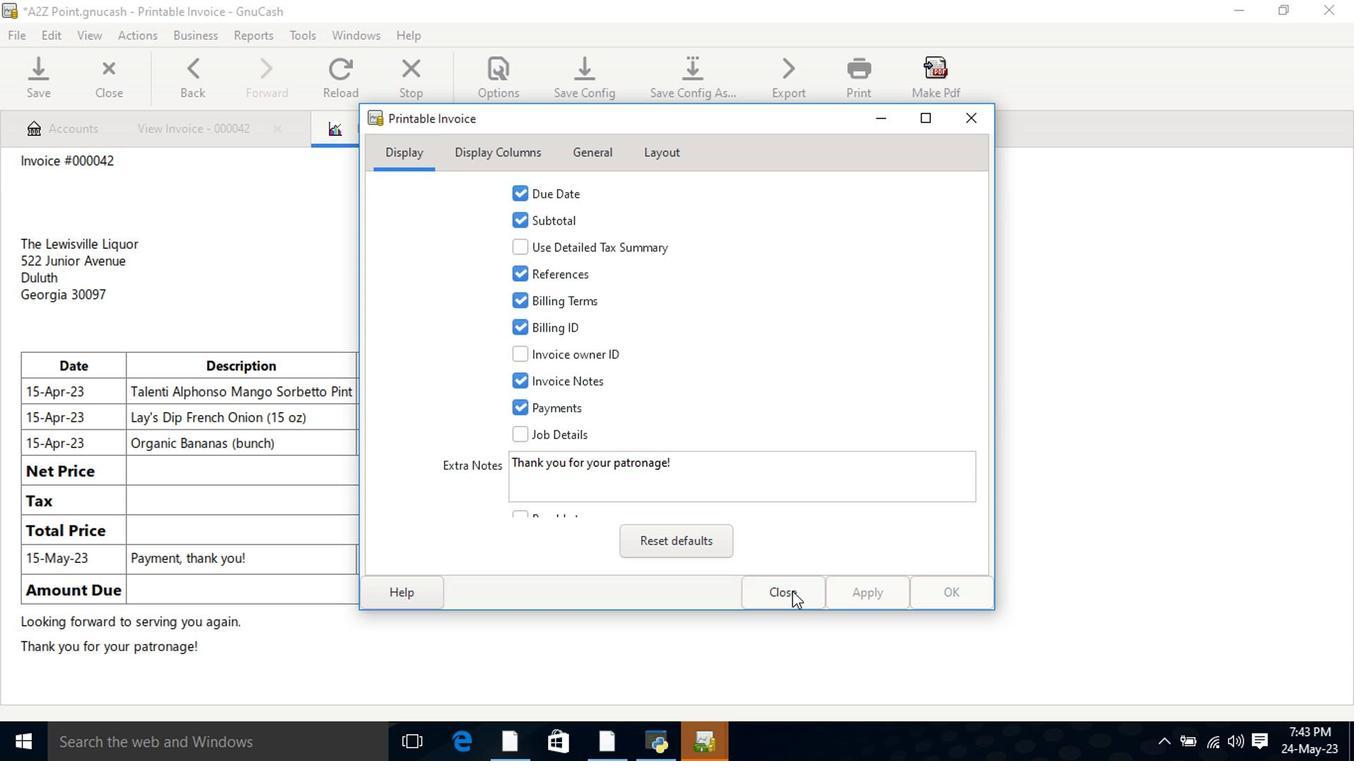 
Action: Mouse moved to (766, 569)
Screenshot: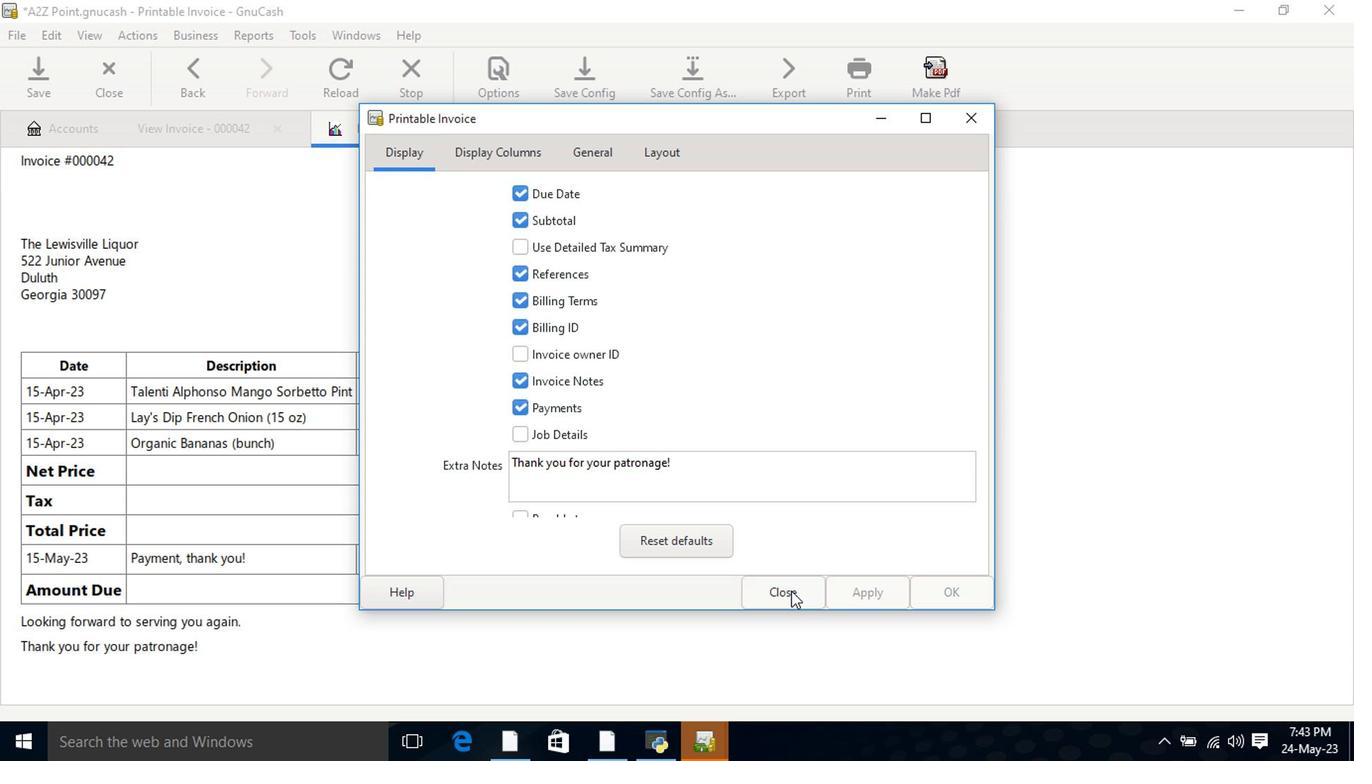 
